 Task: Look for Airbnb properties in Kaunas, Lithuania from 12th December, 2023 to 16th December, 2023 for 8 adults.8 bedrooms having 8 beds and 8 bathrooms. Property type can be hotel. Amenities needed are: wifi, TV, free parkinig on premises, gym, breakfast. Look for 3 properties as per requirement.
Action: Mouse moved to (475, 131)
Screenshot: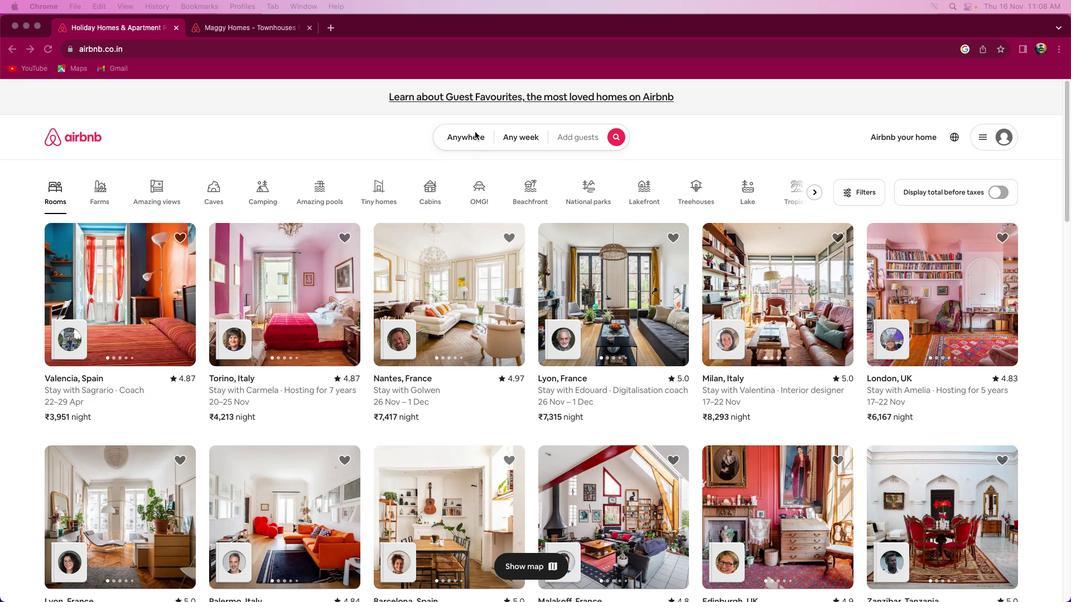 
Action: Mouse pressed left at (475, 131)
Screenshot: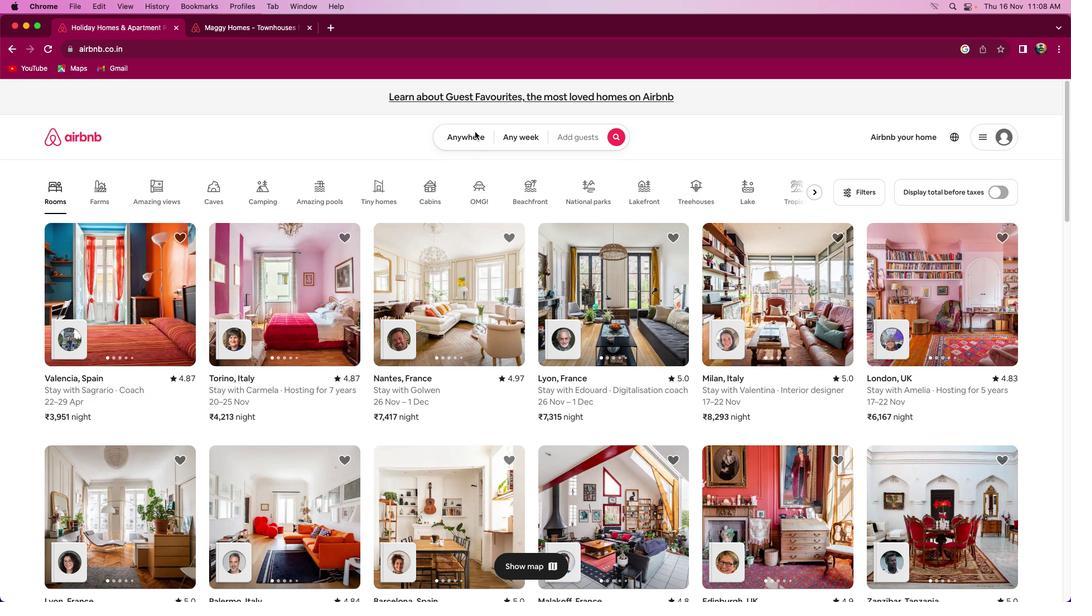 
Action: Mouse moved to (475, 132)
Screenshot: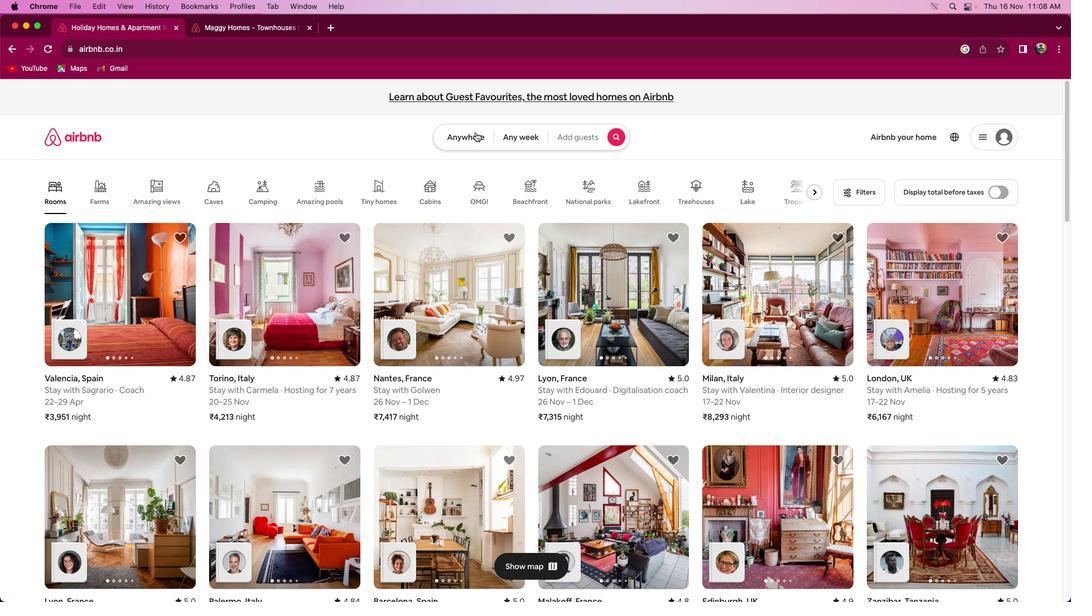 
Action: Mouse pressed left at (475, 132)
Screenshot: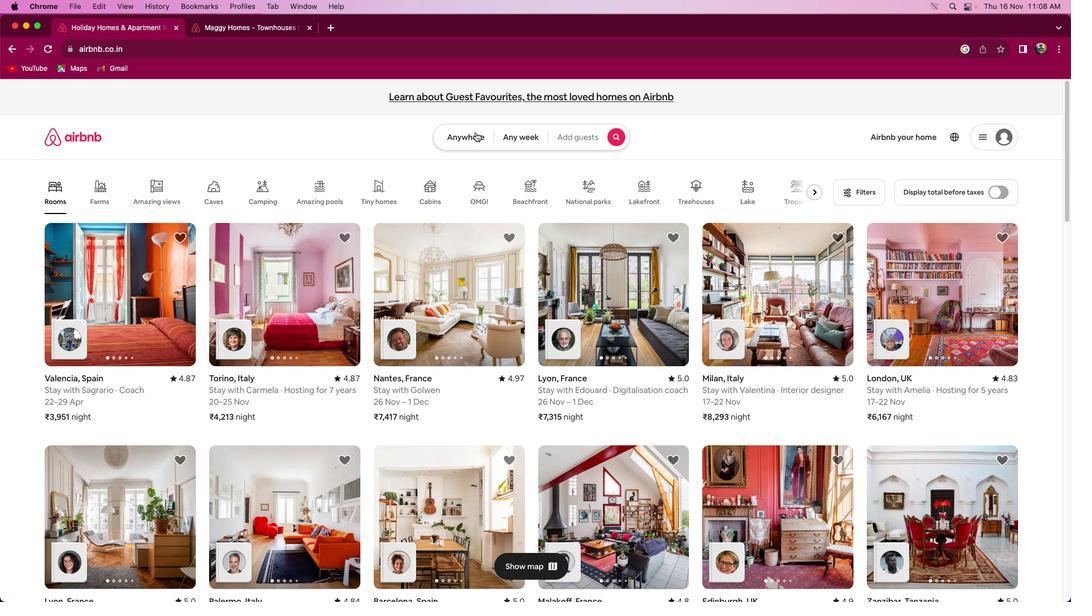 
Action: Mouse moved to (393, 186)
Screenshot: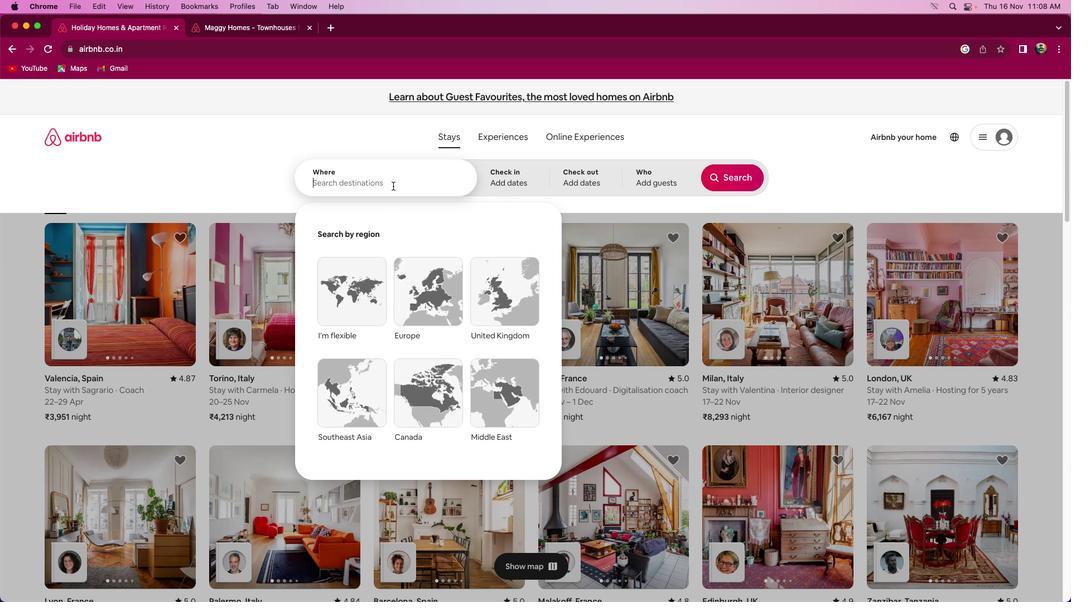 
Action: Mouse pressed left at (393, 186)
Screenshot: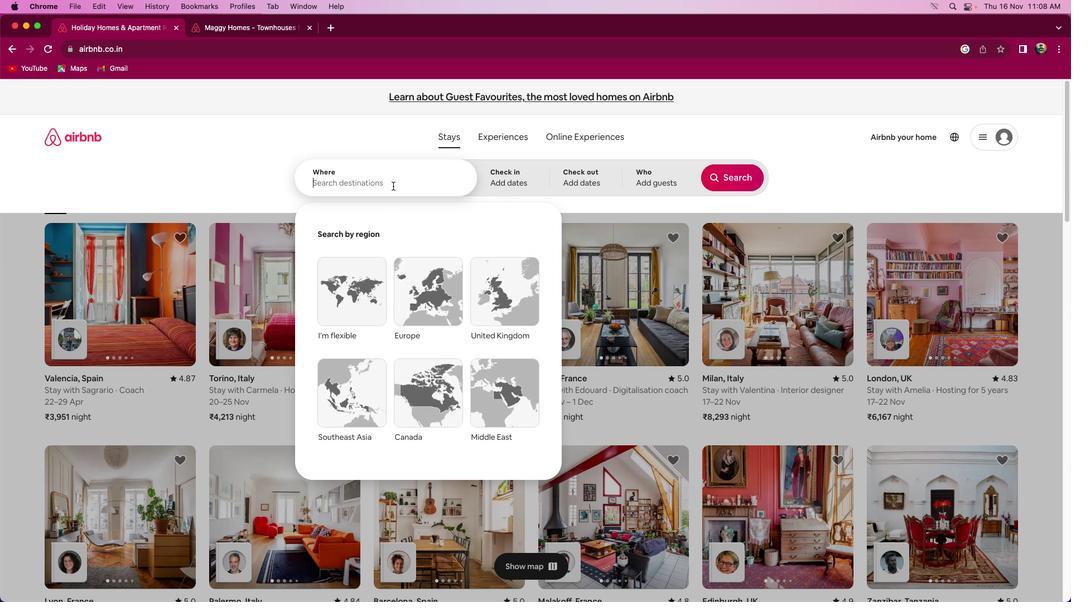 
Action: Mouse moved to (401, 194)
Screenshot: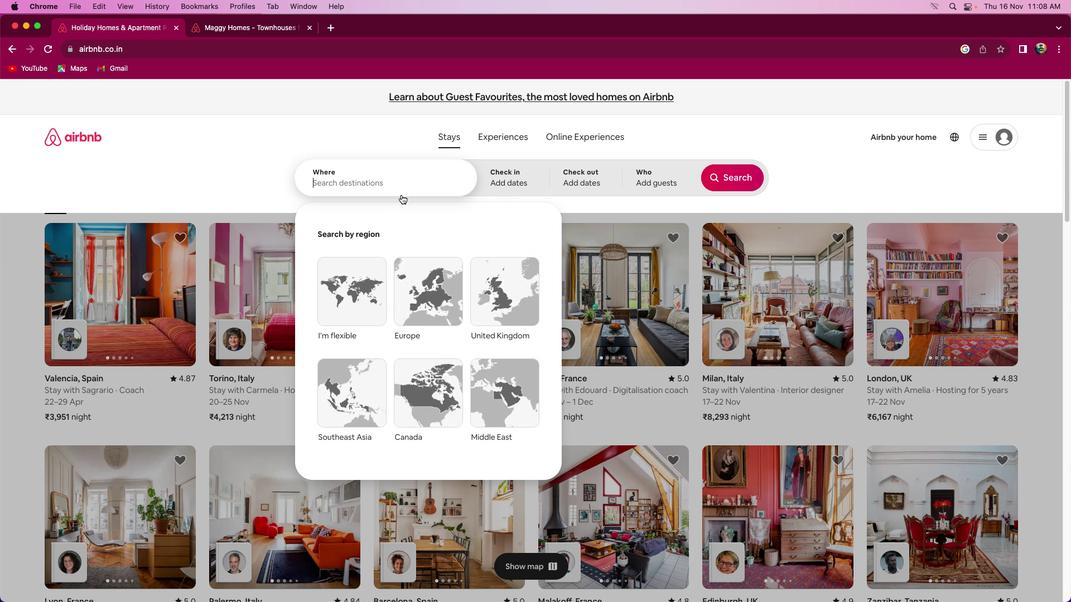 
Action: Key pressed Key.shift'K''a''u''n''a''s'','Key.spaceKey.shift'L''i''t''h''u''a''n''i''a'
Screenshot: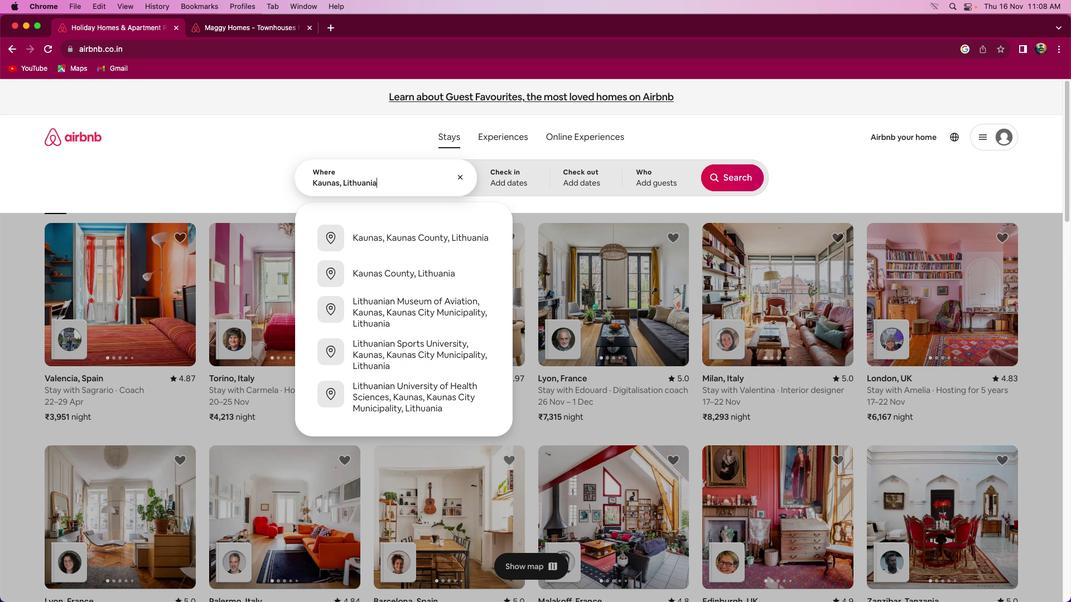 
Action: Mouse moved to (510, 181)
Screenshot: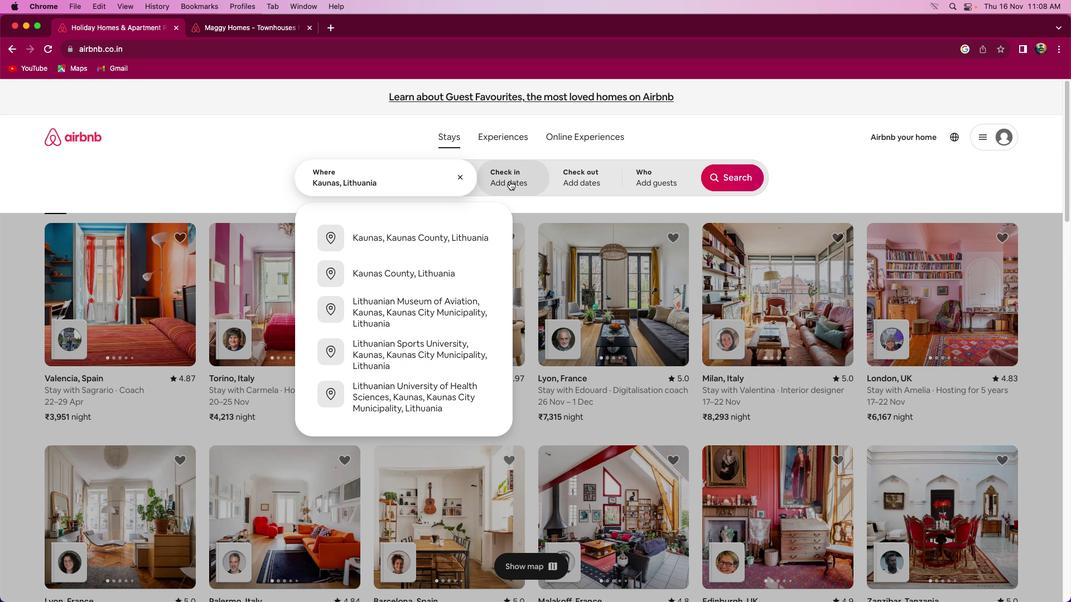 
Action: Mouse pressed left at (510, 181)
Screenshot: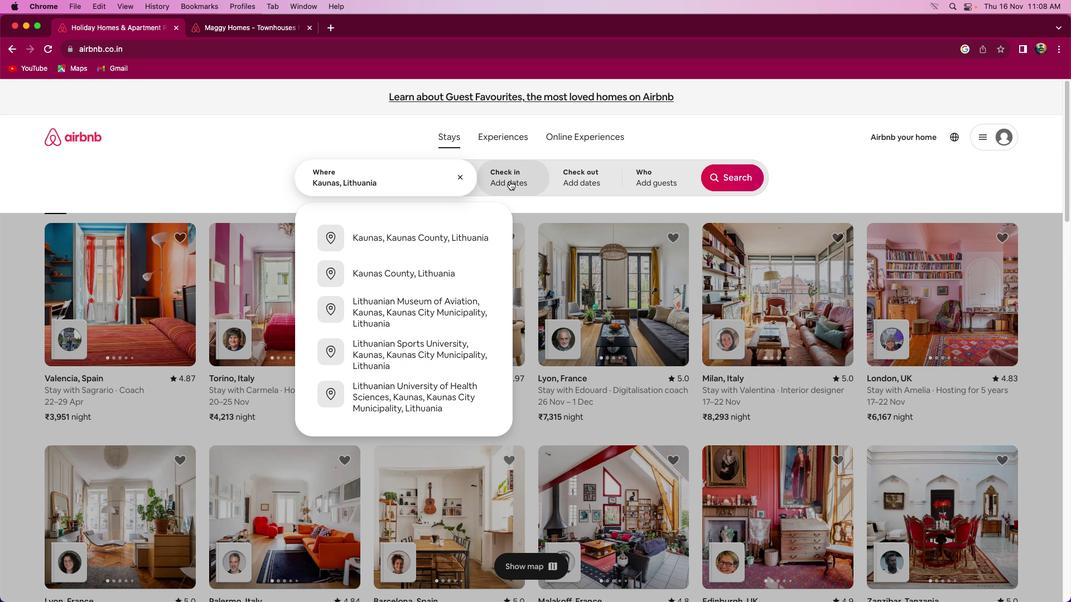 
Action: Mouse moved to (609, 366)
Screenshot: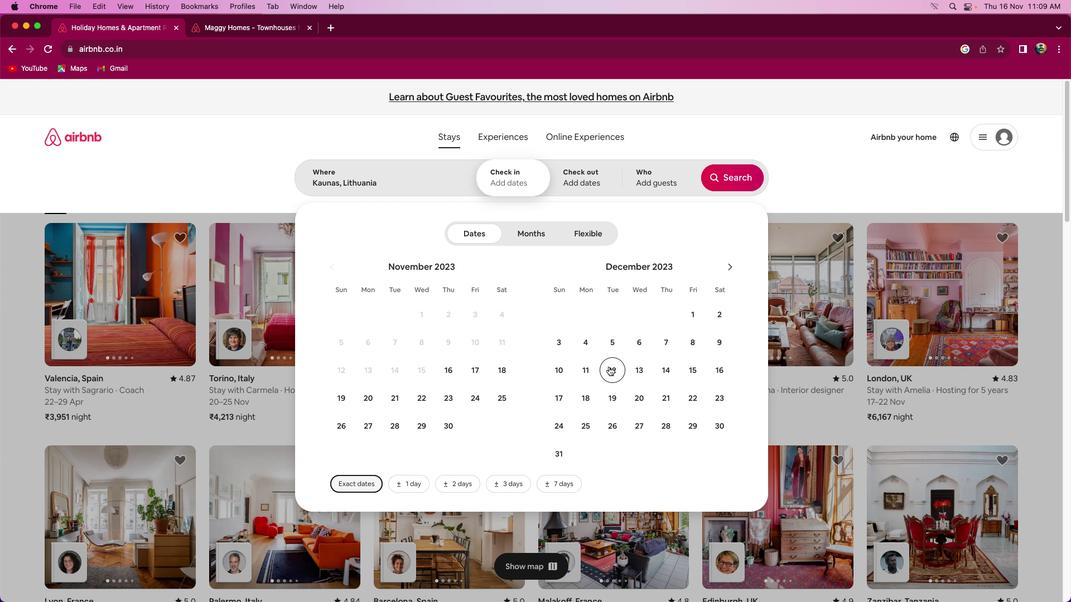 
Action: Mouse pressed left at (609, 366)
Screenshot: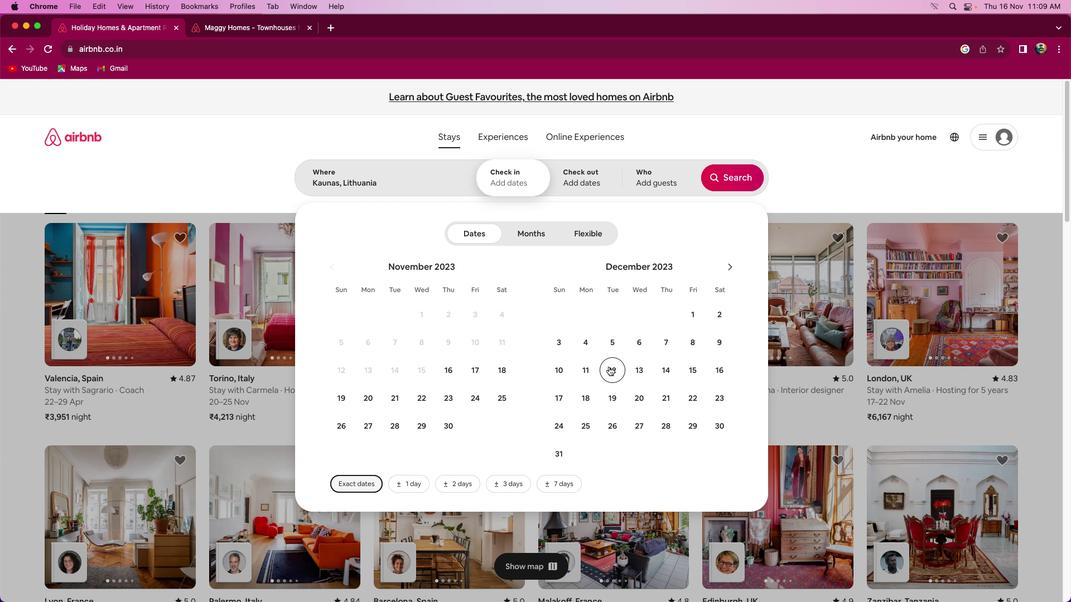
Action: Mouse moved to (726, 371)
Screenshot: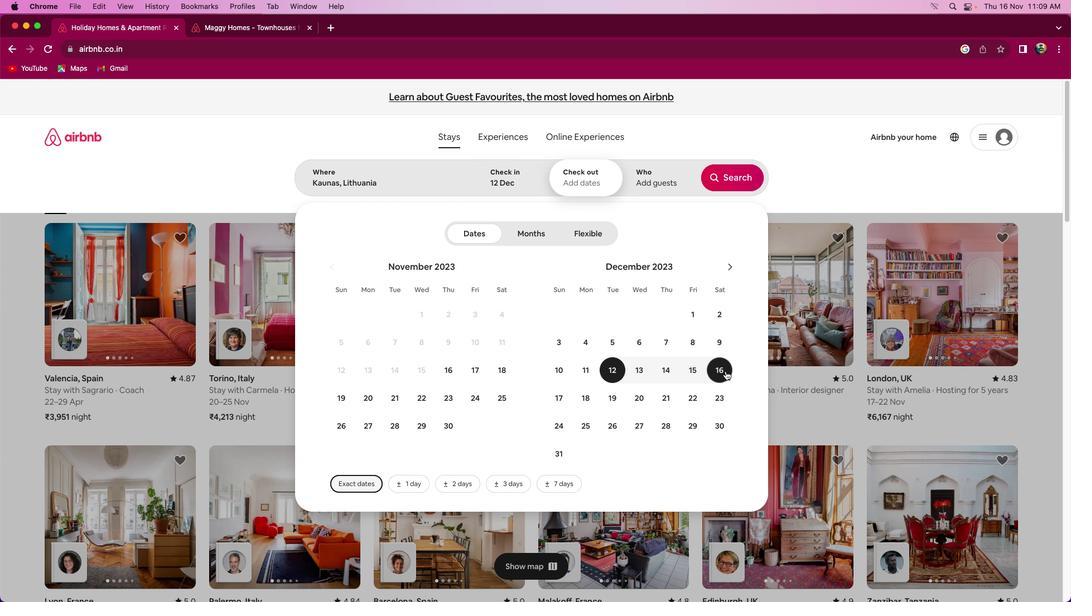 
Action: Mouse pressed left at (726, 371)
Screenshot: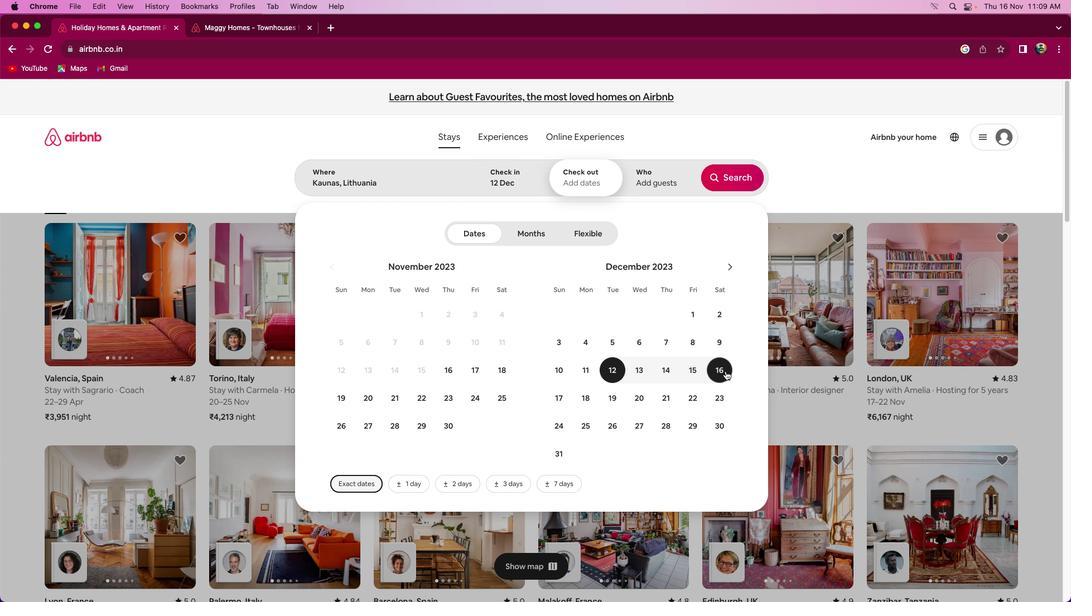 
Action: Mouse scrolled (726, 371) with delta (0, 0)
Screenshot: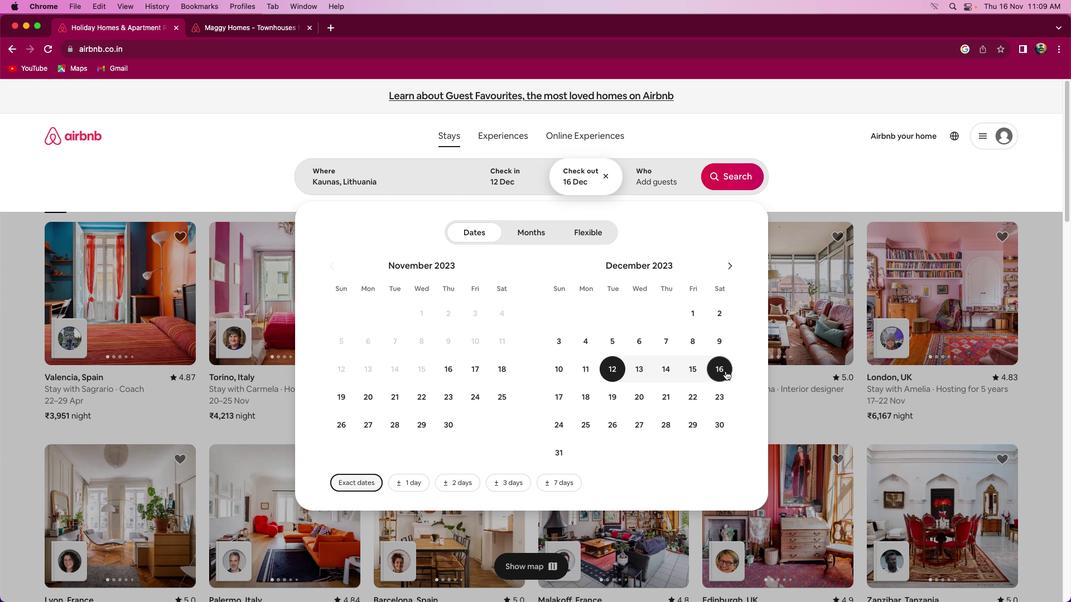 
Action: Mouse scrolled (726, 371) with delta (0, 0)
Screenshot: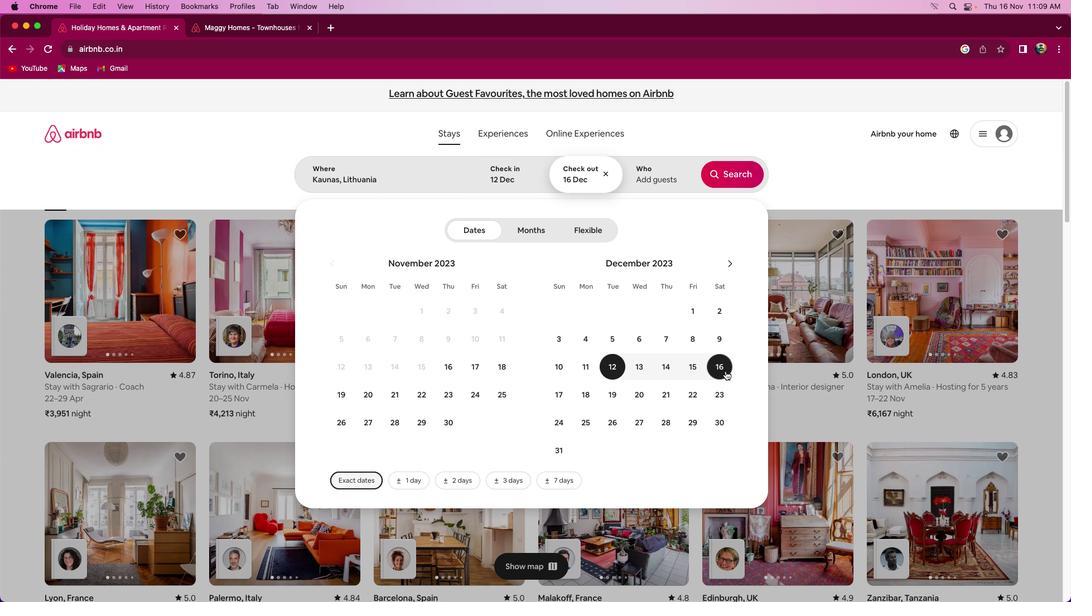 
Action: Mouse scrolled (726, 371) with delta (0, 0)
Screenshot: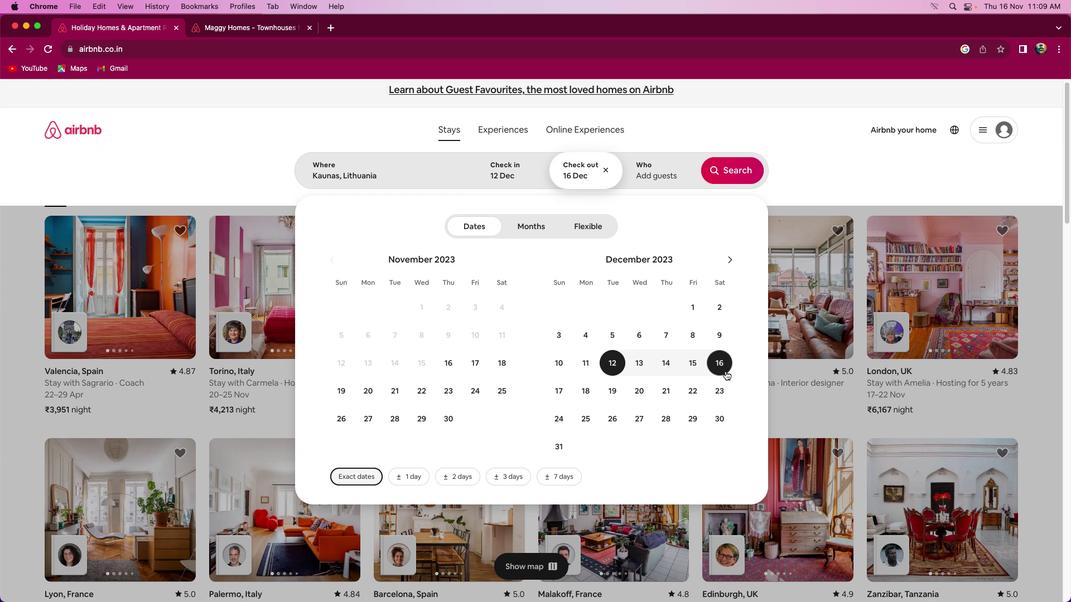 
Action: Mouse scrolled (726, 371) with delta (0, 0)
Screenshot: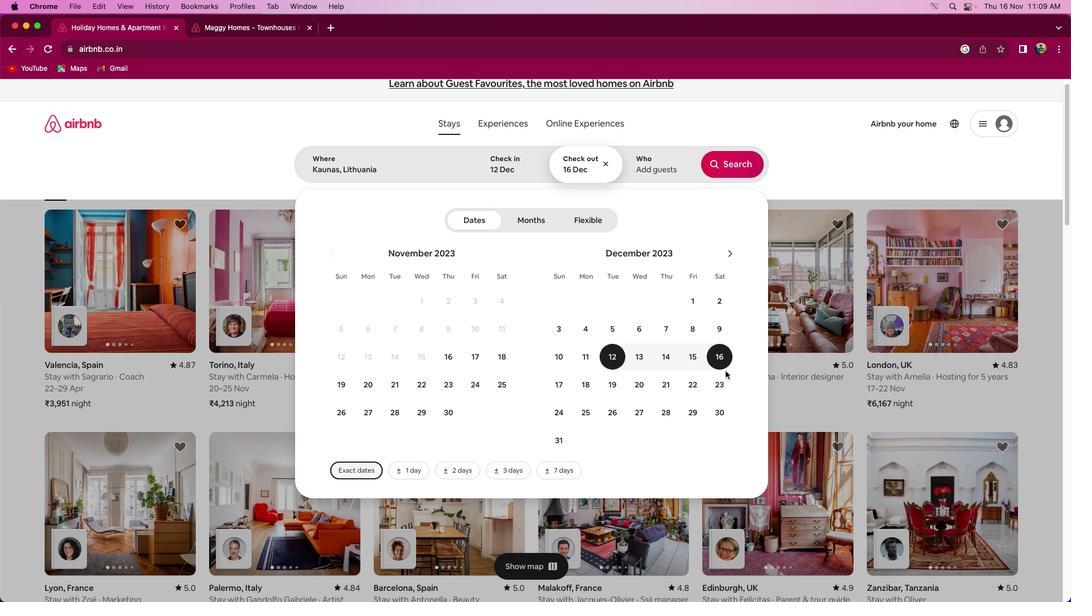 
Action: Mouse scrolled (726, 371) with delta (0, 0)
Screenshot: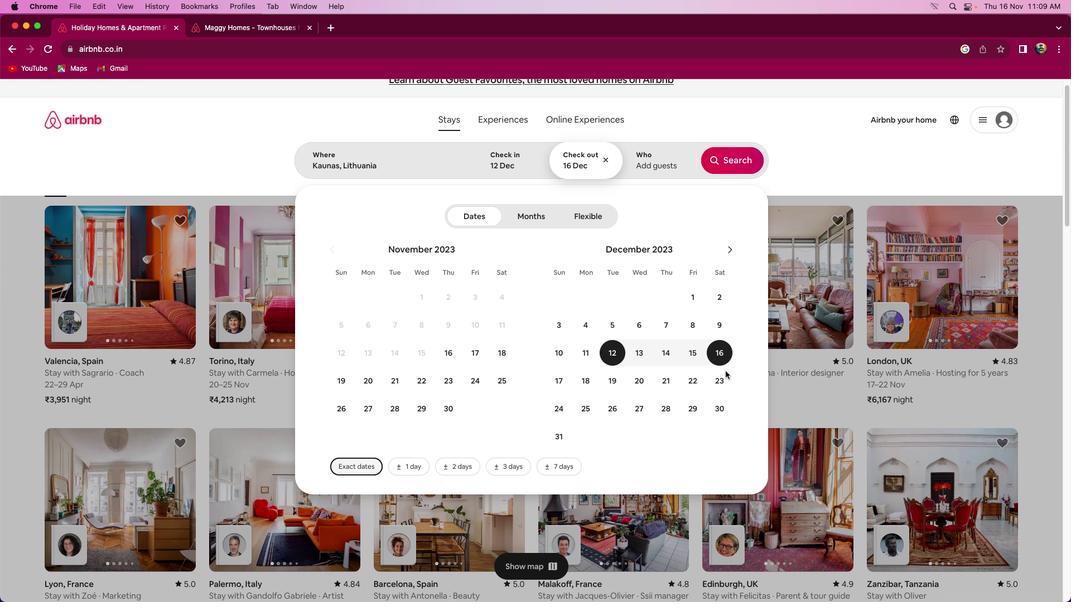 
Action: Mouse scrolled (726, 371) with delta (0, 0)
Screenshot: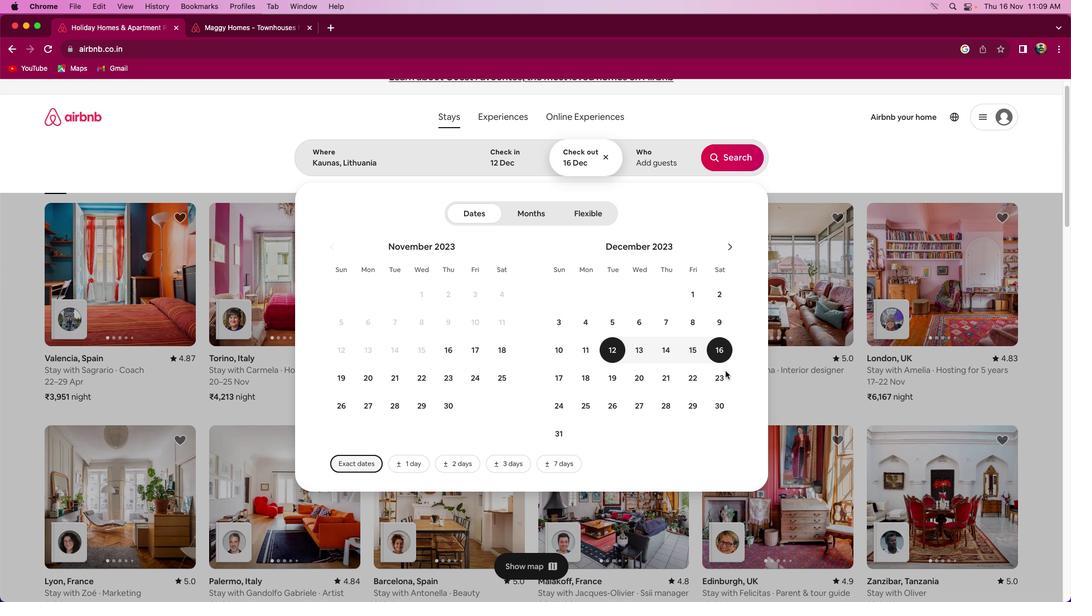 
Action: Mouse moved to (728, 371)
Screenshot: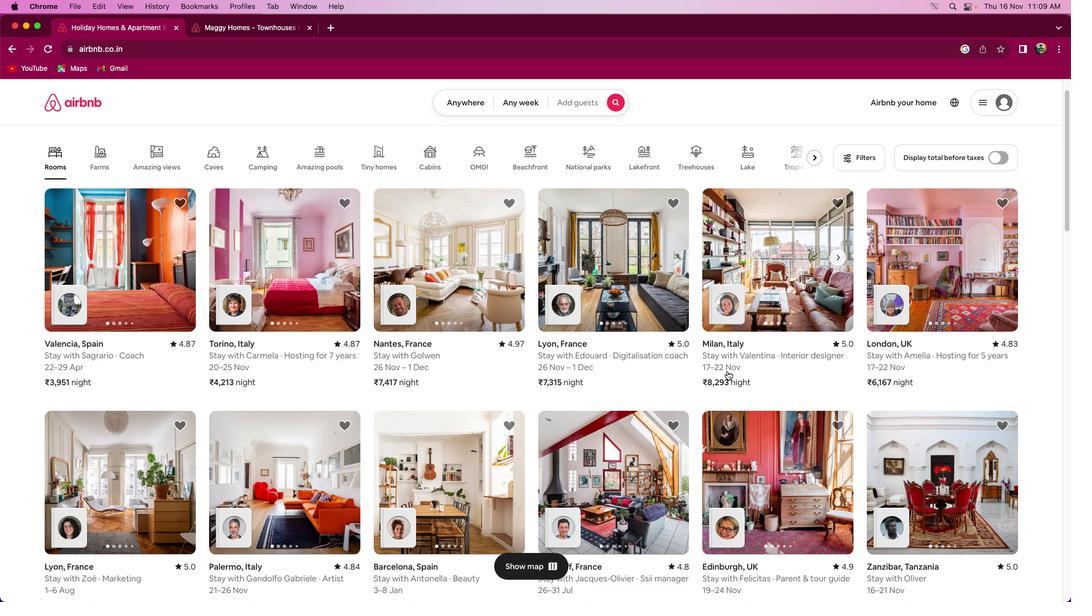 
Action: Mouse scrolled (728, 371) with delta (0, 0)
Screenshot: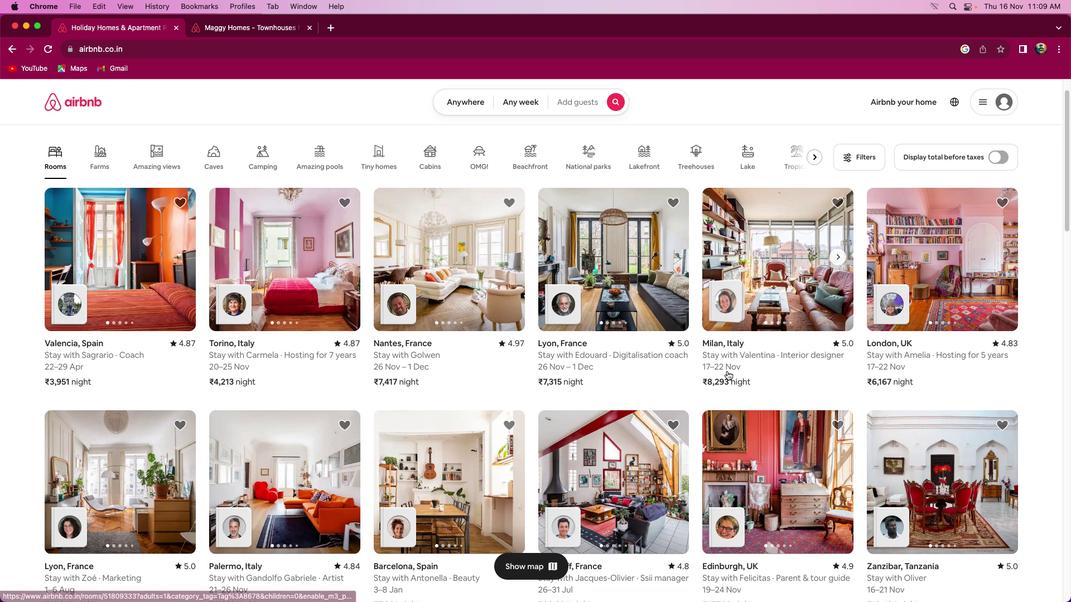 
Action: Mouse scrolled (728, 371) with delta (0, 0)
Screenshot: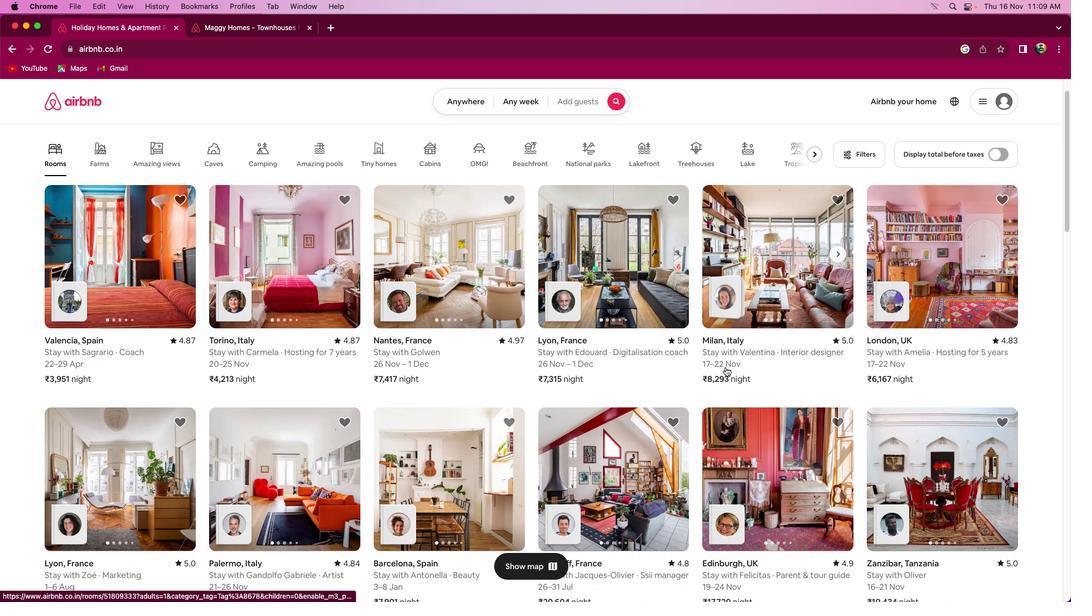 
Action: Mouse moved to (566, 106)
Screenshot: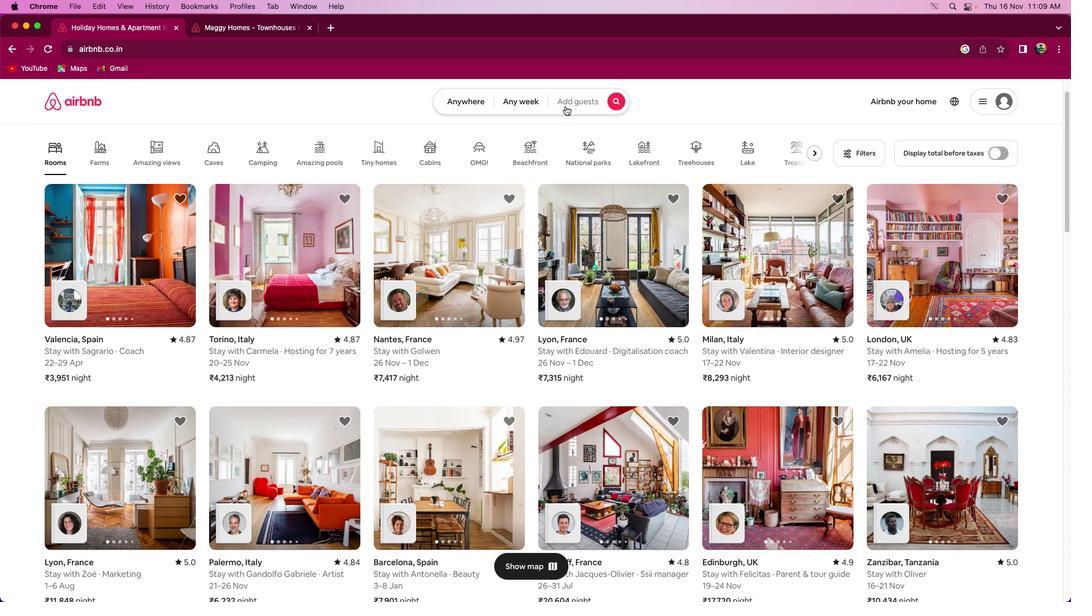 
Action: Mouse pressed left at (566, 106)
Screenshot: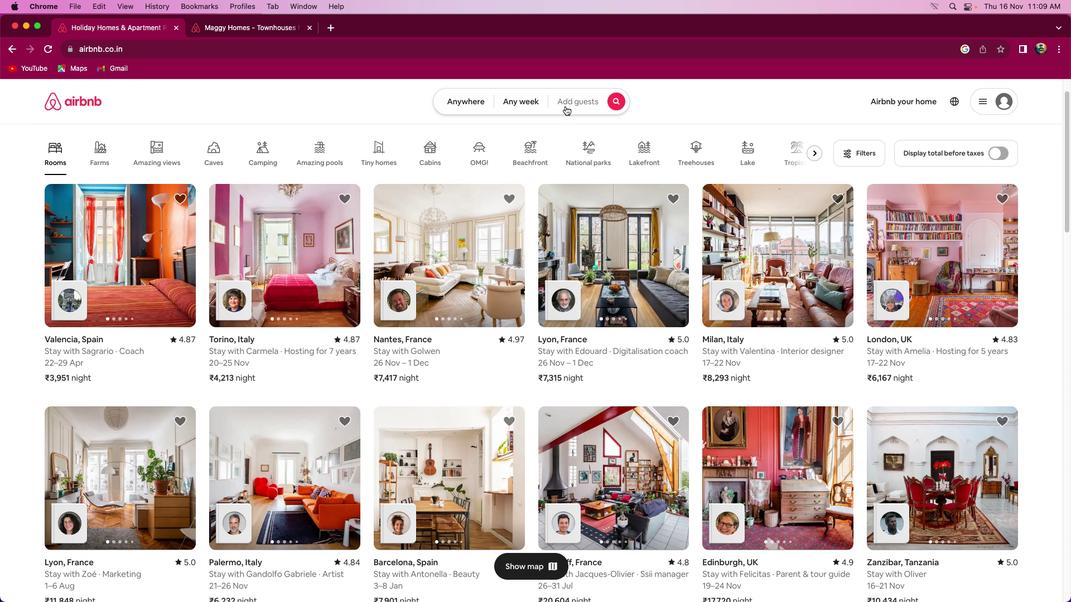 
Action: Mouse moved to (733, 204)
Screenshot: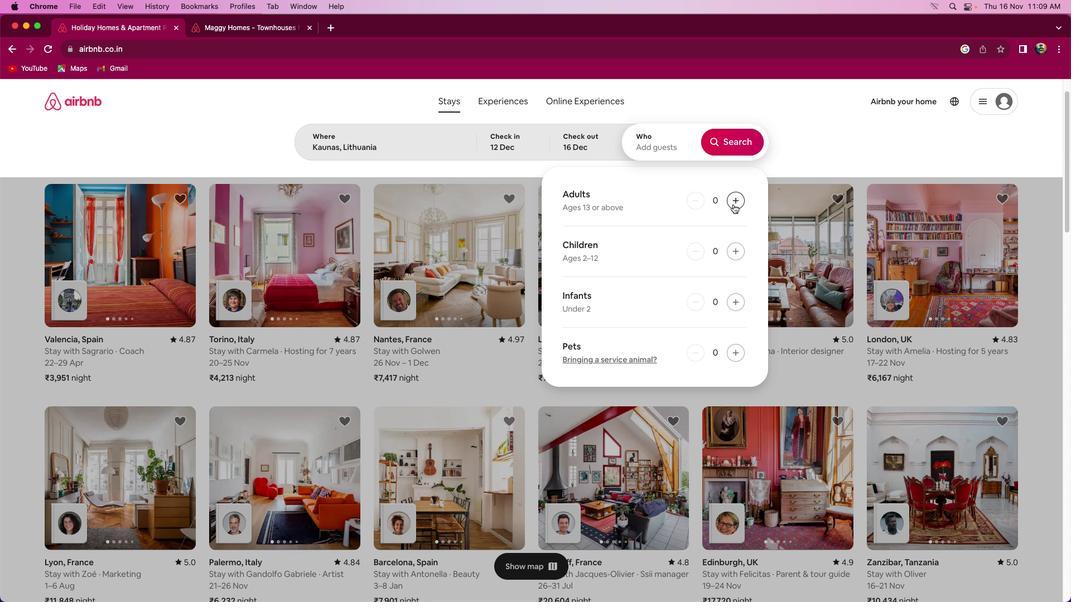 
Action: Mouse pressed left at (733, 204)
Screenshot: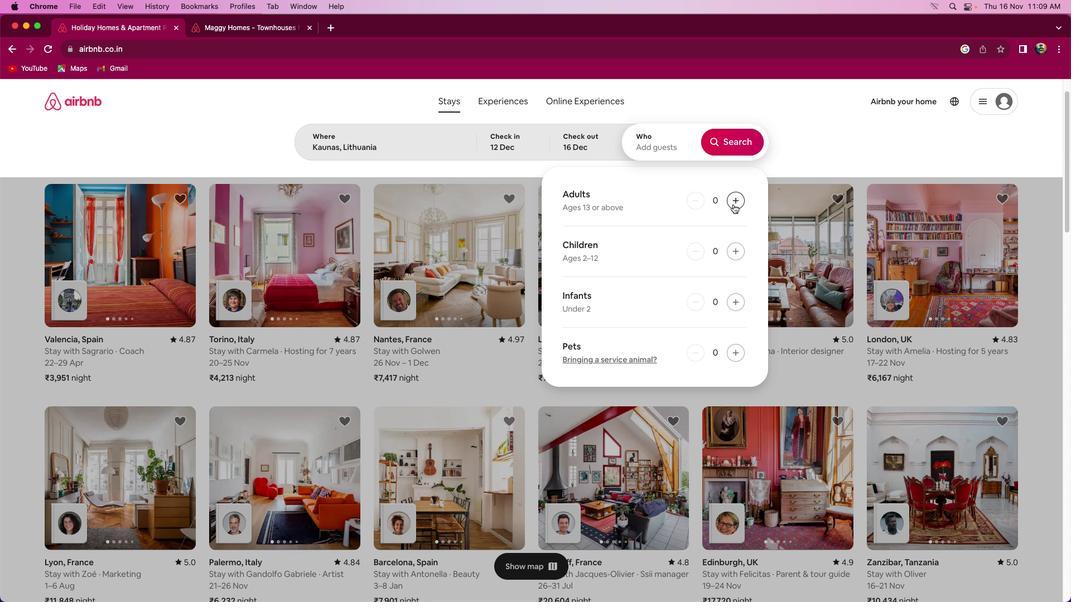 
Action: Mouse pressed left at (733, 204)
Screenshot: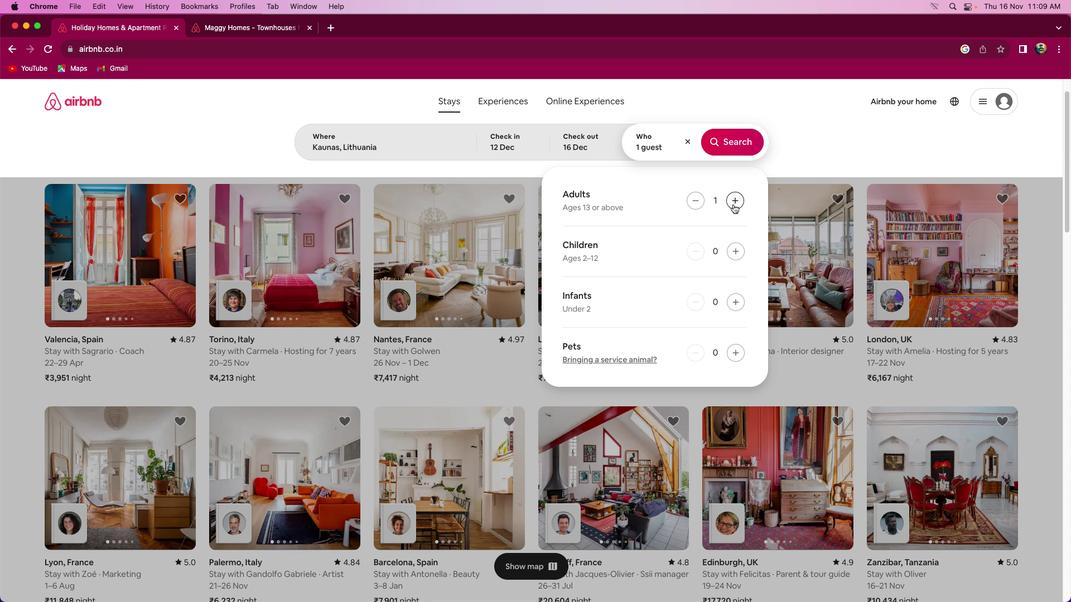 
Action: Mouse pressed left at (733, 204)
Screenshot: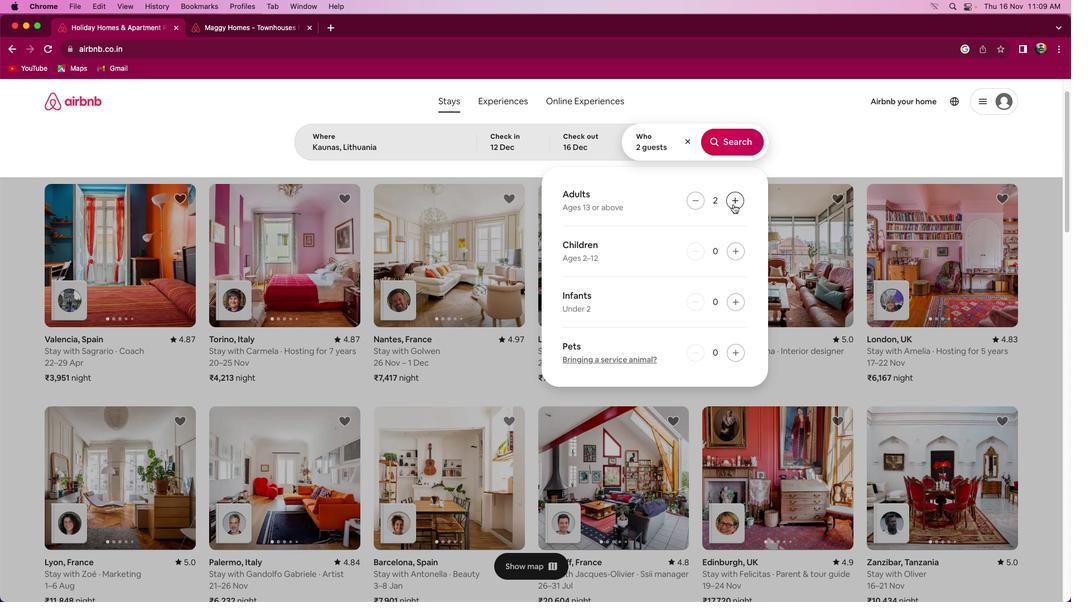 
Action: Mouse pressed left at (733, 204)
Screenshot: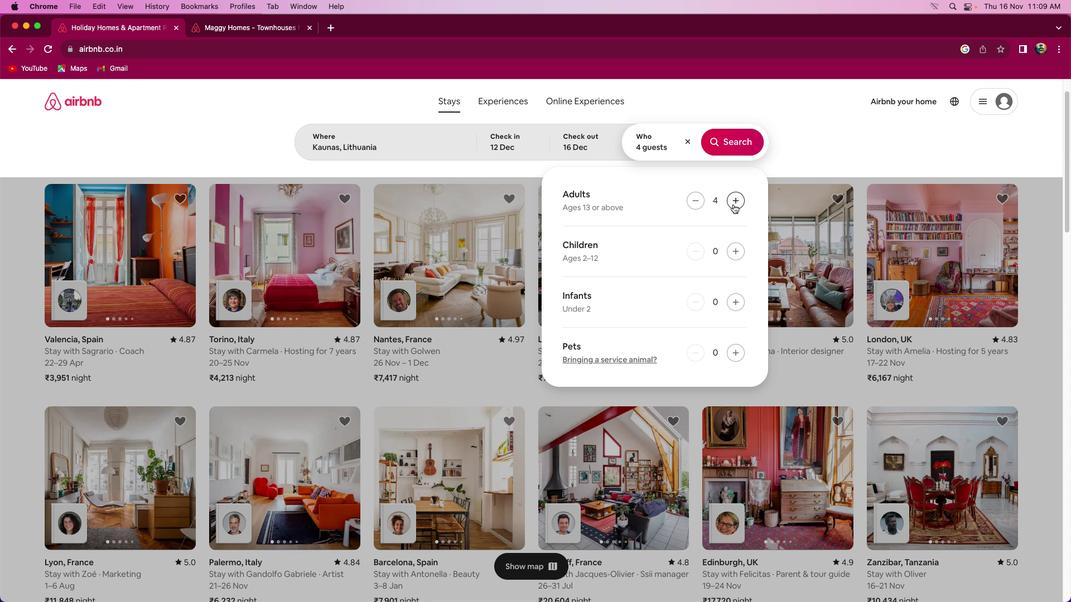 
Action: Mouse pressed left at (733, 204)
Screenshot: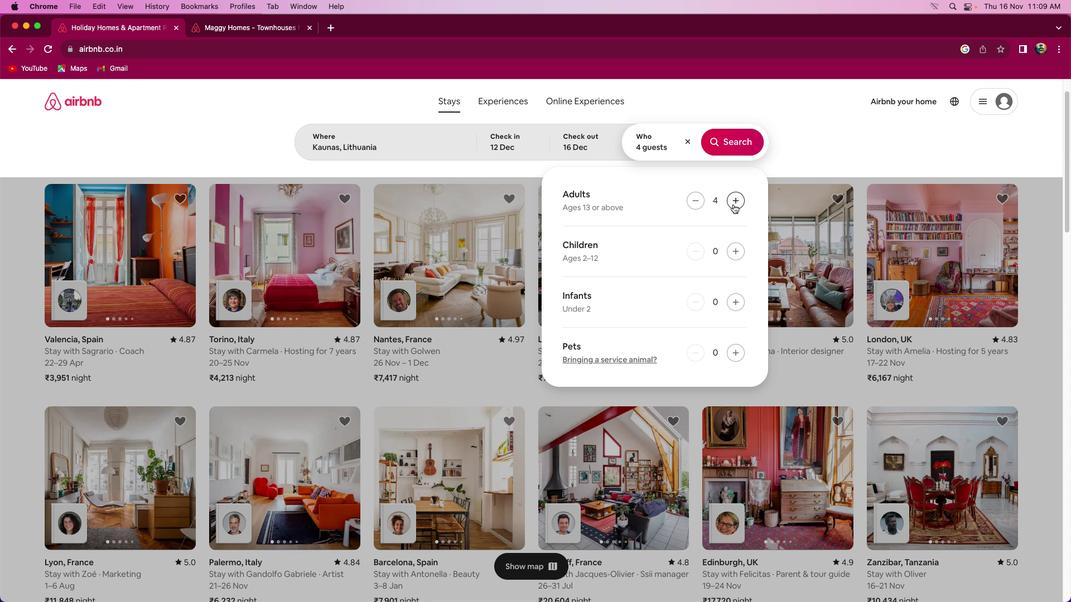 
Action: Mouse pressed left at (733, 204)
Screenshot: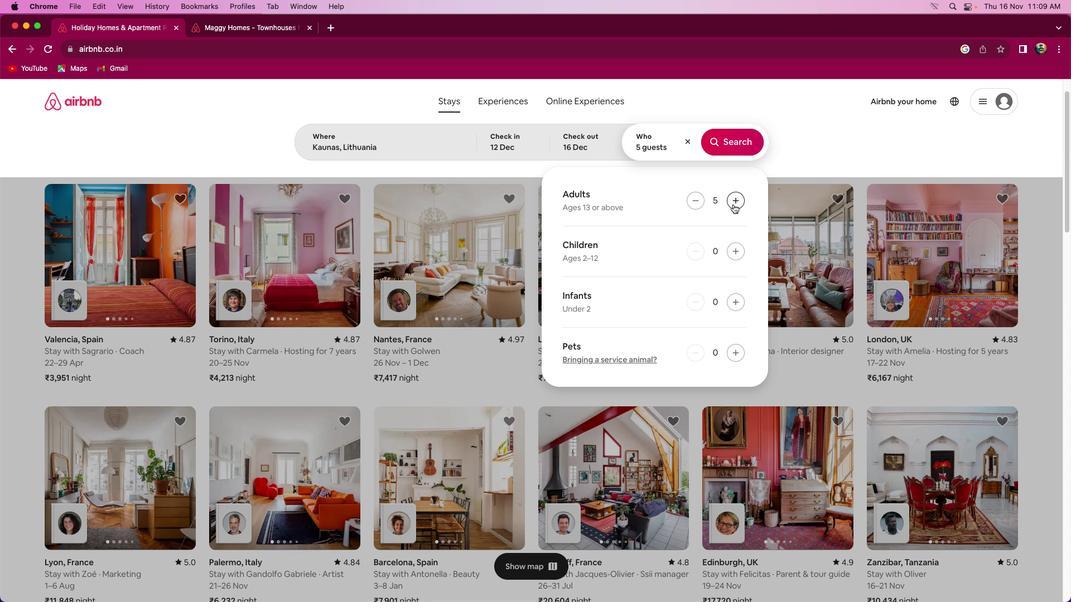 
Action: Mouse pressed left at (733, 204)
Screenshot: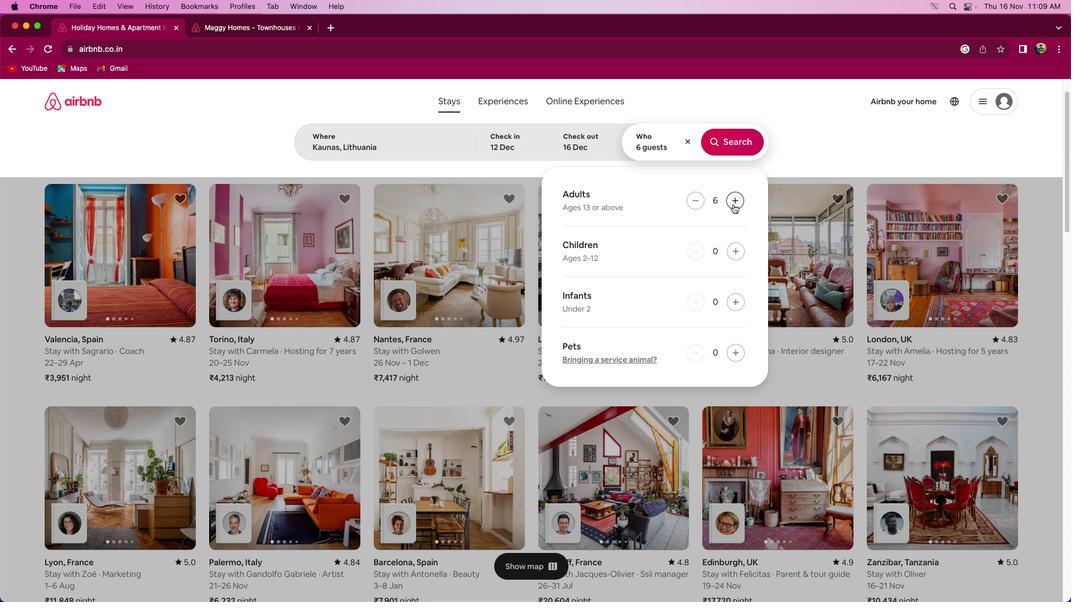 
Action: Mouse pressed left at (733, 204)
Screenshot: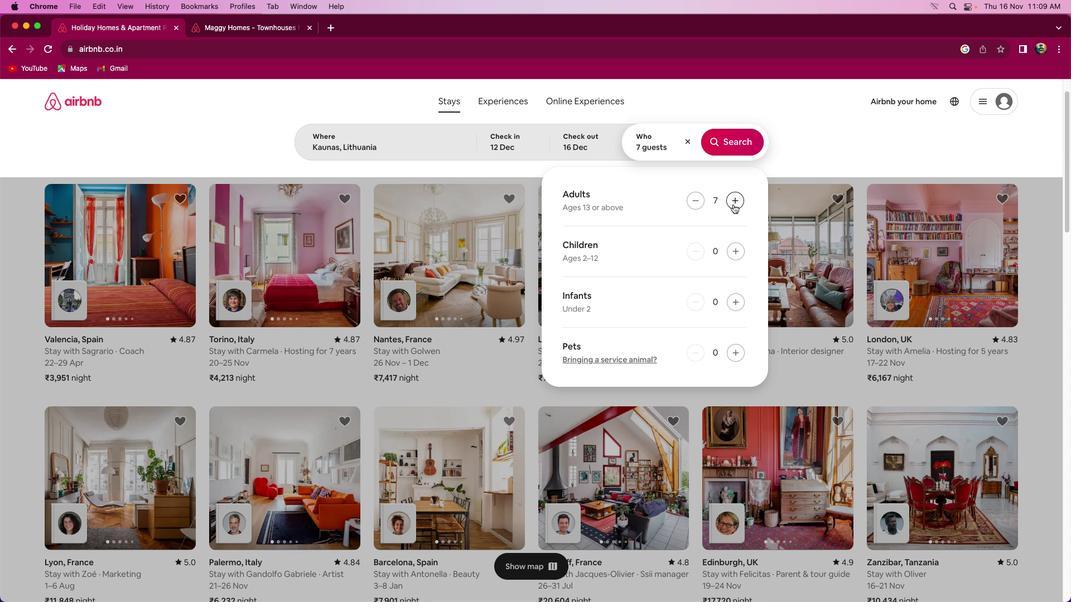 
Action: Mouse moved to (729, 141)
Screenshot: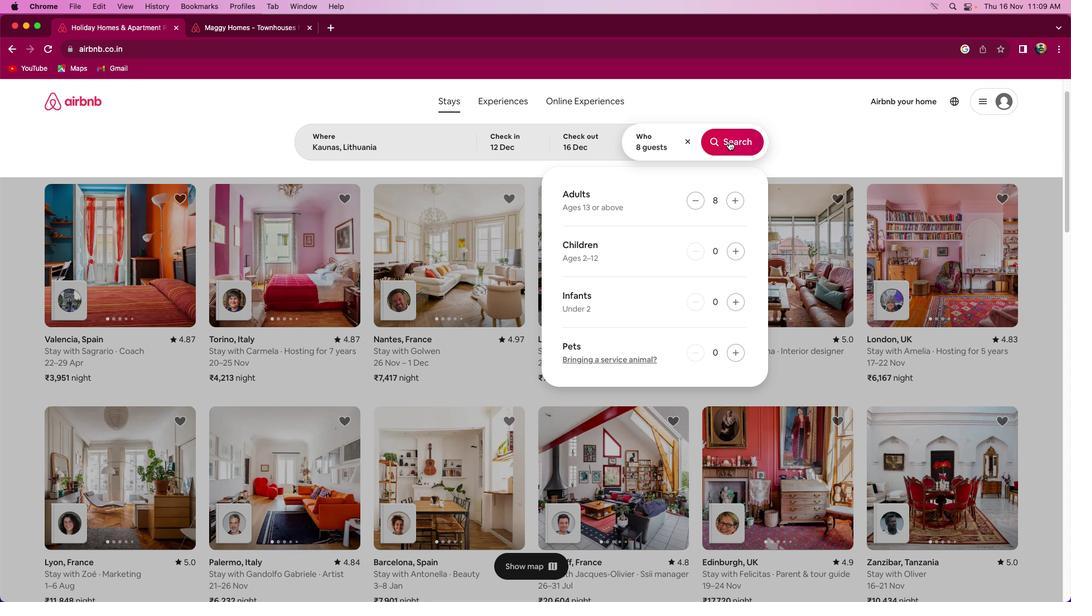 
Action: Mouse pressed left at (729, 141)
Screenshot: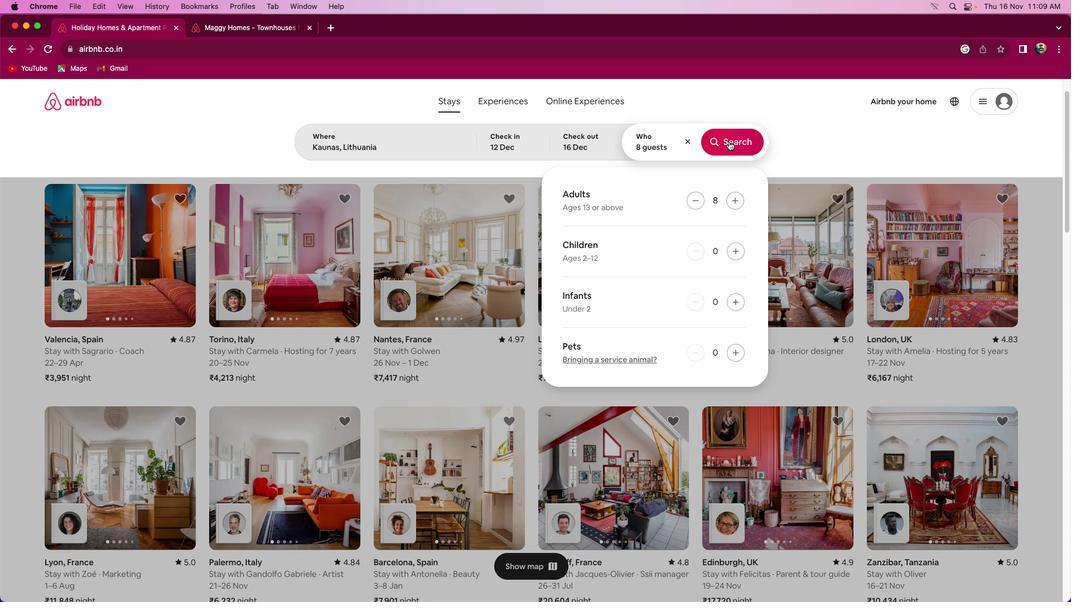 
Action: Mouse moved to (897, 148)
Screenshot: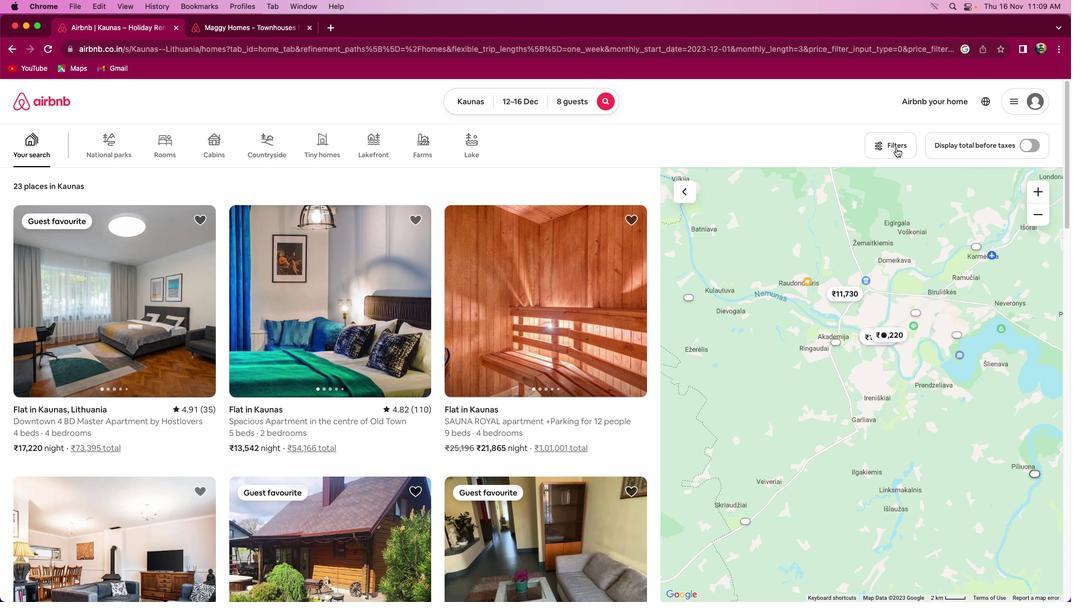 
Action: Mouse pressed left at (897, 148)
Screenshot: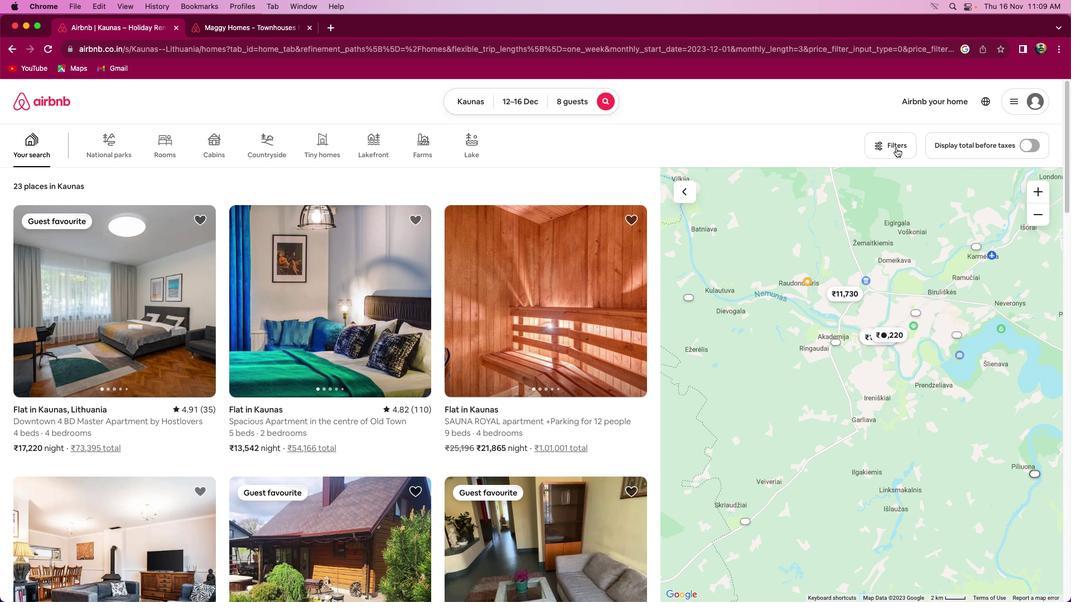 
Action: Mouse moved to (601, 267)
Screenshot: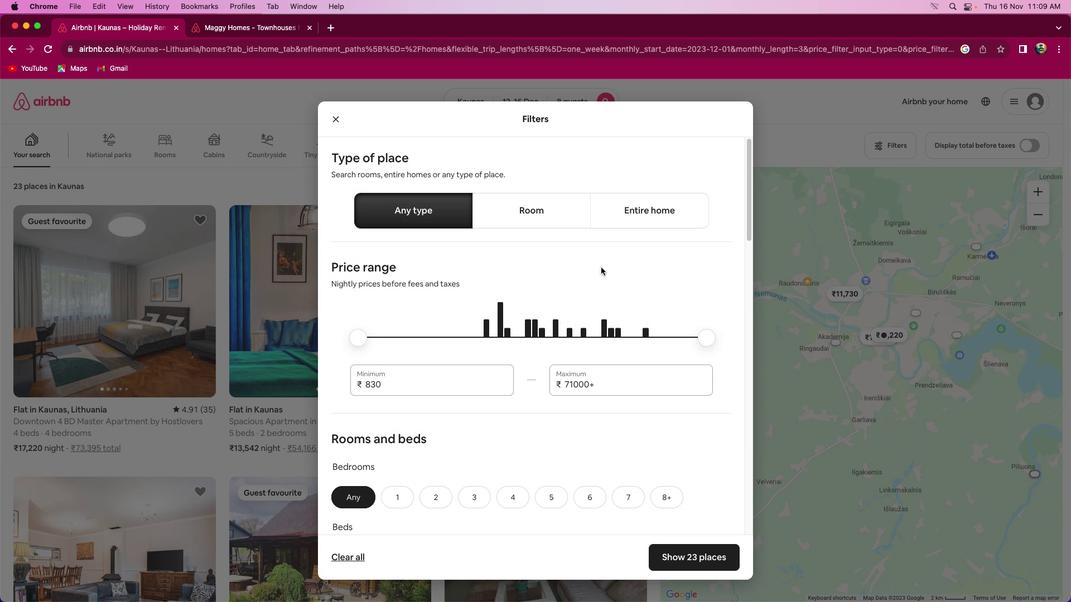 
Action: Mouse scrolled (601, 267) with delta (0, 0)
Screenshot: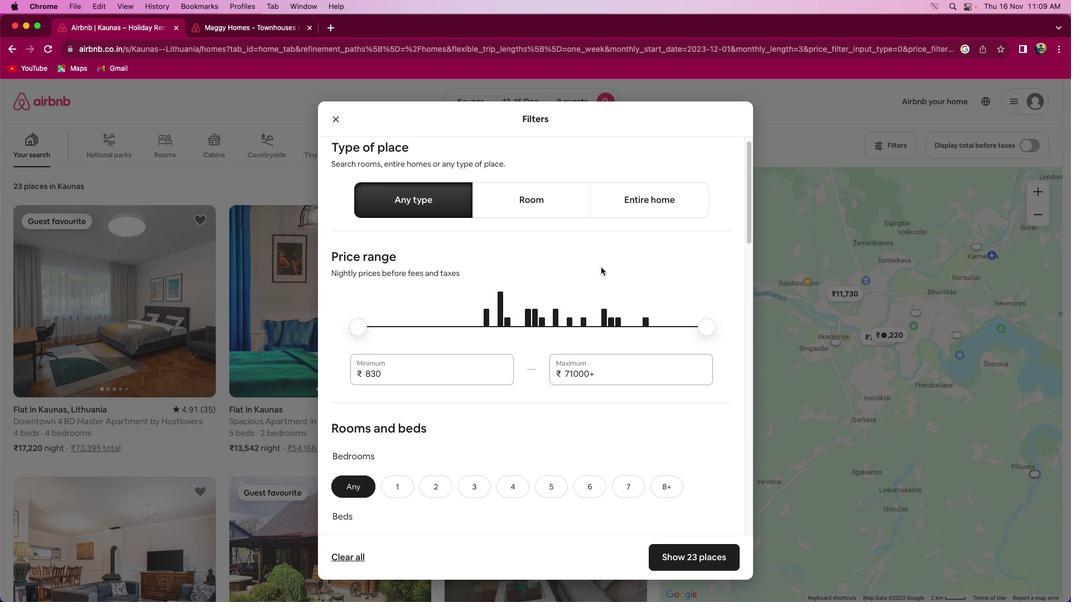 
Action: Mouse scrolled (601, 267) with delta (0, 0)
Screenshot: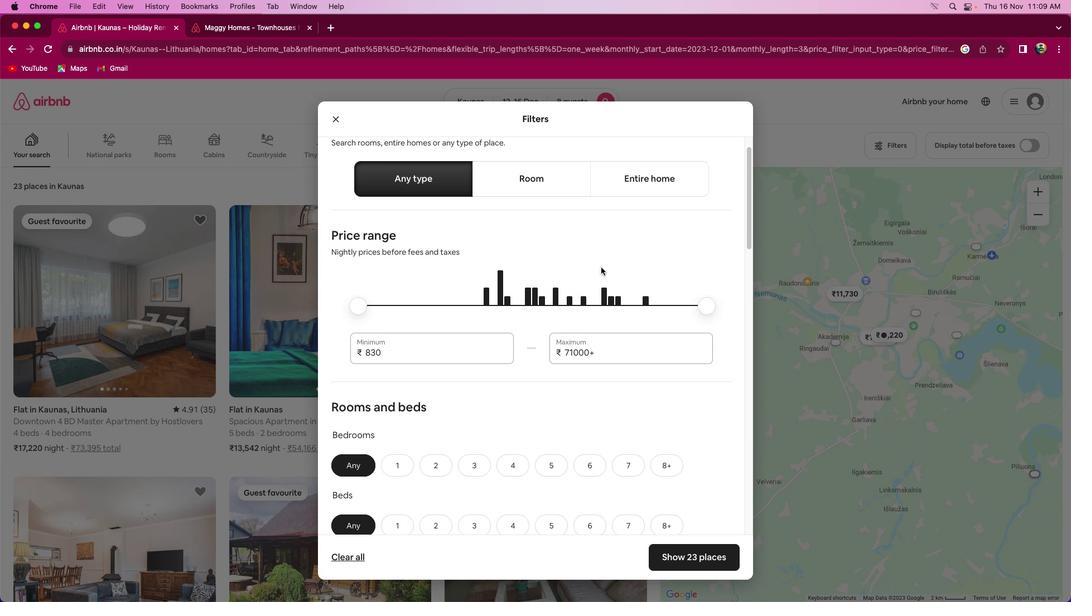 
Action: Mouse scrolled (601, 267) with delta (0, -1)
Screenshot: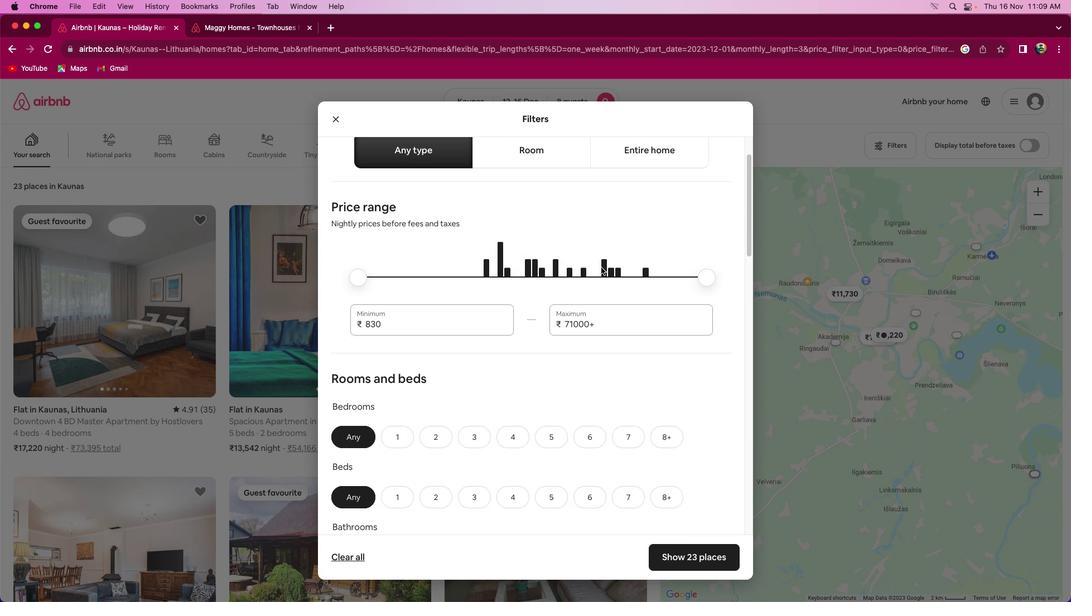 
Action: Mouse moved to (516, 312)
Screenshot: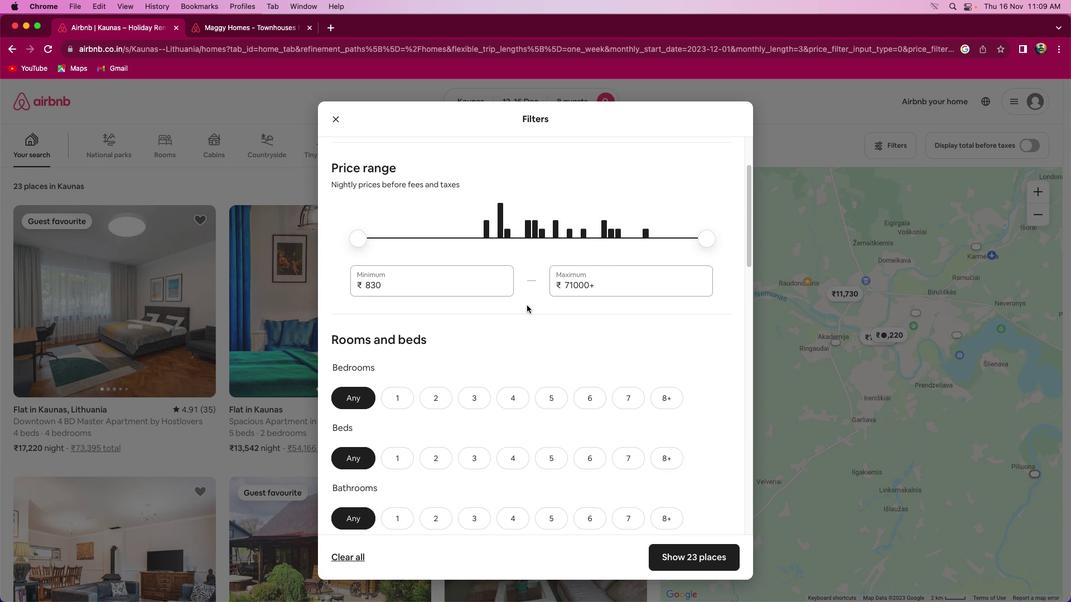 
Action: Mouse scrolled (516, 312) with delta (0, 0)
Screenshot: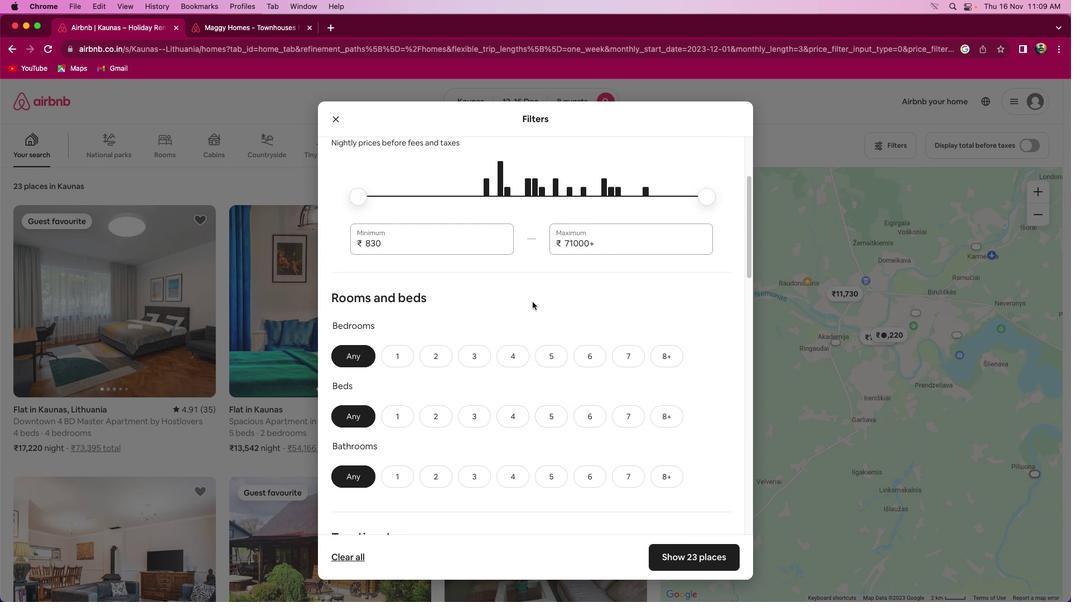 
Action: Mouse moved to (517, 311)
Screenshot: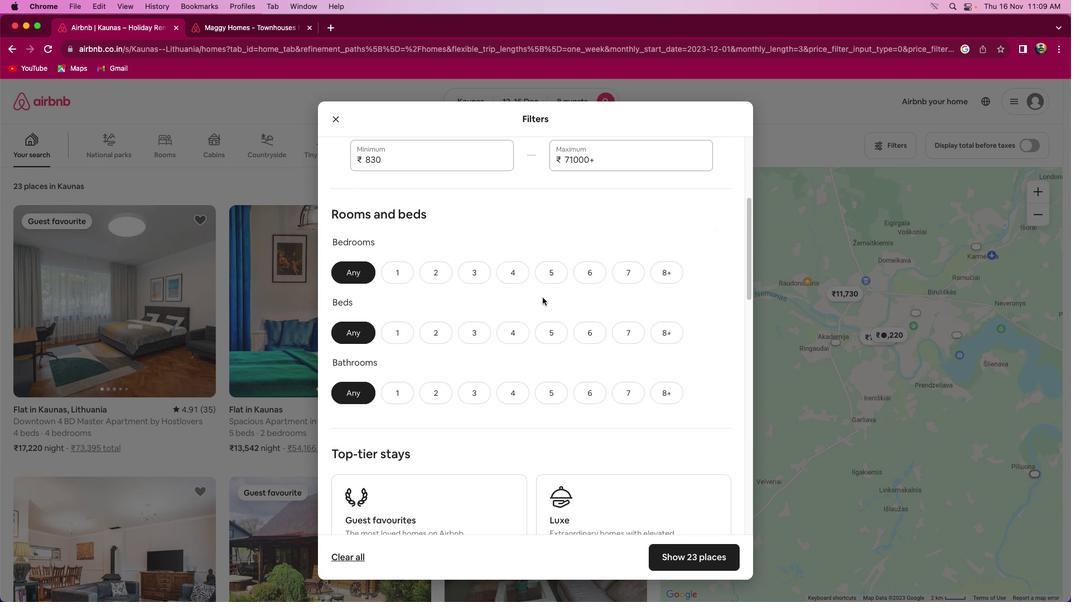 
Action: Mouse scrolled (517, 311) with delta (0, 0)
Screenshot: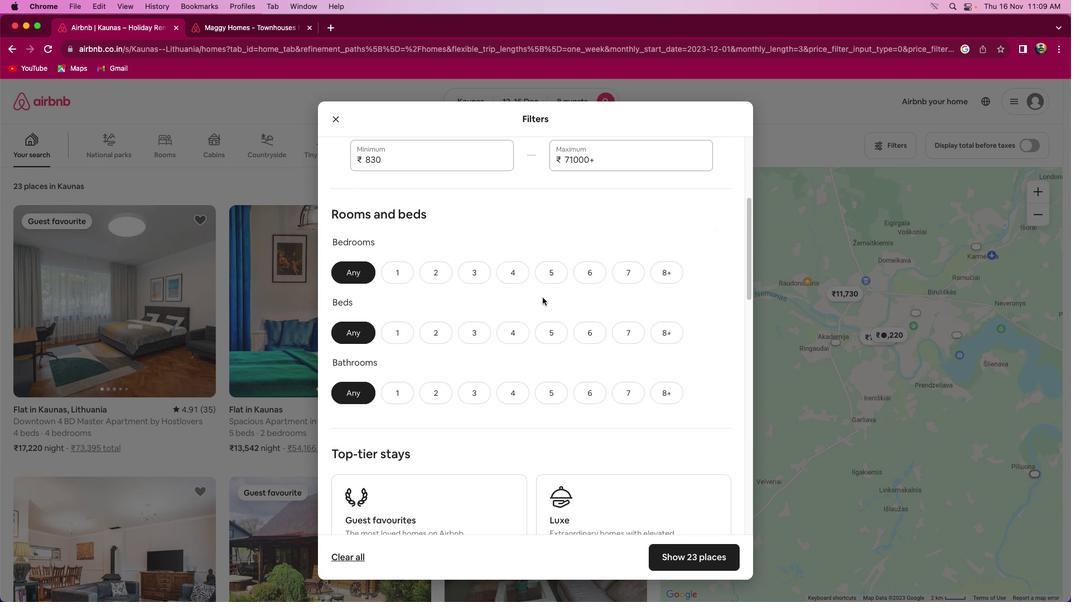 
Action: Mouse moved to (518, 310)
Screenshot: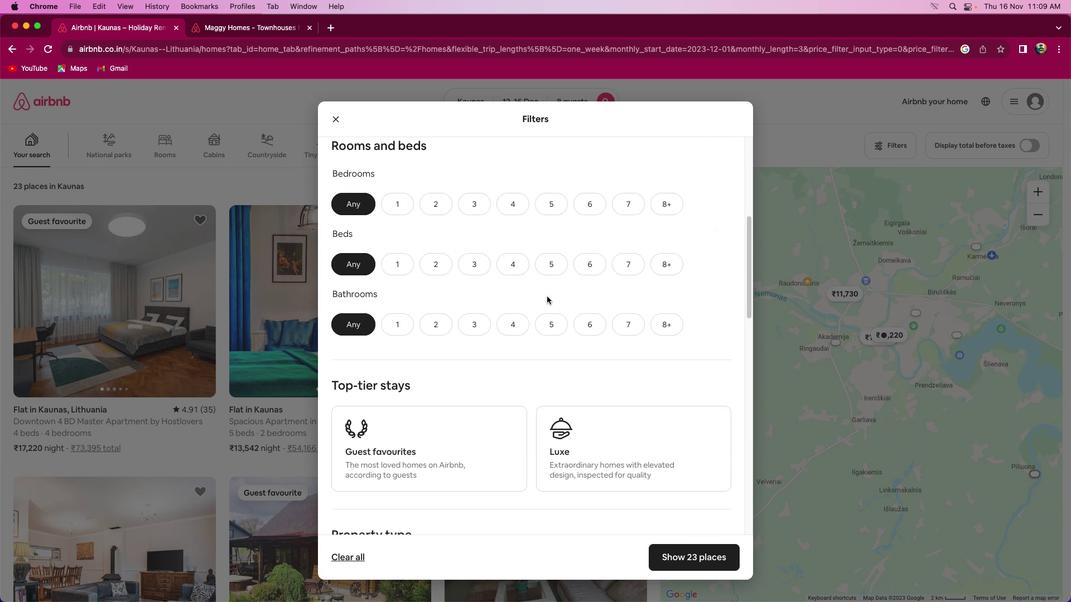 
Action: Mouse scrolled (518, 310) with delta (0, -1)
Screenshot: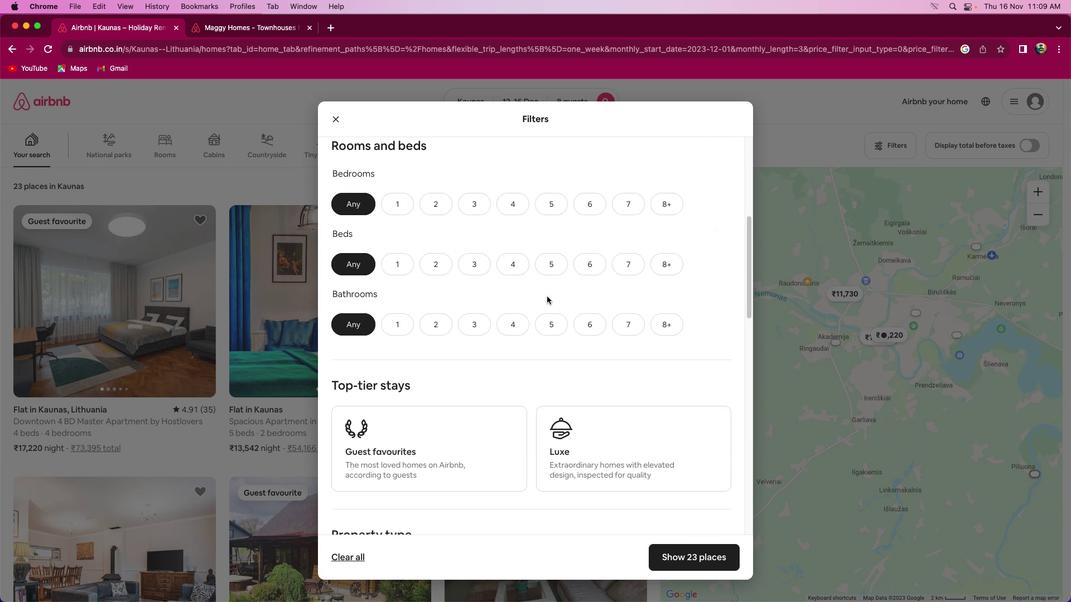 
Action: Mouse moved to (523, 308)
Screenshot: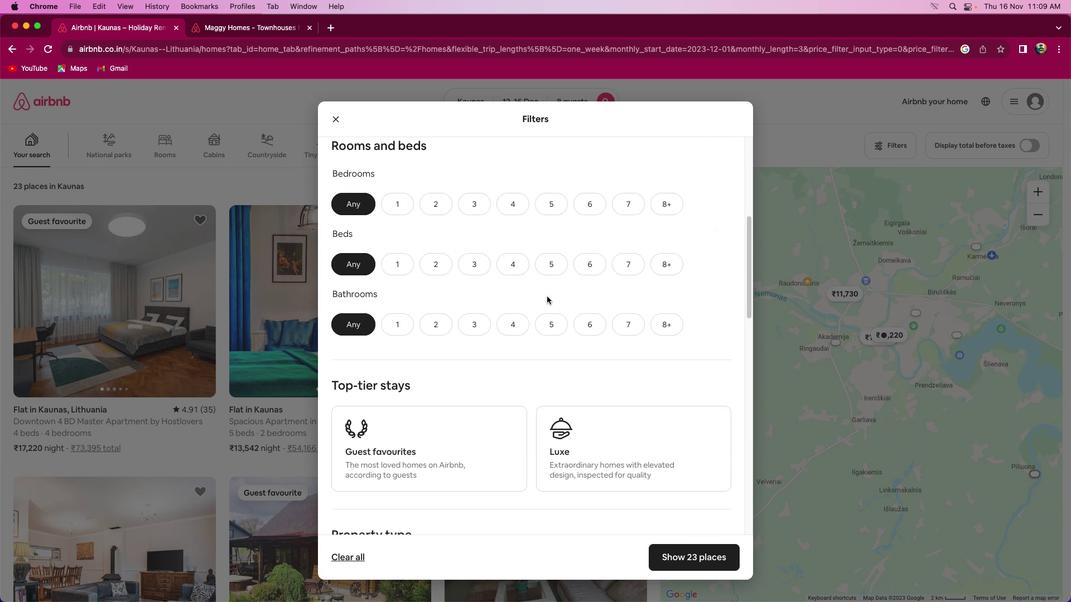 
Action: Mouse scrolled (523, 308) with delta (0, -2)
Screenshot: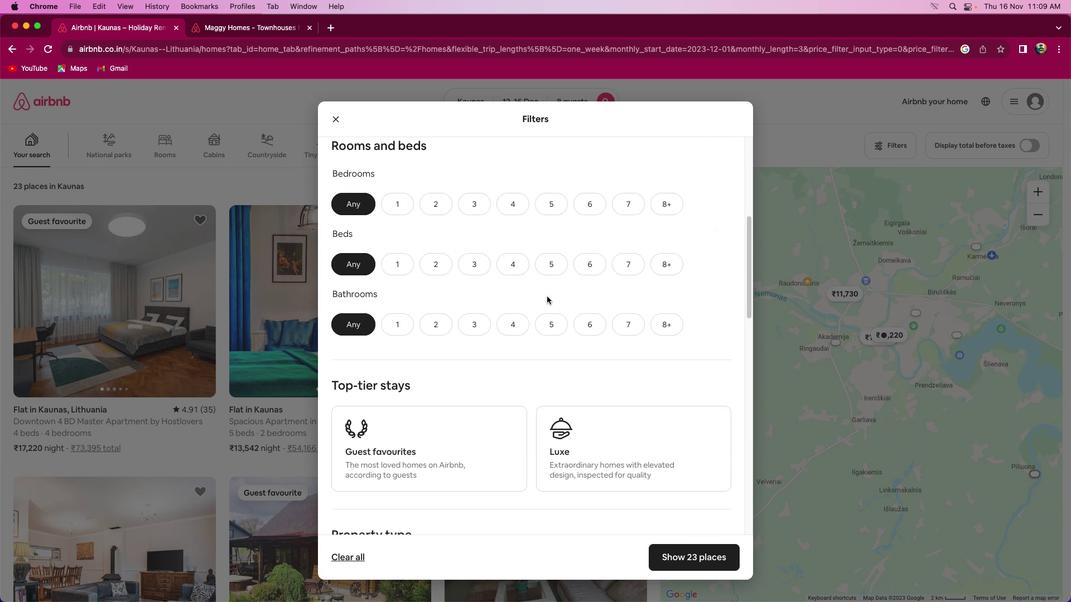 
Action: Mouse moved to (674, 185)
Screenshot: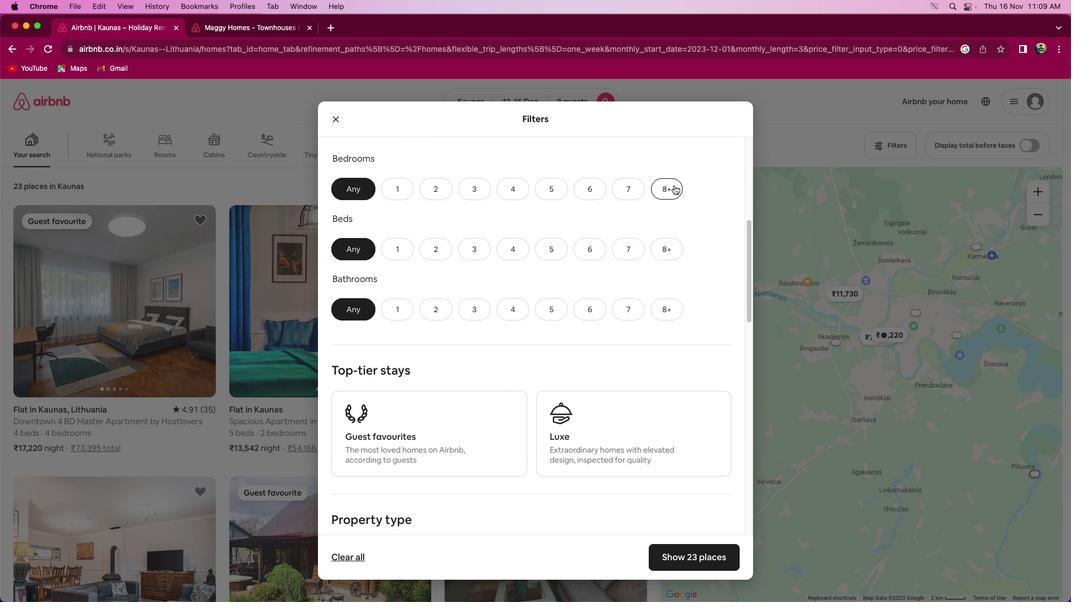 
Action: Mouse pressed left at (674, 185)
Screenshot: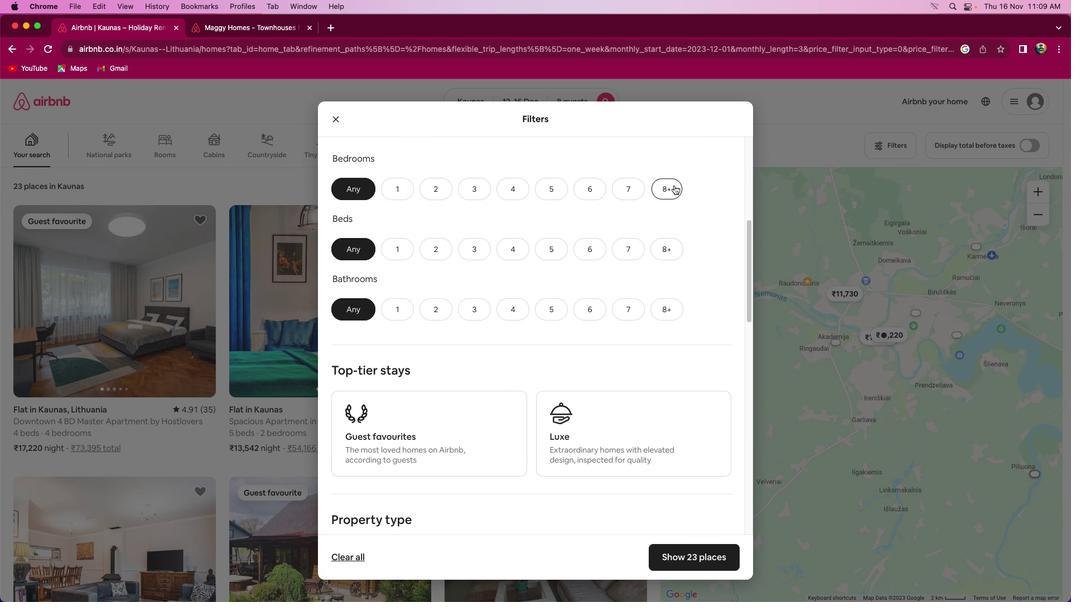 
Action: Mouse moved to (681, 248)
Screenshot: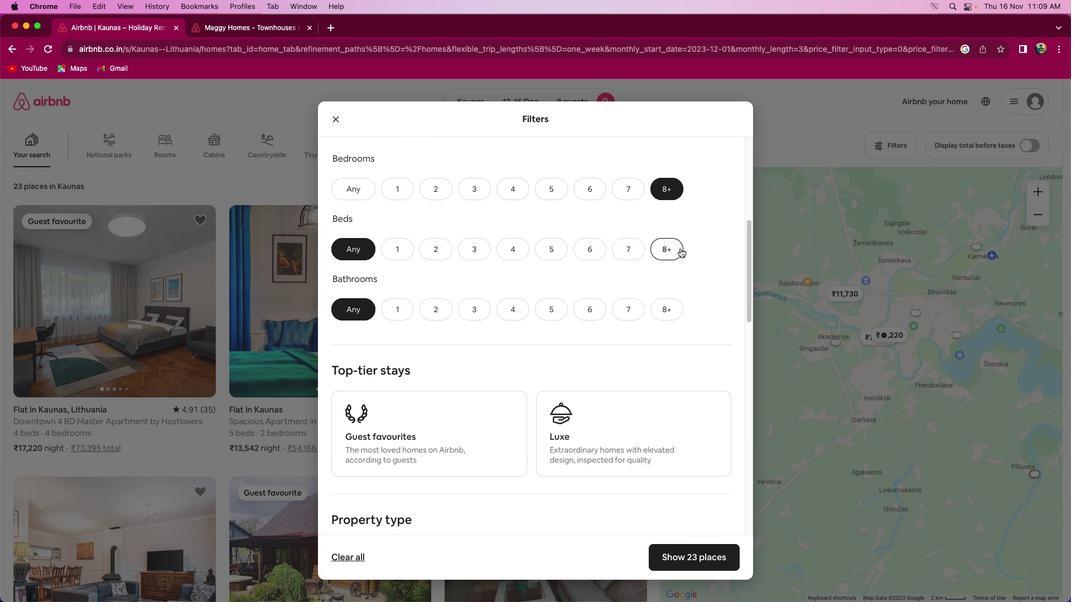 
Action: Mouse pressed left at (681, 248)
Screenshot: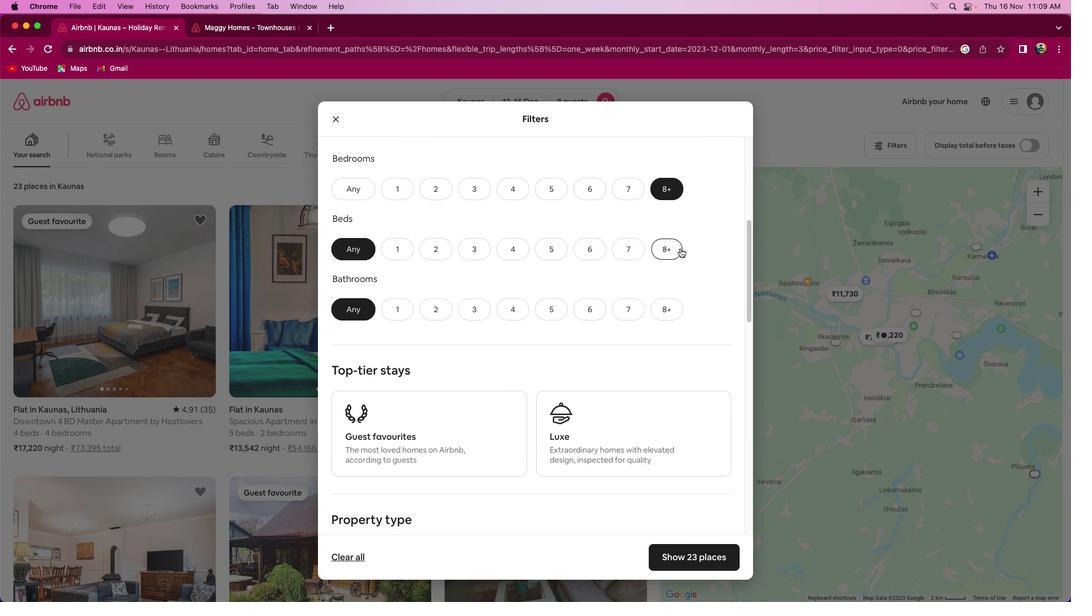 
Action: Mouse moved to (664, 305)
Screenshot: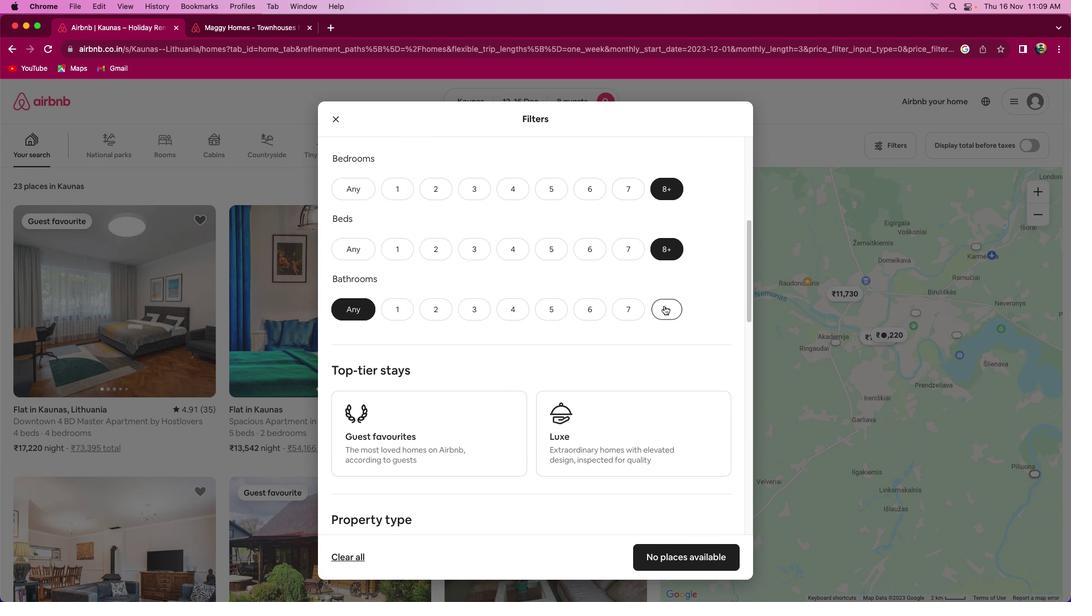 
Action: Mouse pressed left at (664, 305)
Screenshot: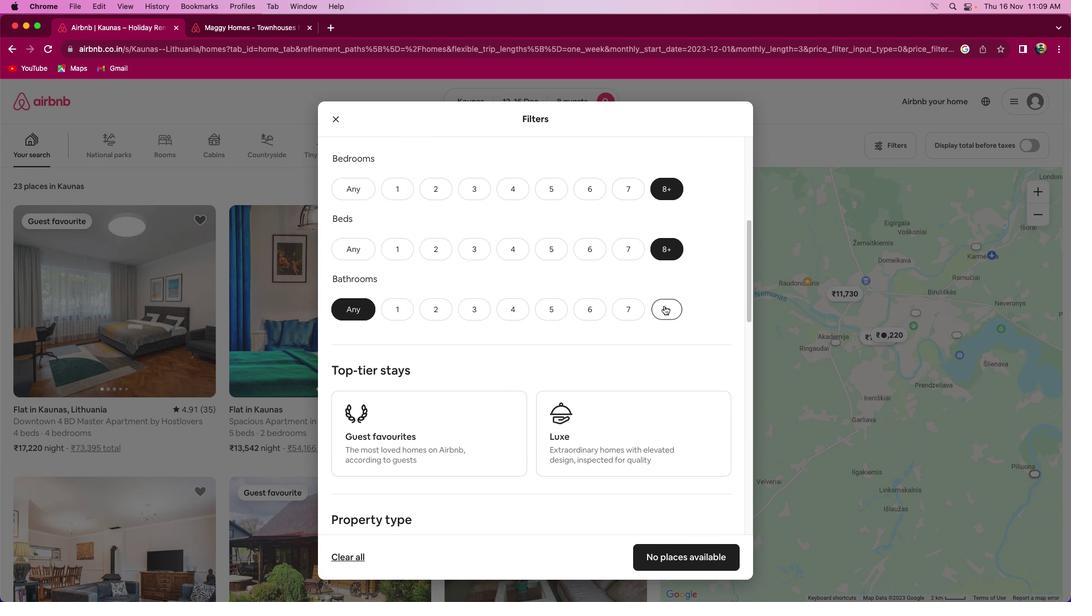 
Action: Mouse moved to (609, 240)
Screenshot: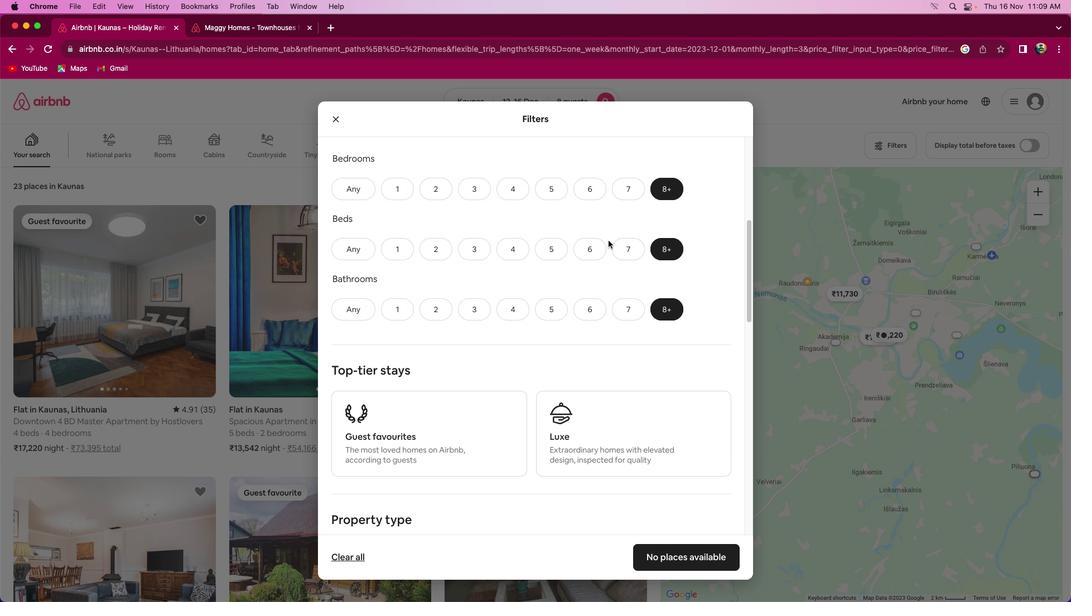
Action: Mouse scrolled (609, 240) with delta (0, 0)
Screenshot: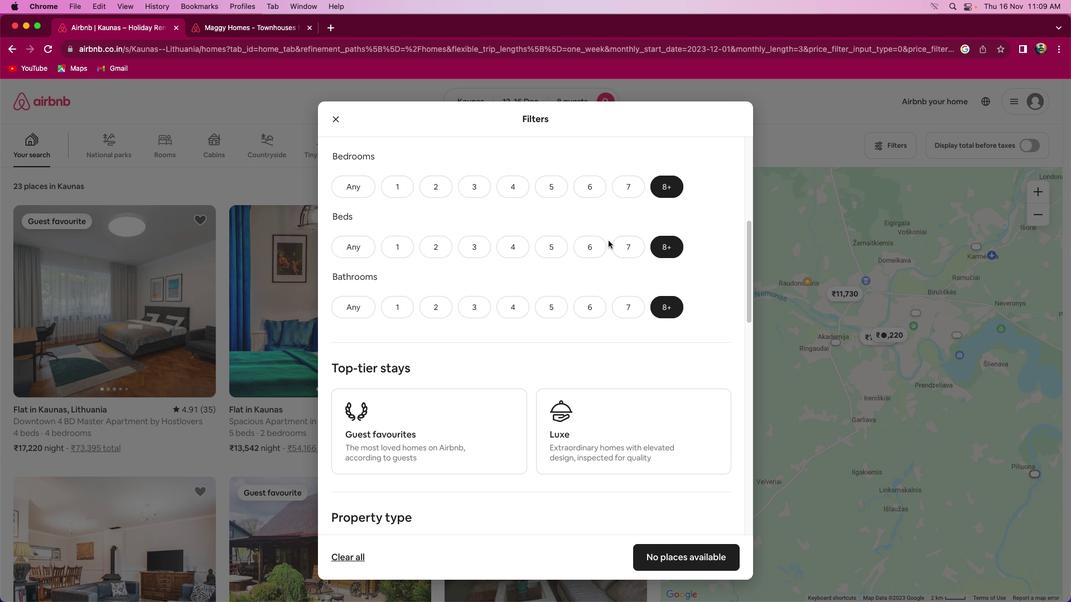 
Action: Mouse scrolled (609, 240) with delta (0, 0)
Screenshot: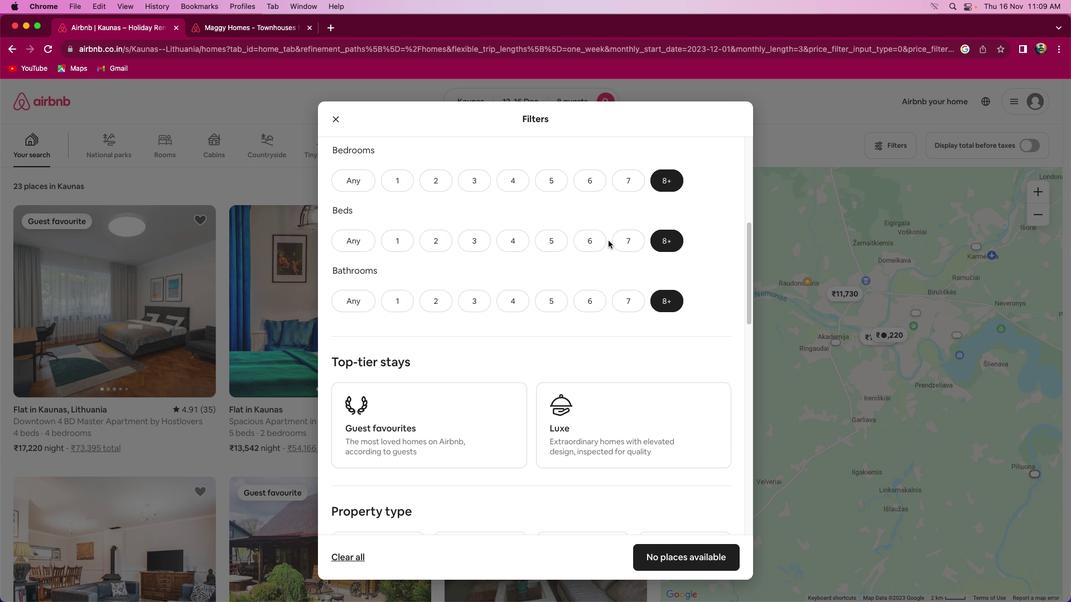 
Action: Mouse scrolled (609, 240) with delta (0, 0)
Screenshot: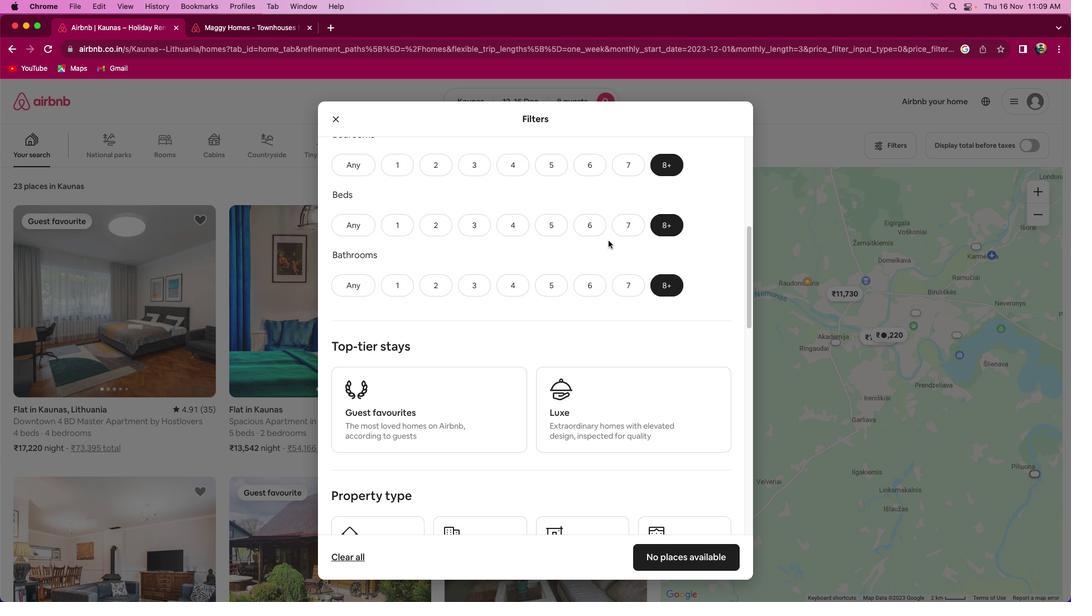 
Action: Mouse scrolled (609, 240) with delta (0, 0)
Screenshot: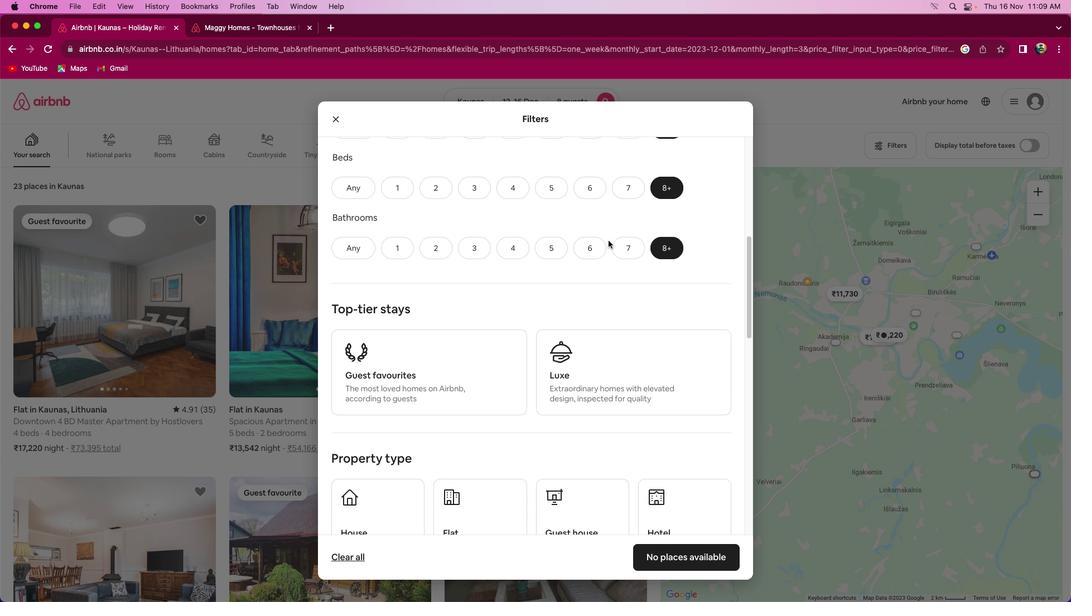 
Action: Mouse scrolled (609, 240) with delta (0, 0)
Screenshot: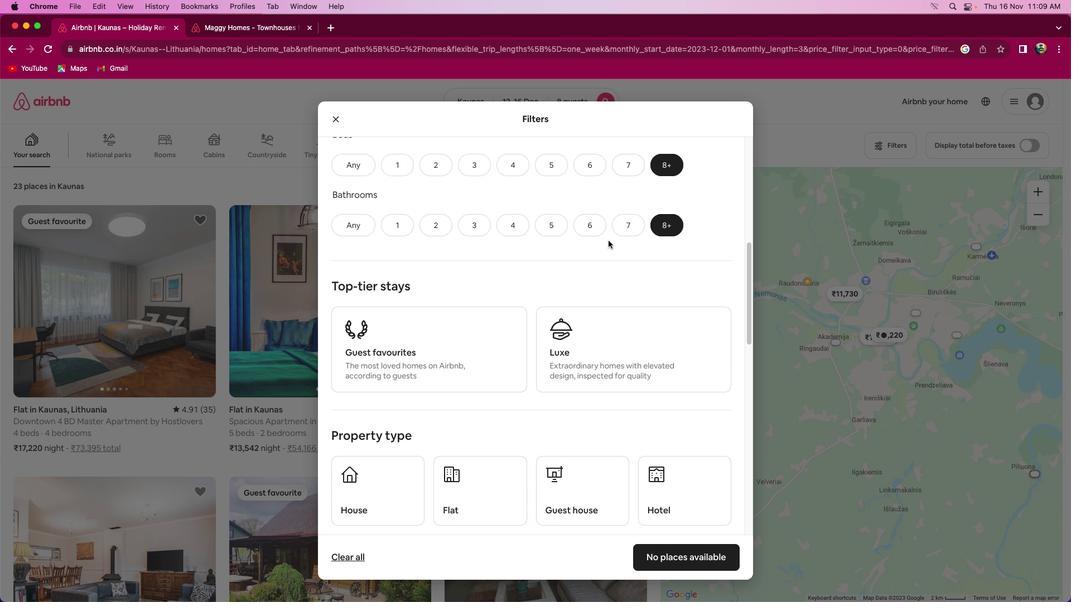 
Action: Mouse scrolled (609, 240) with delta (0, 0)
Screenshot: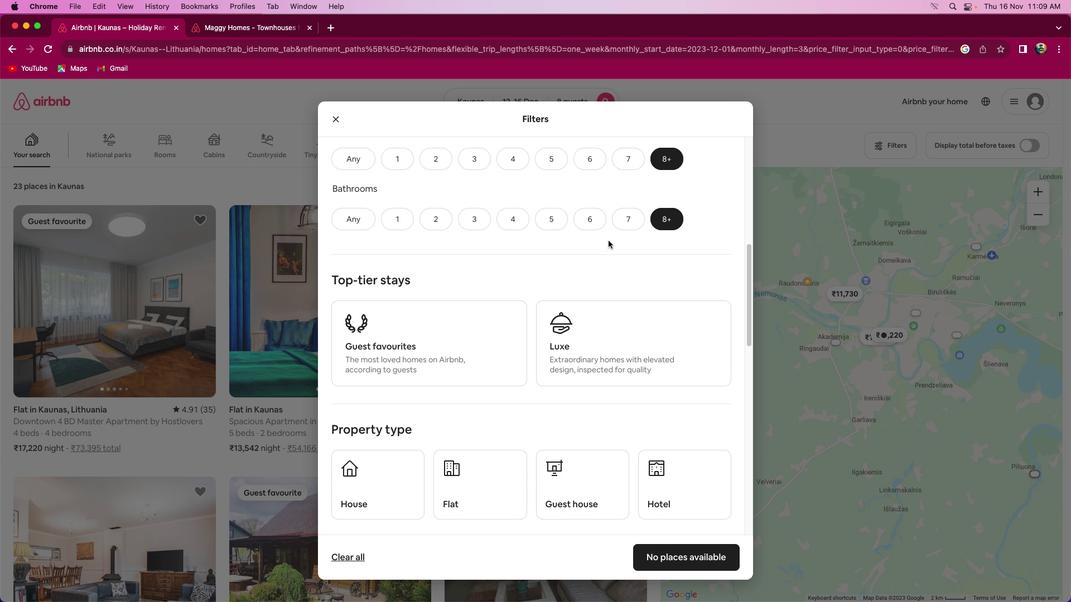 
Action: Mouse scrolled (609, 240) with delta (0, 0)
Screenshot: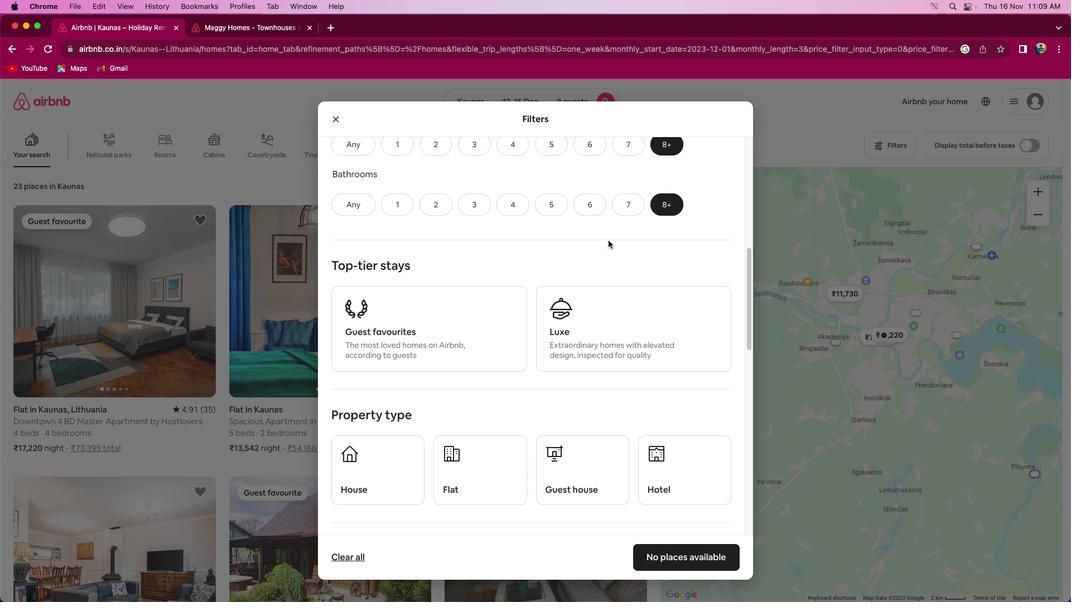 
Action: Mouse scrolled (609, 240) with delta (0, 0)
Screenshot: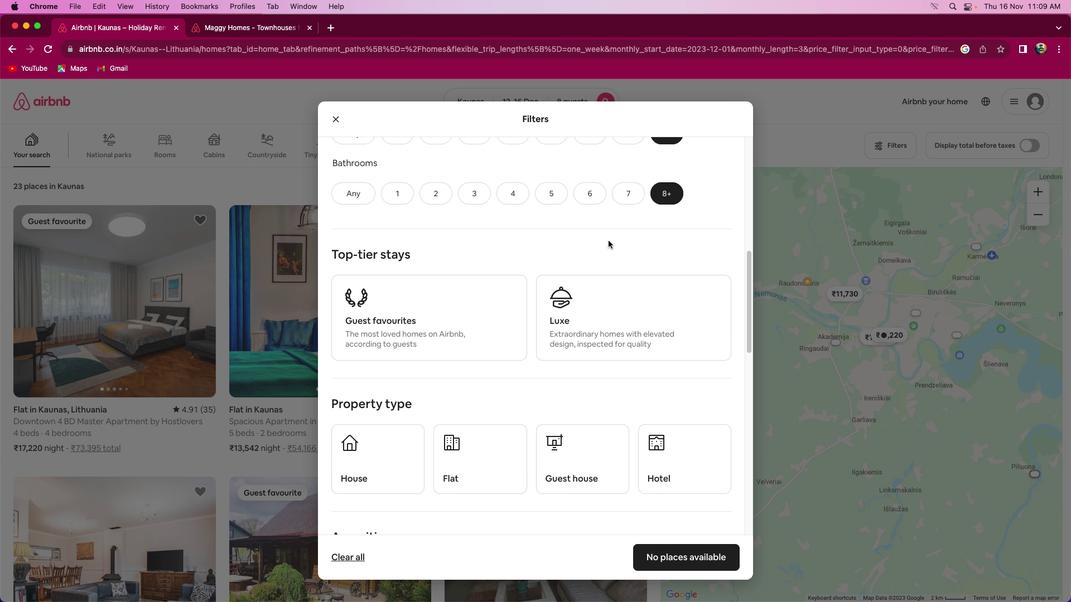 
Action: Mouse scrolled (609, 240) with delta (0, -1)
Screenshot: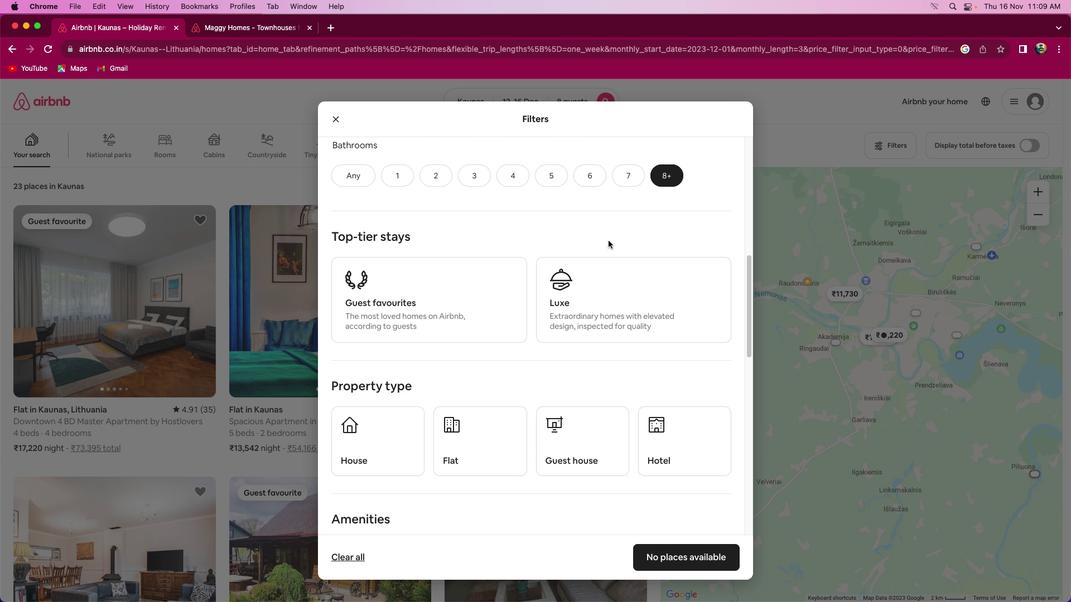 
Action: Mouse moved to (610, 283)
Screenshot: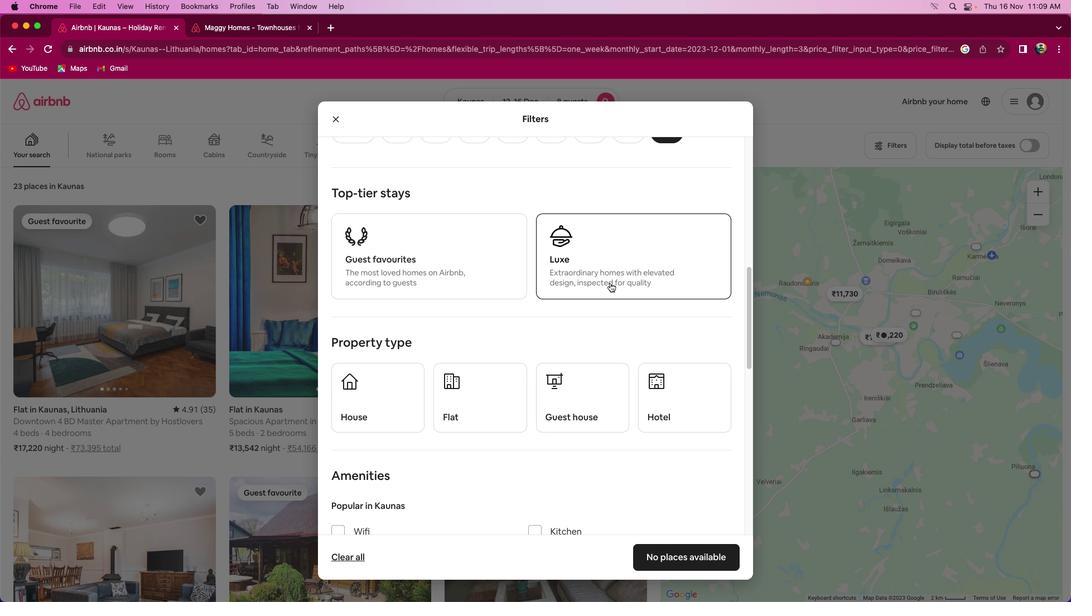 
Action: Mouse scrolled (610, 283) with delta (0, 0)
Screenshot: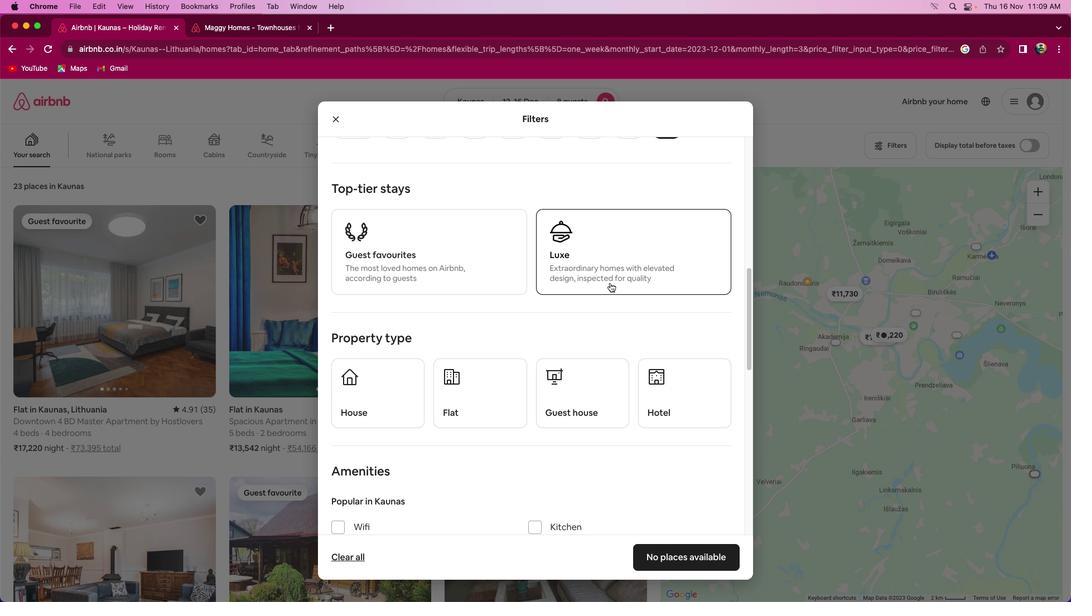 
Action: Mouse scrolled (610, 283) with delta (0, 0)
Screenshot: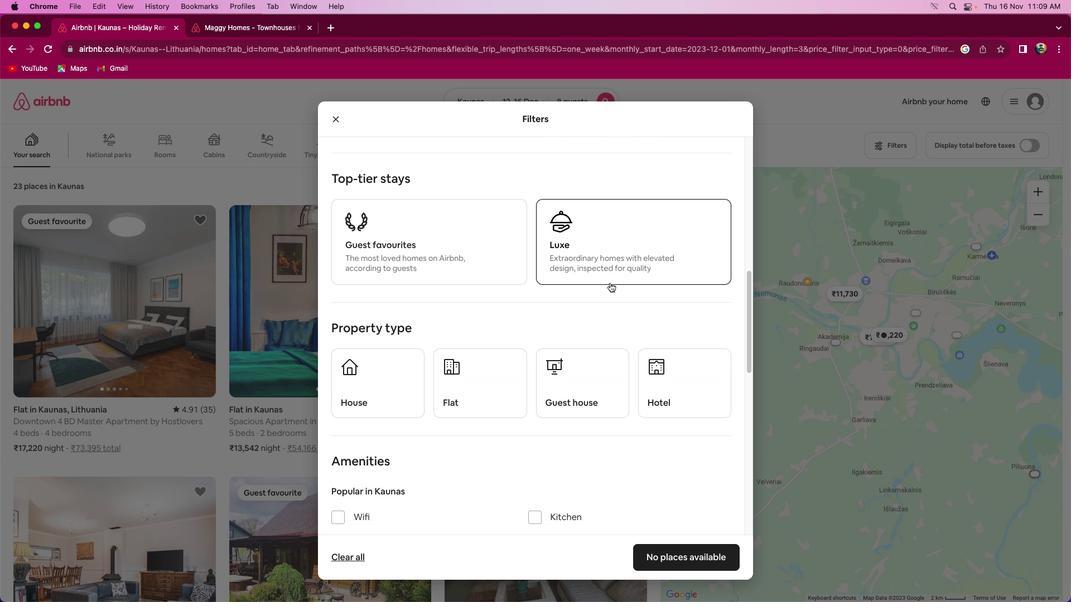 
Action: Mouse scrolled (610, 283) with delta (0, -1)
Screenshot: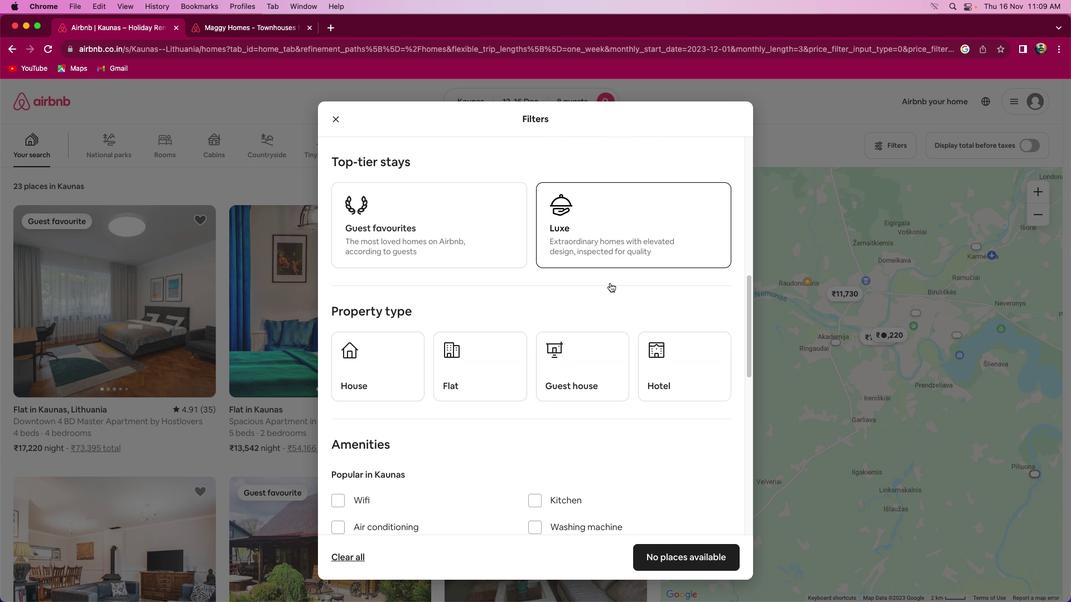 
Action: Mouse moved to (657, 317)
Screenshot: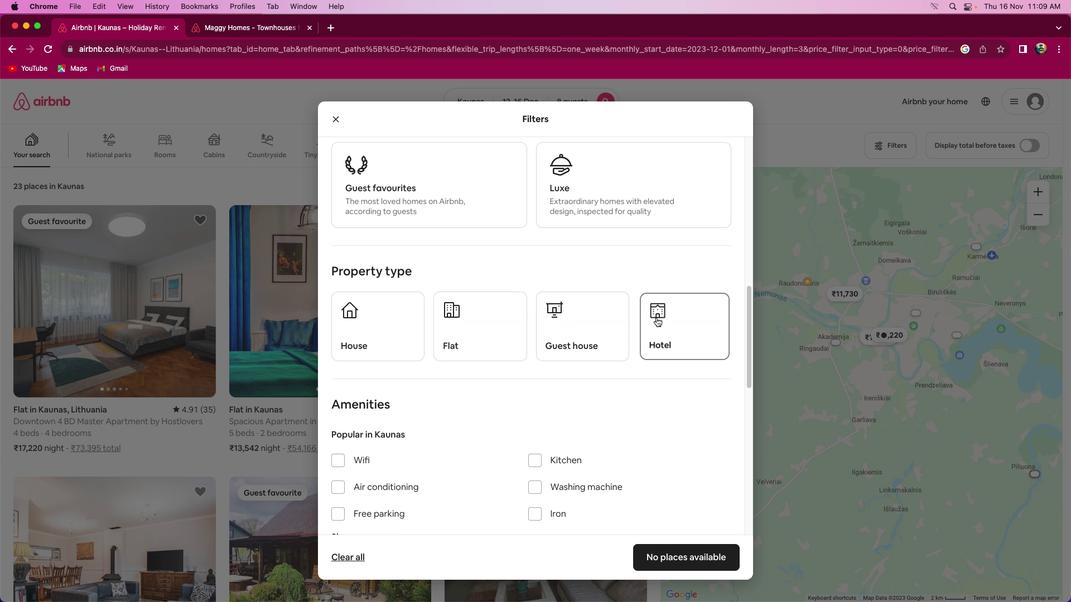
Action: Mouse pressed left at (657, 317)
Screenshot: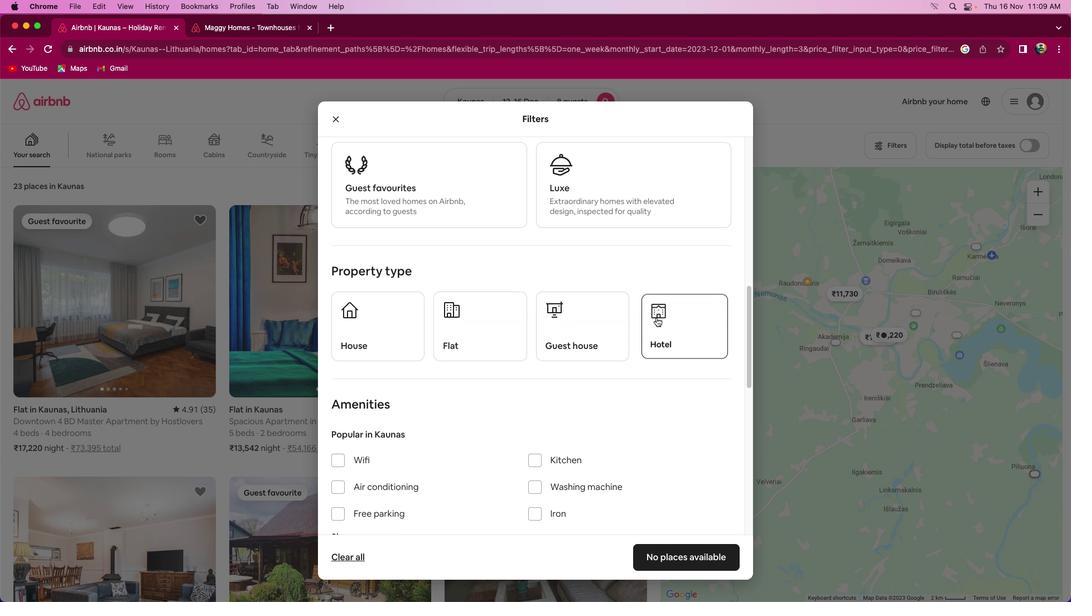 
Action: Mouse moved to (656, 317)
Screenshot: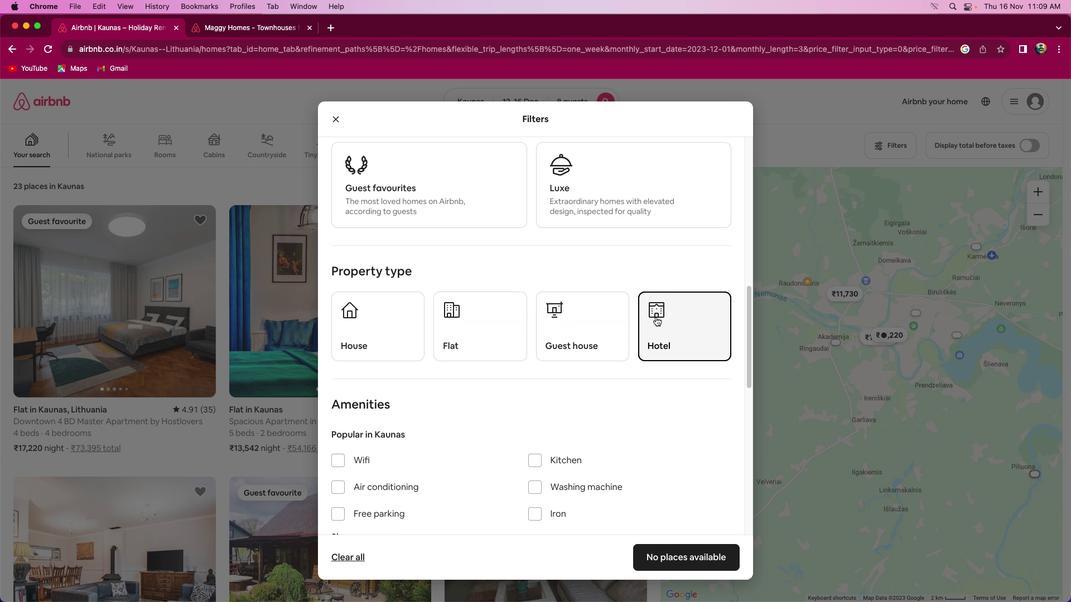 
Action: Mouse scrolled (656, 317) with delta (0, 0)
Screenshot: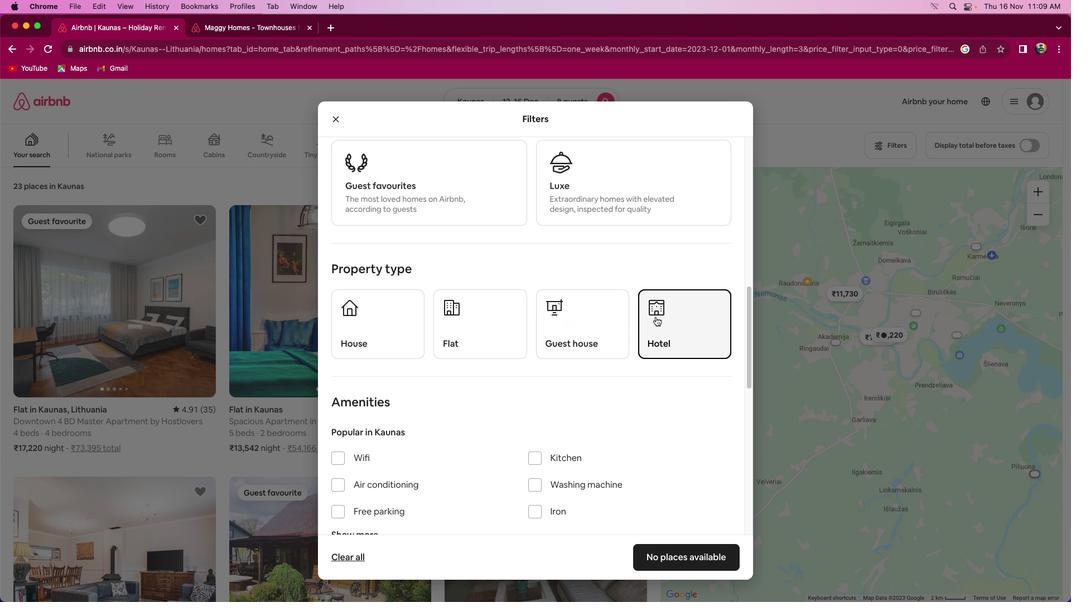 
Action: Mouse scrolled (656, 317) with delta (0, 0)
Screenshot: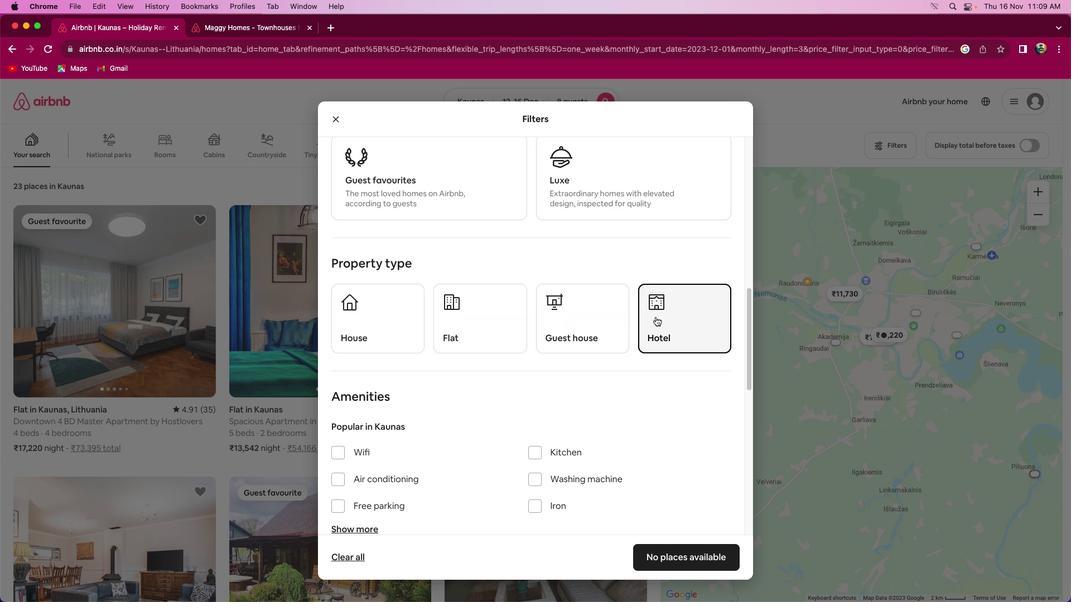 
Action: Mouse scrolled (656, 317) with delta (0, 0)
Screenshot: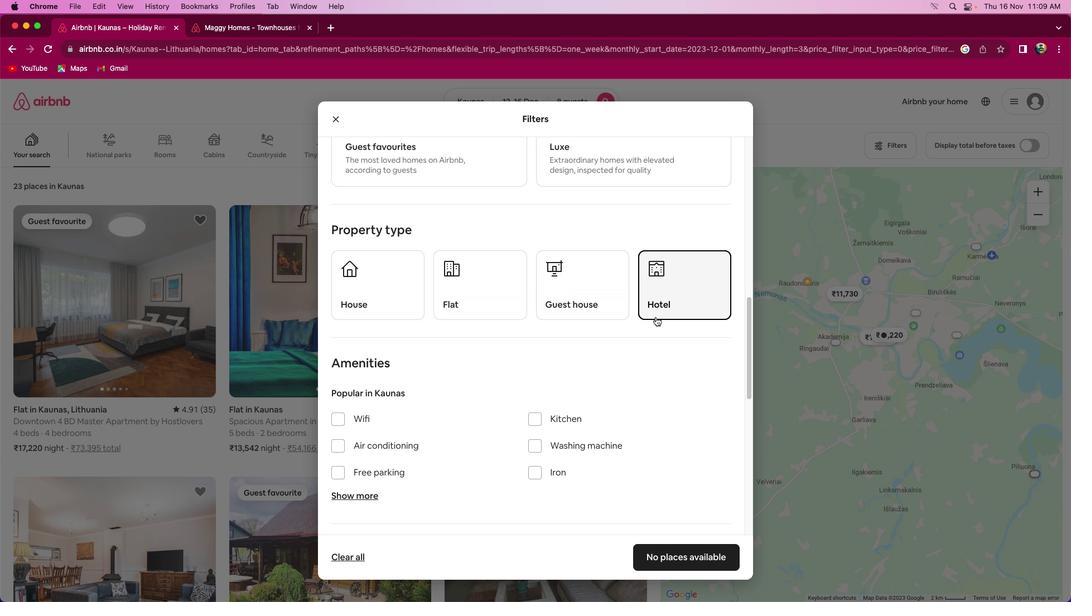 
Action: Mouse scrolled (656, 317) with delta (0, -1)
Screenshot: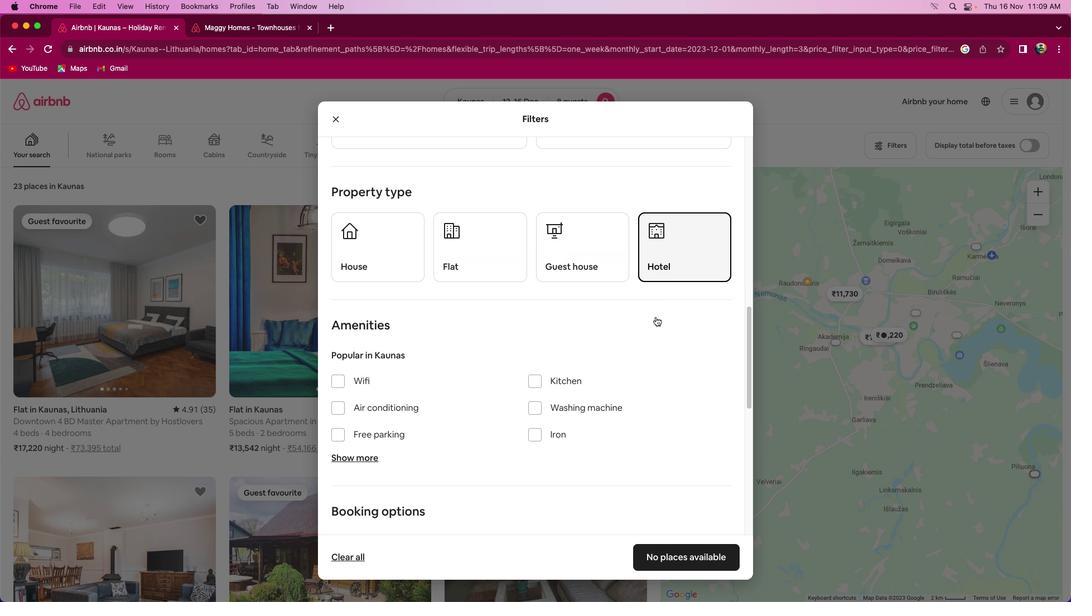 
Action: Mouse scrolled (656, 317) with delta (0, 0)
Screenshot: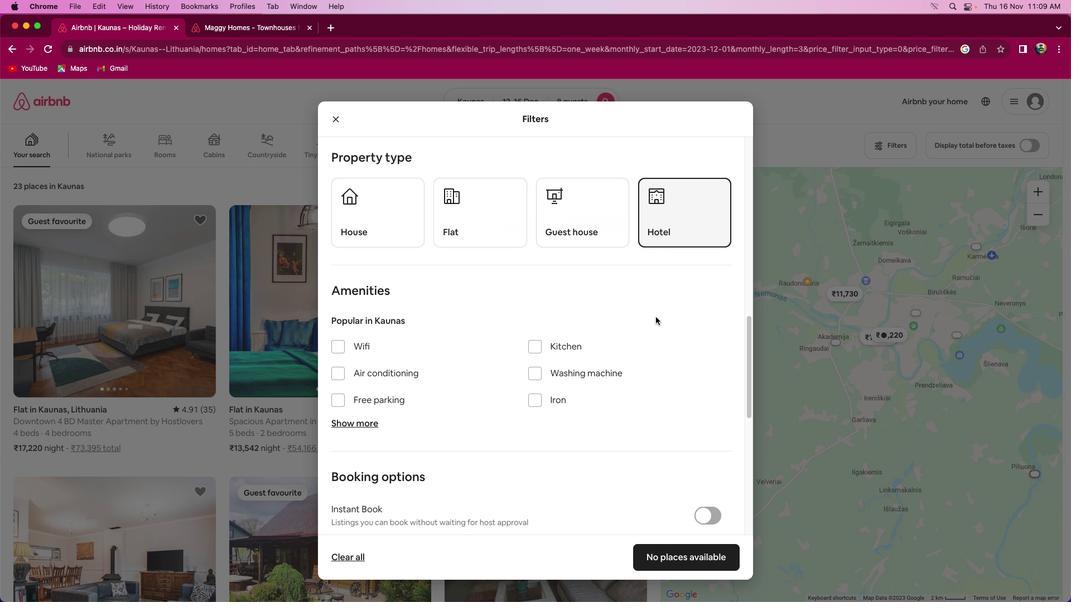 
Action: Mouse scrolled (656, 317) with delta (0, 0)
Screenshot: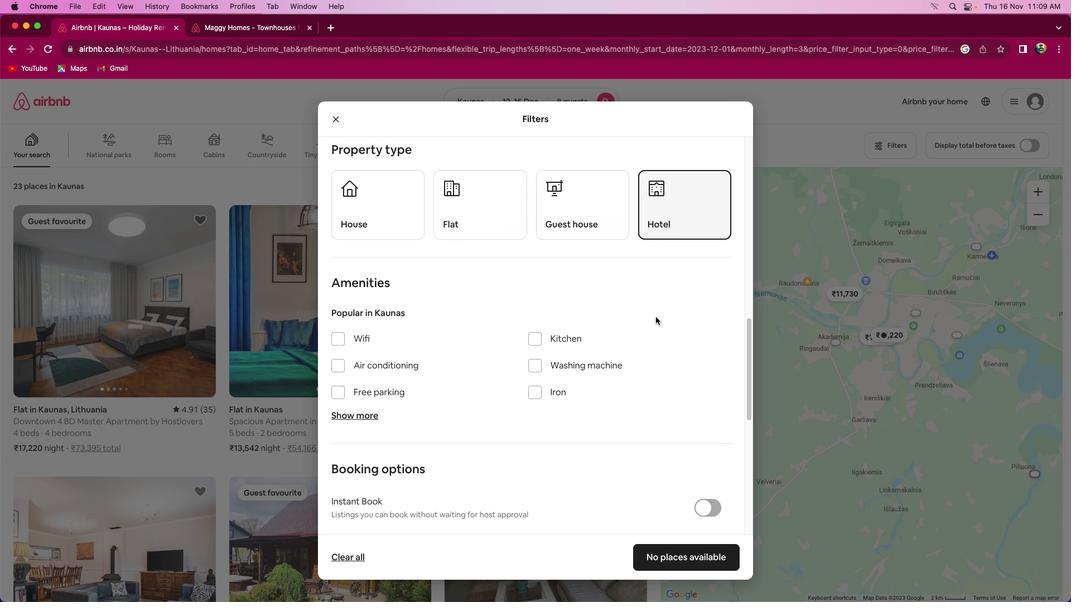 
Action: Mouse scrolled (656, 317) with delta (0, 0)
Screenshot: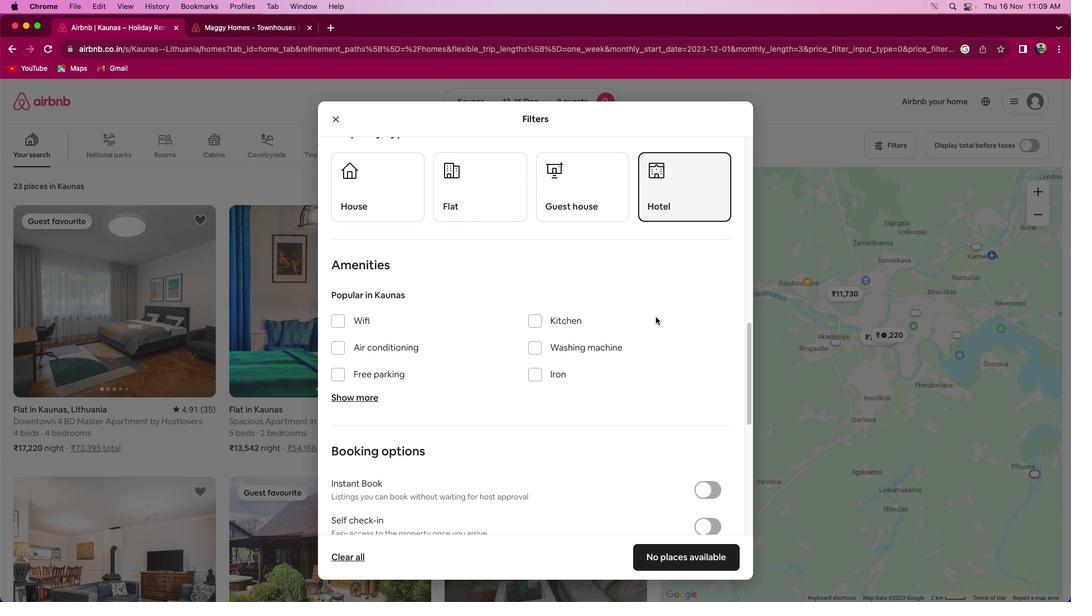 
Action: Mouse scrolled (656, 317) with delta (0, 0)
Screenshot: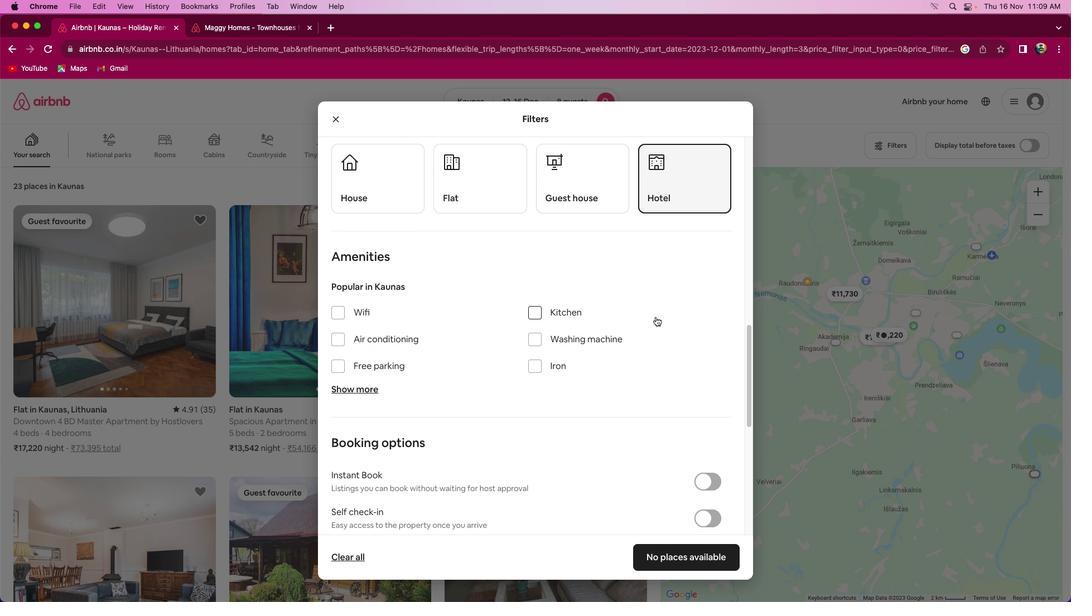 
Action: Mouse scrolled (656, 317) with delta (0, 0)
Screenshot: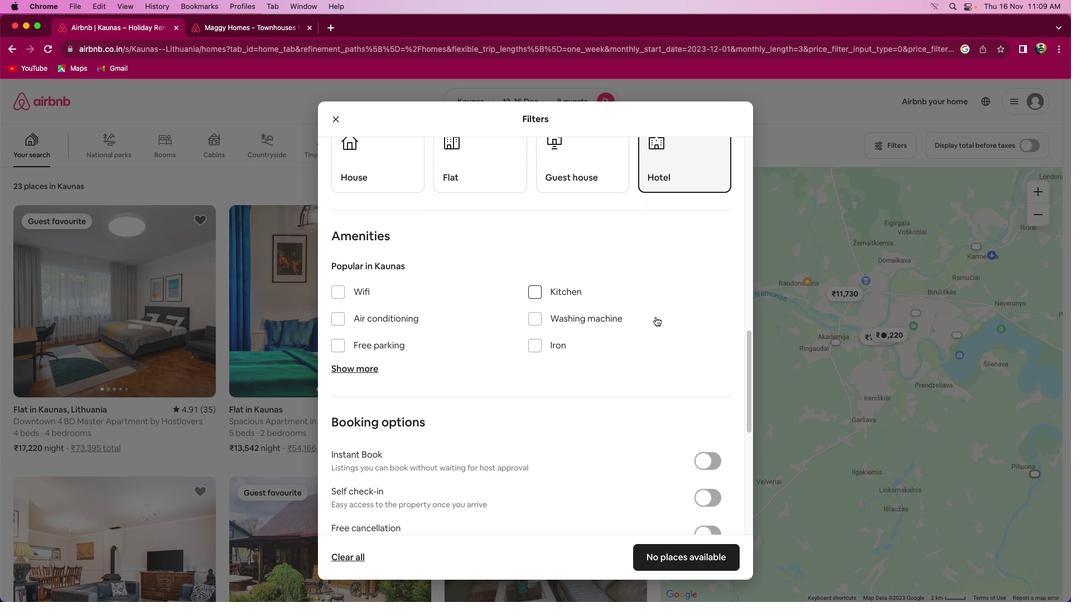 
Action: Mouse scrolled (656, 317) with delta (0, -1)
Screenshot: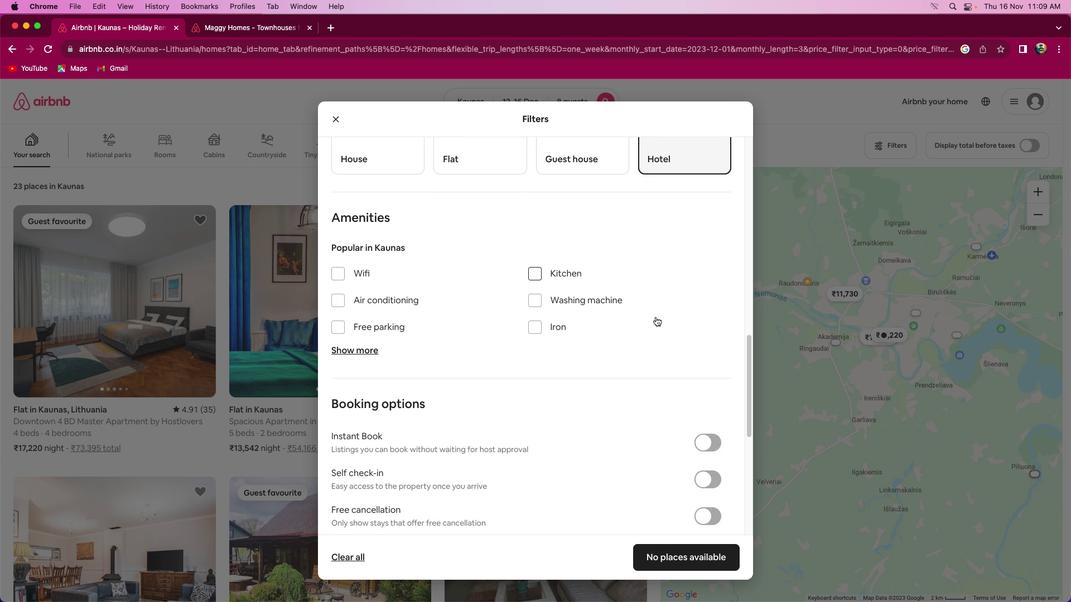 
Action: Mouse moved to (656, 317)
Screenshot: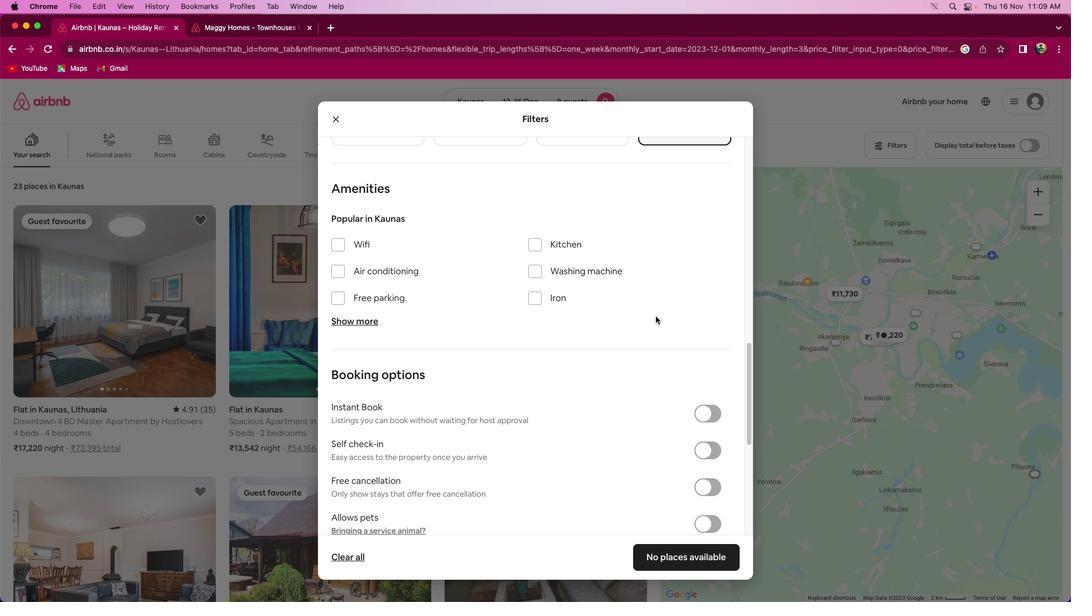 
Action: Mouse scrolled (656, 317) with delta (0, 0)
Screenshot: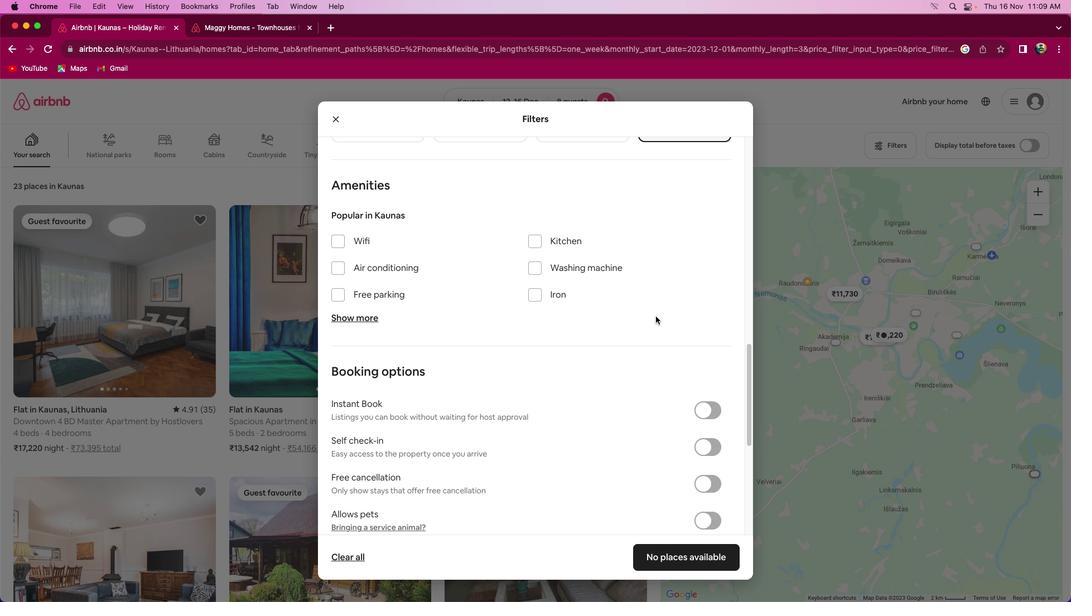 
Action: Mouse scrolled (656, 317) with delta (0, 0)
Screenshot: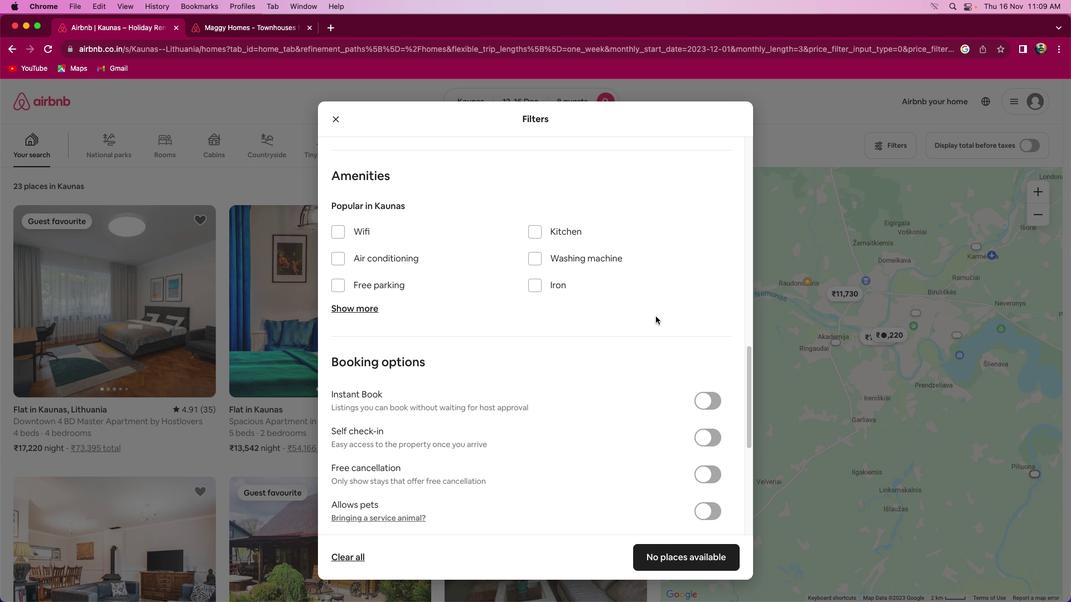 
Action: Mouse scrolled (656, 317) with delta (0, 0)
Screenshot: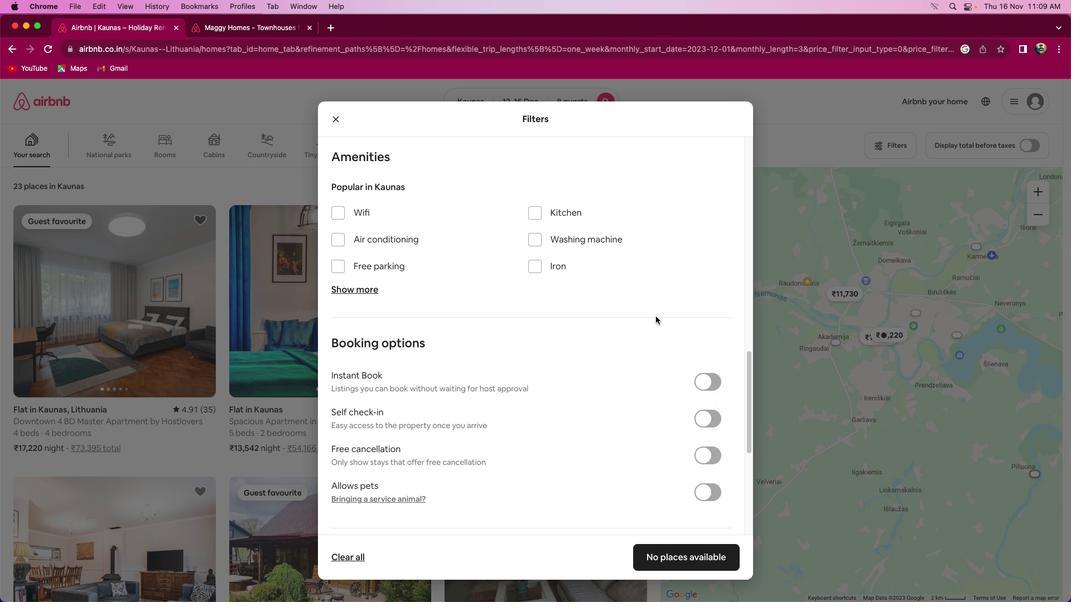 
Action: Mouse scrolled (656, 317) with delta (0, 0)
Screenshot: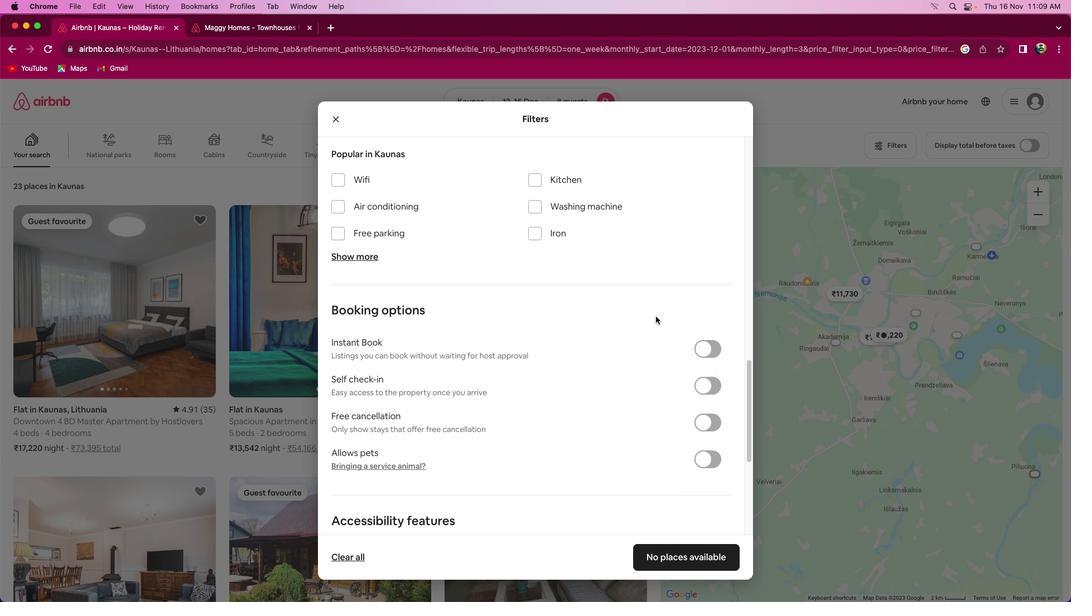 
Action: Mouse scrolled (656, 317) with delta (0, 0)
Screenshot: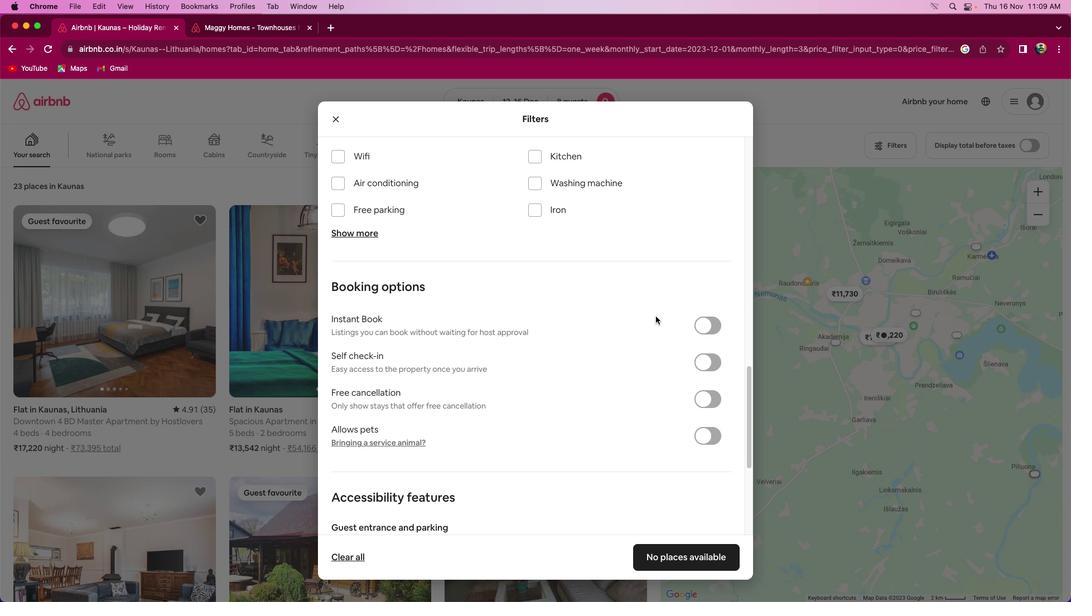 
Action: Mouse scrolled (656, 317) with delta (0, 0)
Screenshot: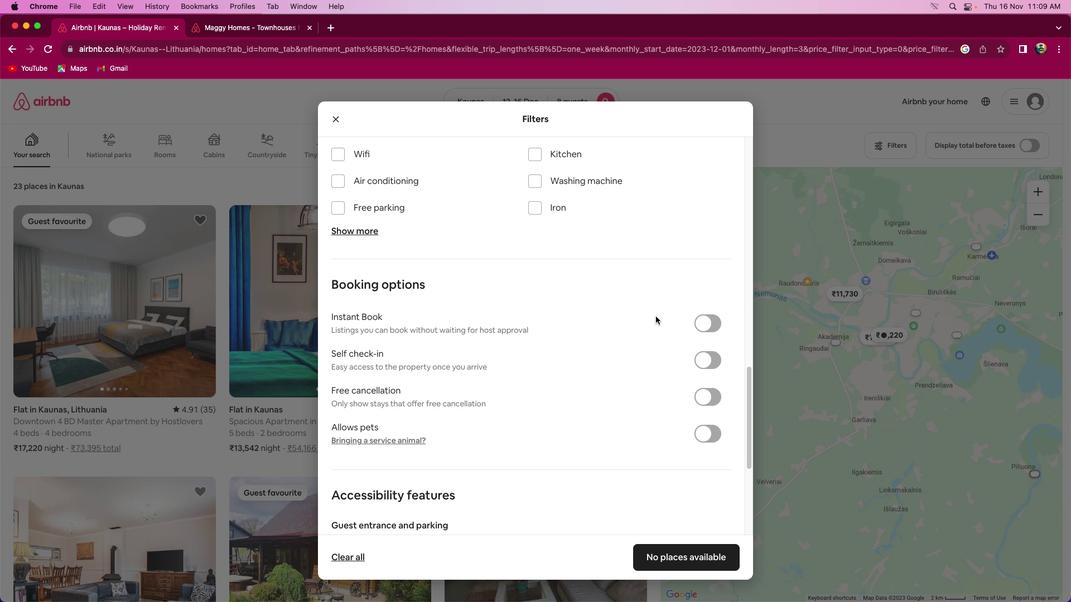 
Action: Mouse scrolled (656, 317) with delta (0, 0)
Screenshot: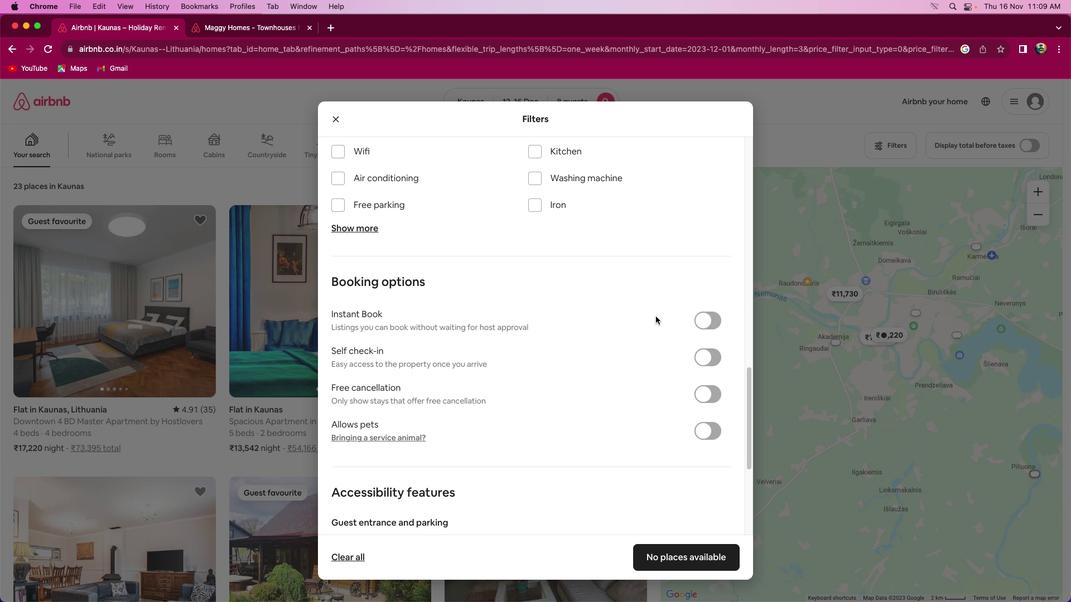
Action: Mouse moved to (593, 308)
Screenshot: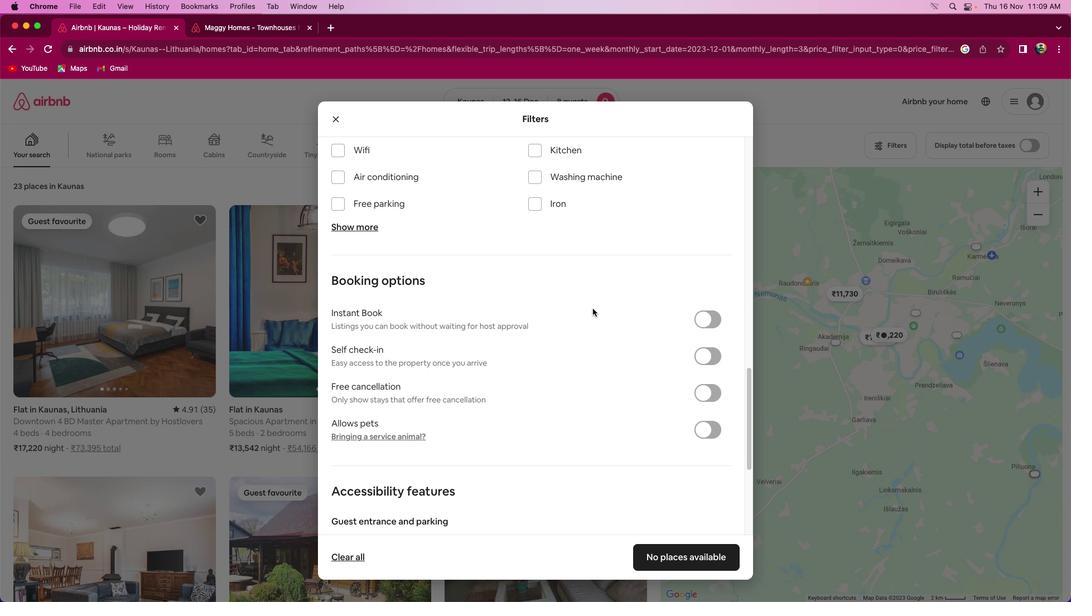 
Action: Mouse scrolled (593, 308) with delta (0, 0)
Screenshot: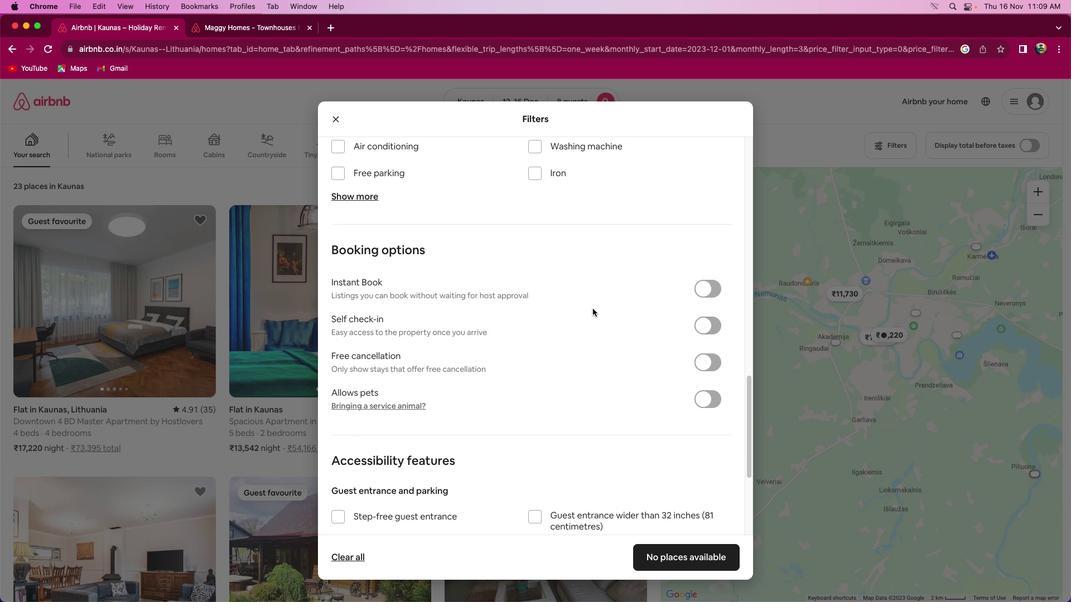 
Action: Mouse scrolled (593, 308) with delta (0, 0)
Screenshot: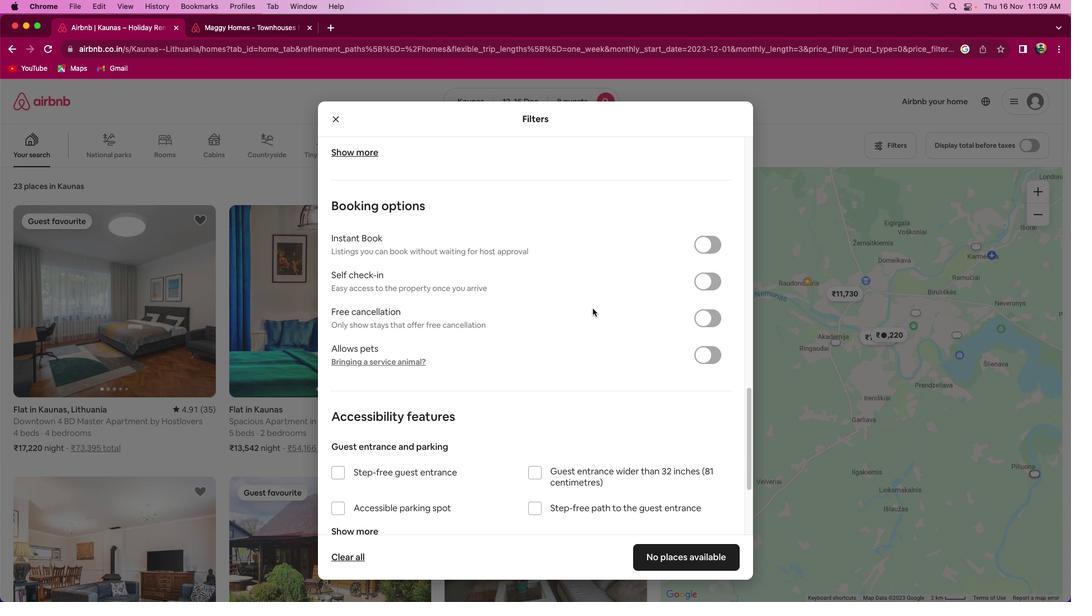 
Action: Mouse moved to (593, 308)
Screenshot: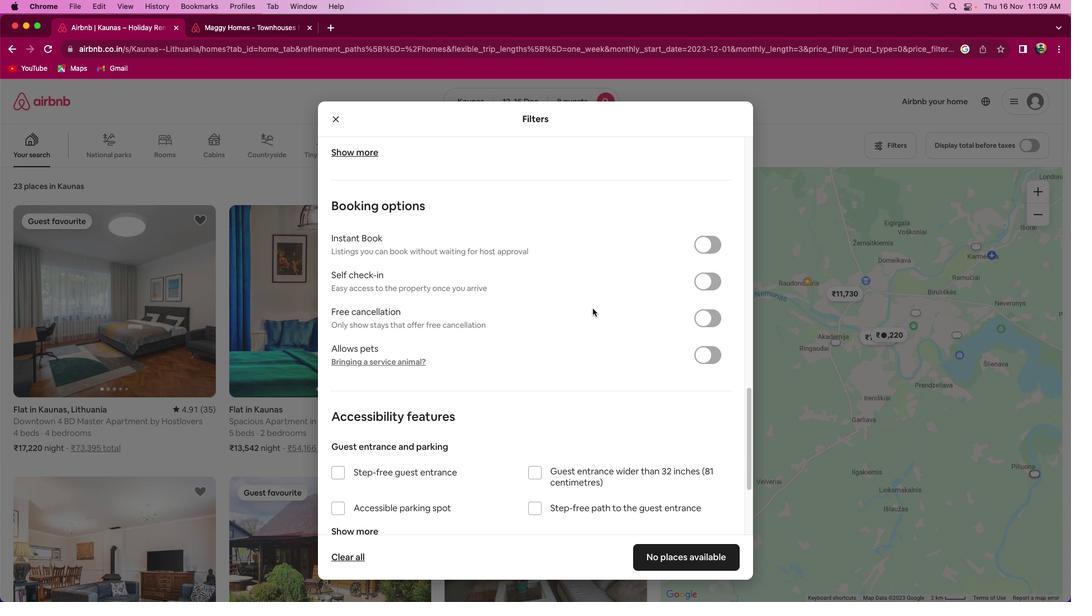 
Action: Mouse scrolled (593, 308) with delta (0, -1)
Screenshot: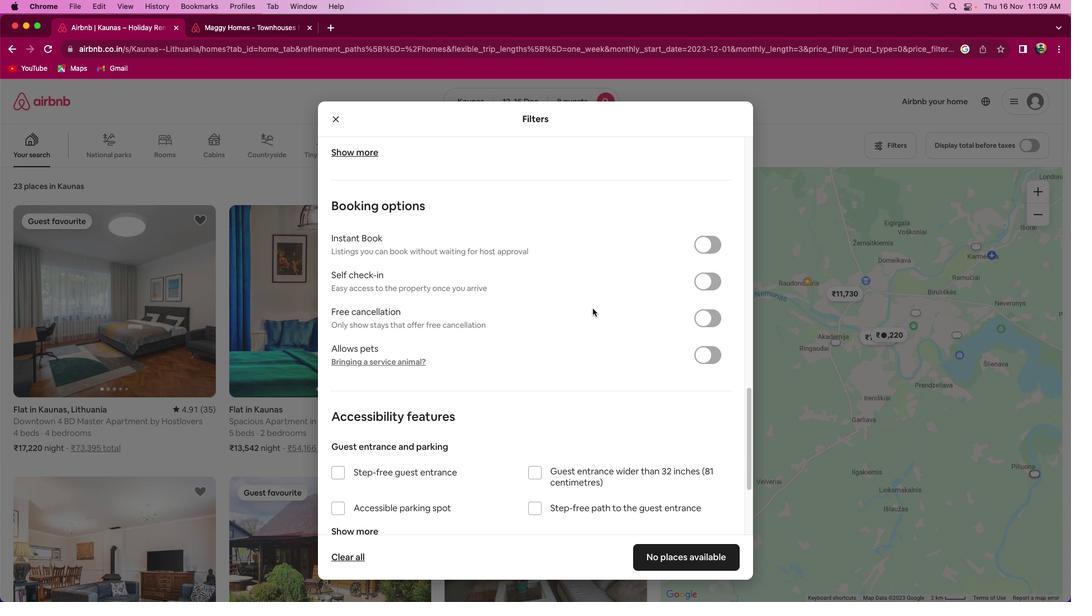 
Action: Mouse scrolled (593, 308) with delta (0, -2)
Screenshot: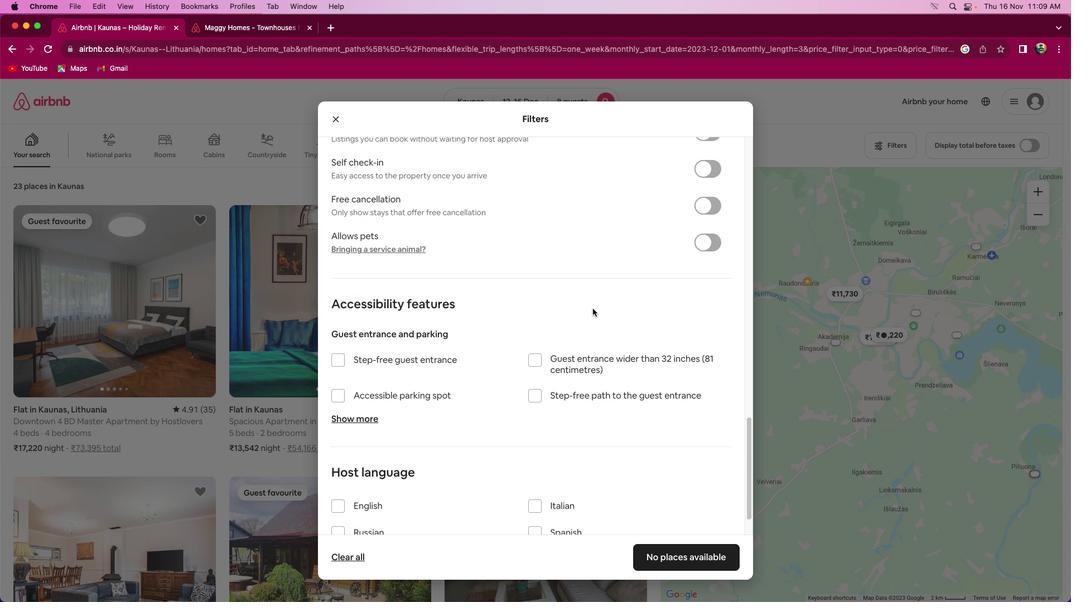 
Action: Mouse scrolled (593, 308) with delta (0, 0)
Screenshot: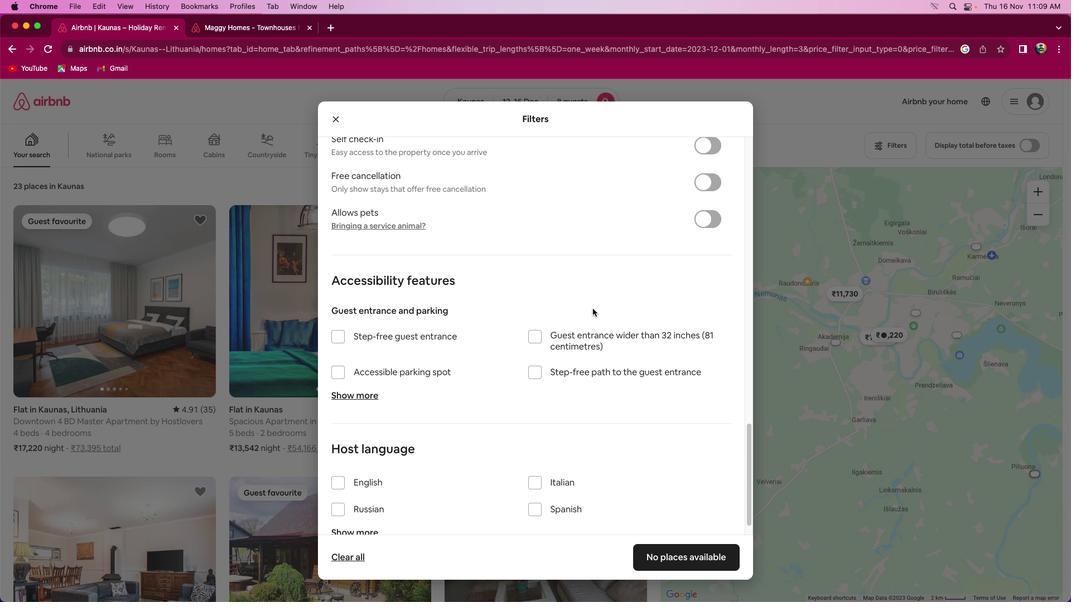 
Action: Mouse scrolled (593, 308) with delta (0, 0)
Screenshot: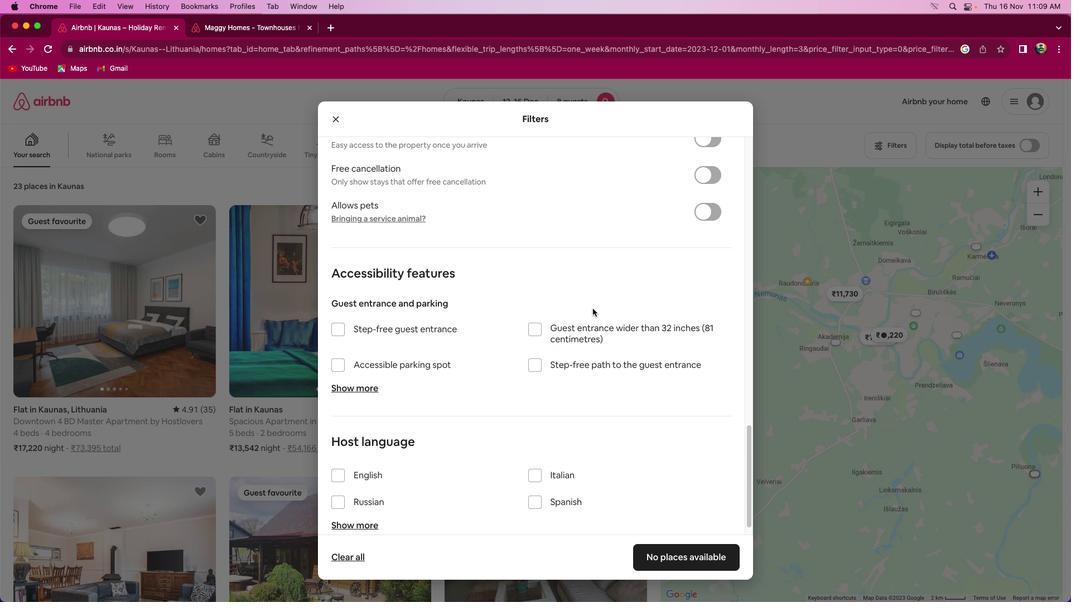 
Action: Mouse scrolled (593, 308) with delta (0, -1)
Screenshot: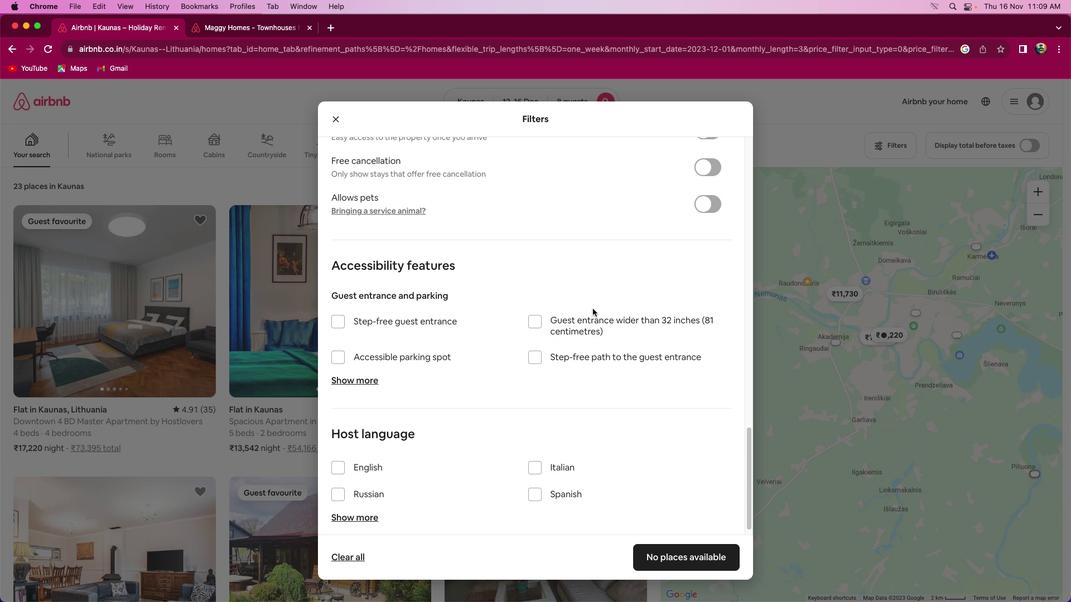 
Action: Mouse moved to (575, 310)
Screenshot: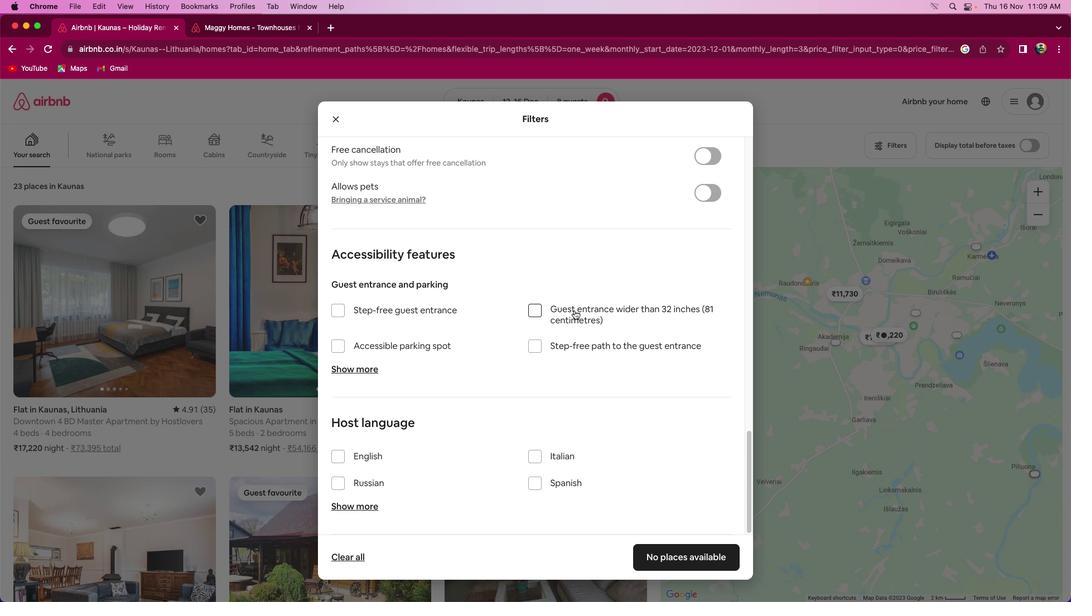 
Action: Mouse scrolled (575, 310) with delta (0, 0)
Screenshot: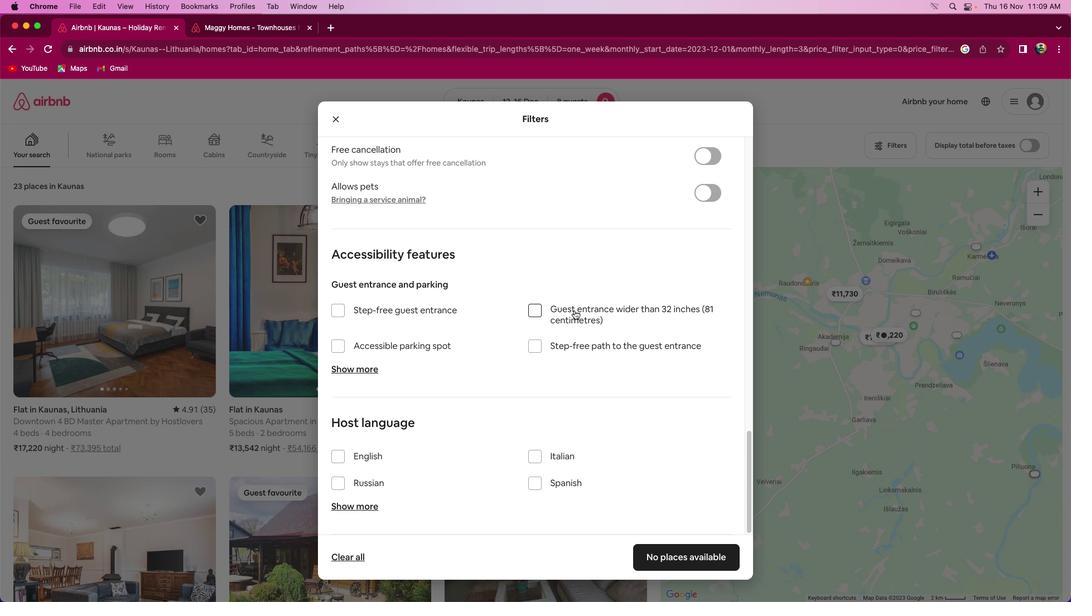 
Action: Mouse moved to (574, 310)
Screenshot: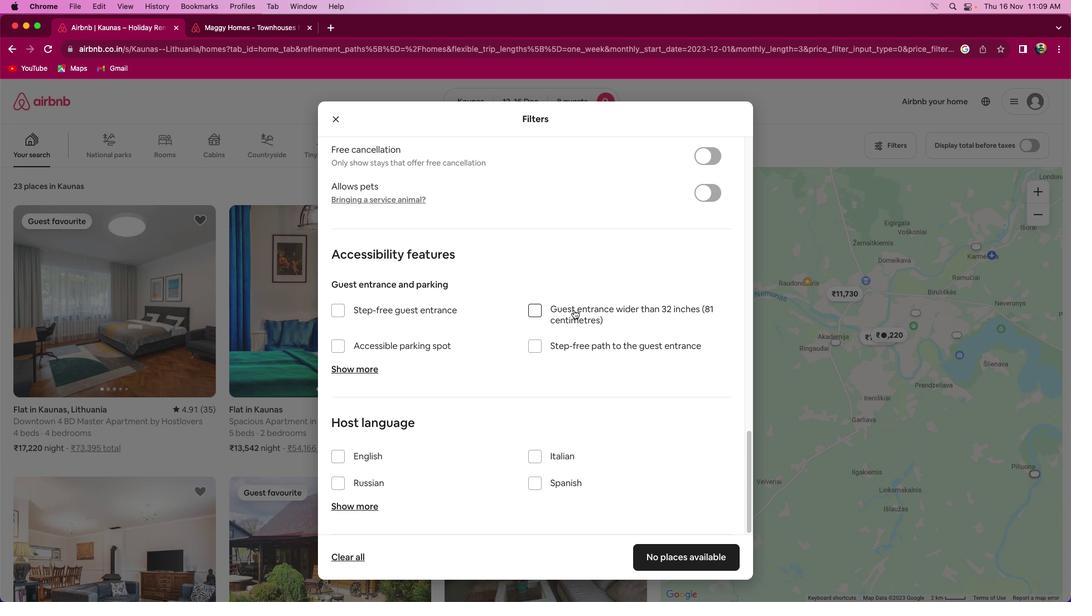 
Action: Mouse scrolled (574, 310) with delta (0, 0)
Screenshot: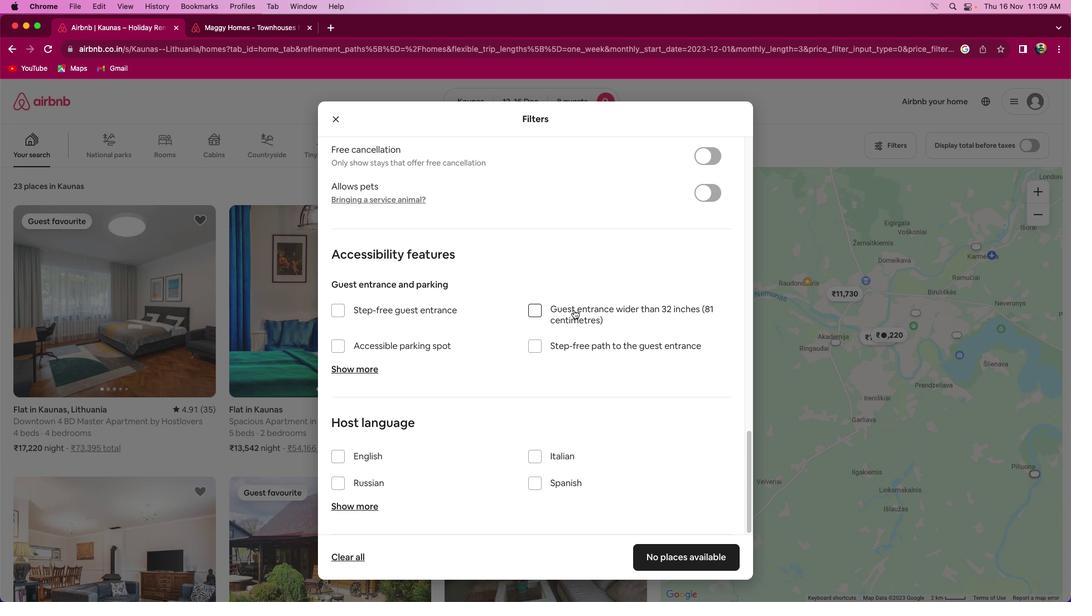 
Action: Mouse scrolled (574, 310) with delta (0, -1)
Screenshot: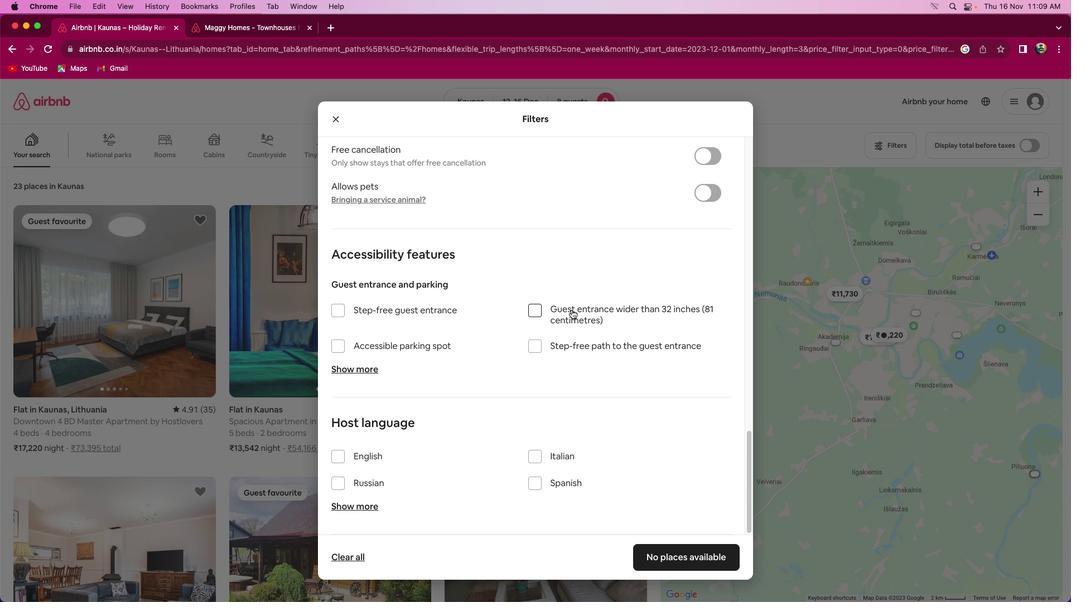 
Action: Mouse scrolled (574, 310) with delta (0, -2)
Screenshot: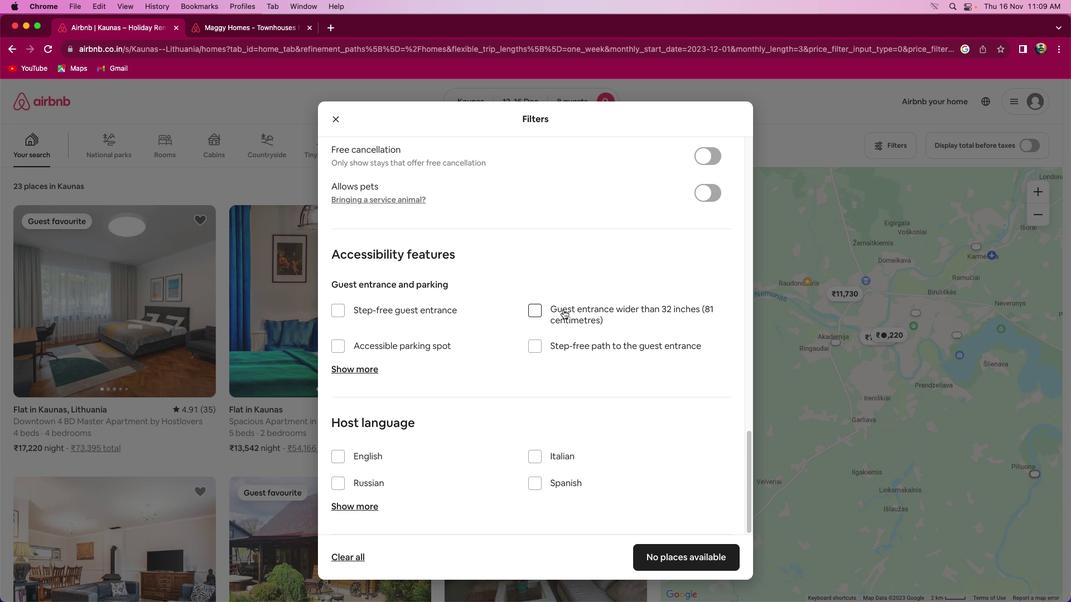 
Action: Mouse moved to (403, 356)
Screenshot: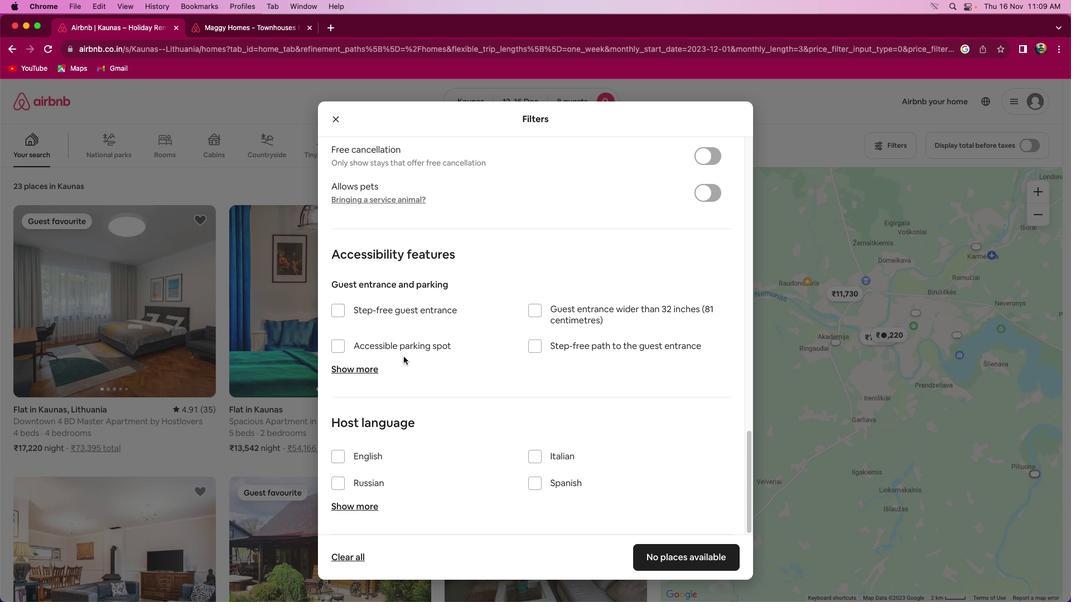
Action: Mouse scrolled (403, 356) with delta (0, 0)
Screenshot: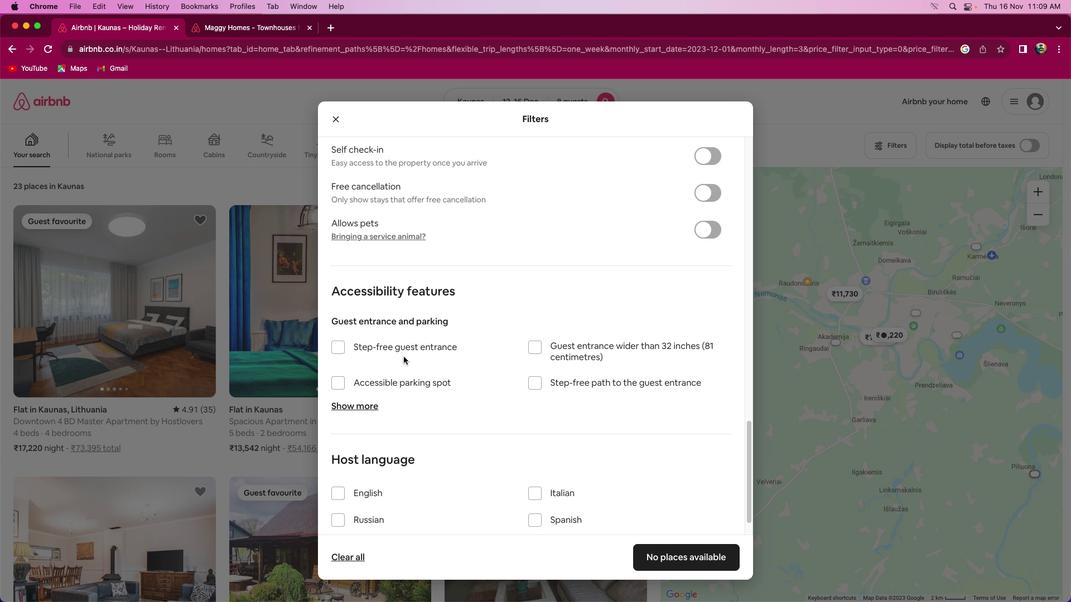 
Action: Mouse scrolled (403, 356) with delta (0, 0)
Screenshot: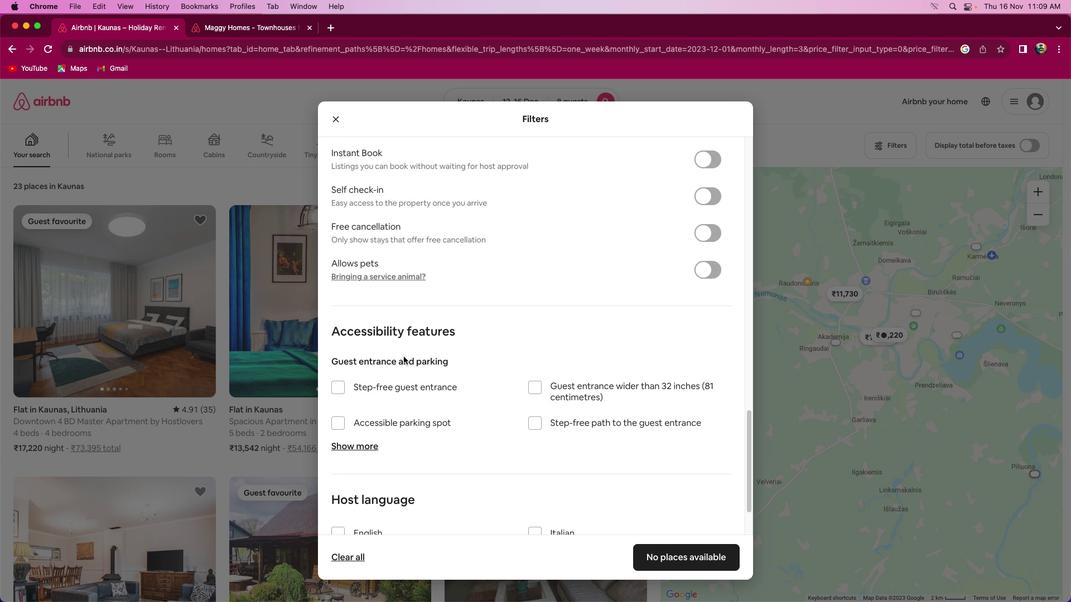 
Action: Mouse scrolled (403, 356) with delta (0, 1)
Screenshot: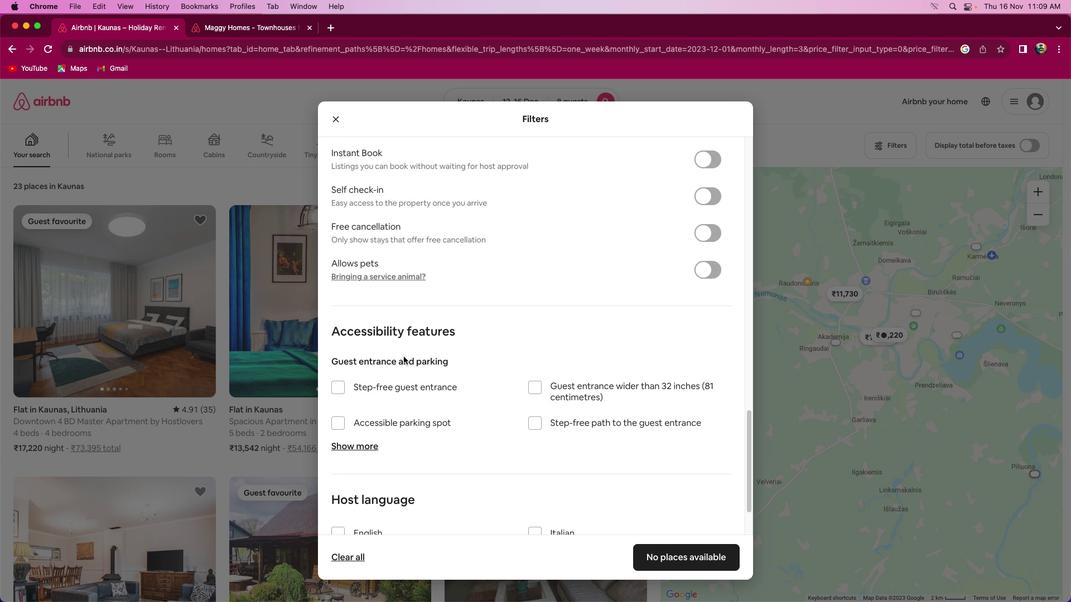 
Action: Mouse scrolled (403, 356) with delta (0, 2)
Screenshot: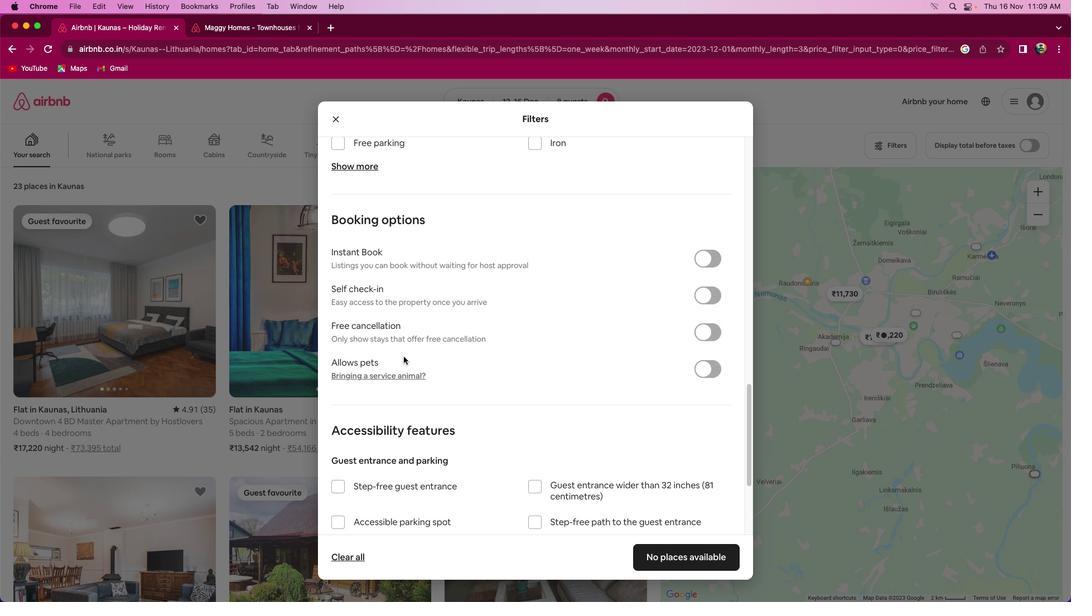 
Action: Mouse moved to (401, 271)
Screenshot: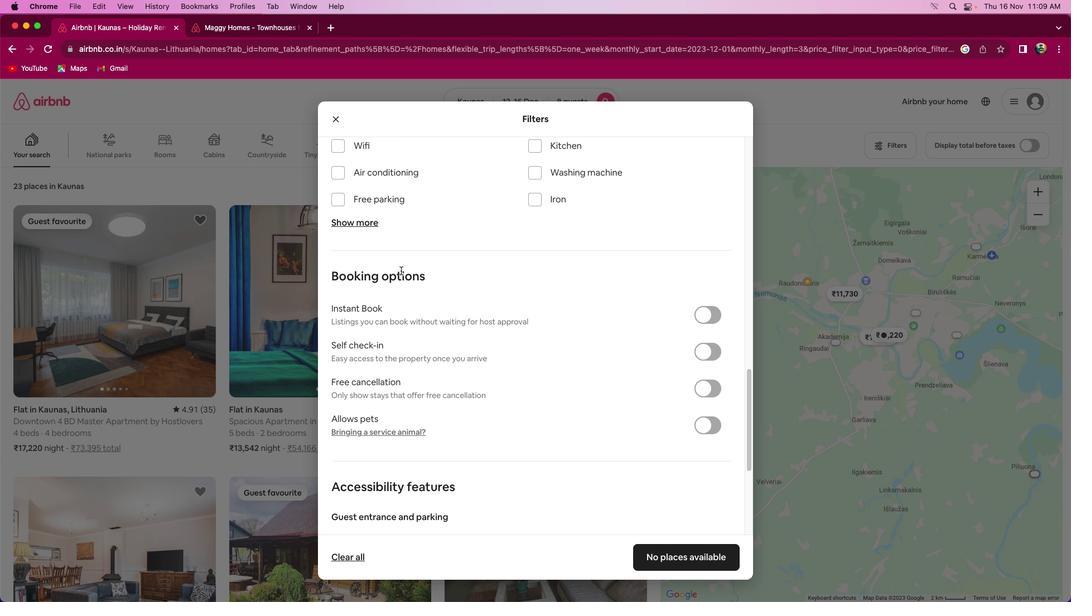 
Action: Mouse scrolled (401, 271) with delta (0, 0)
Screenshot: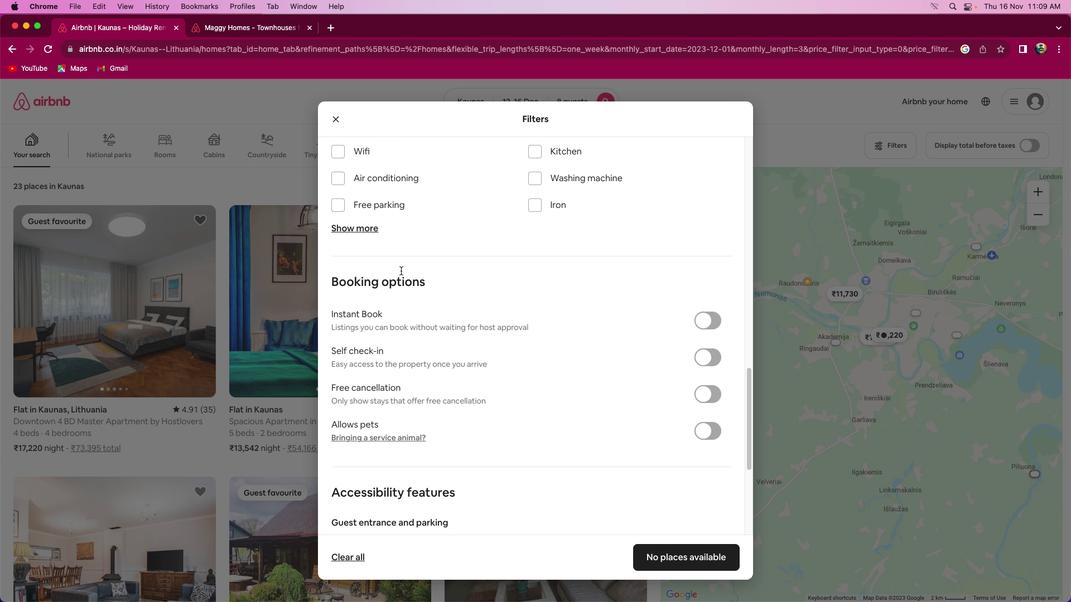 
Action: Mouse scrolled (401, 271) with delta (0, 0)
Screenshot: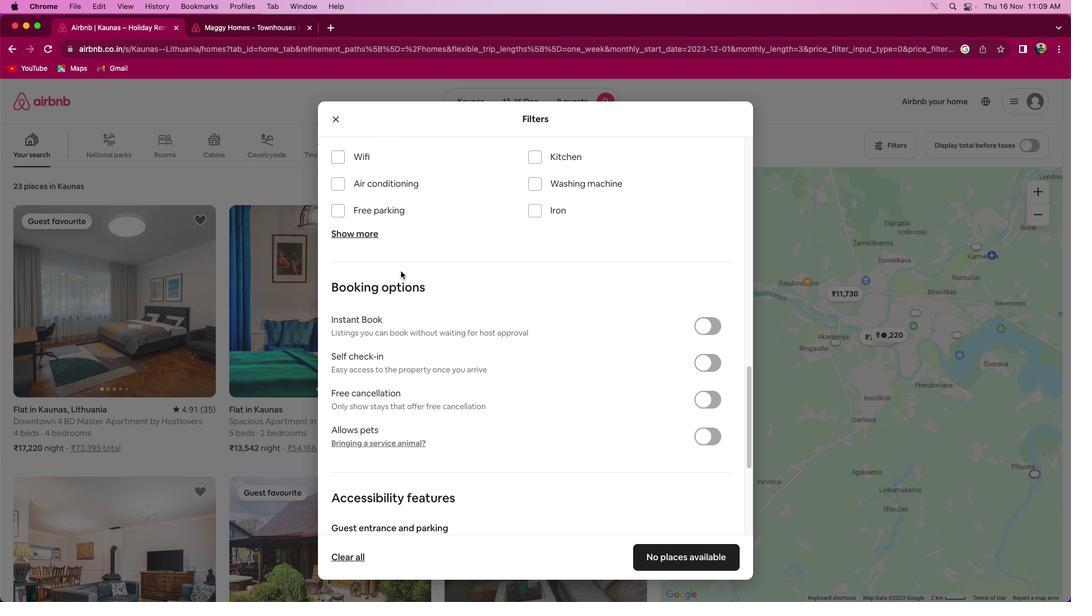 
Action: Mouse scrolled (401, 271) with delta (0, 1)
Screenshot: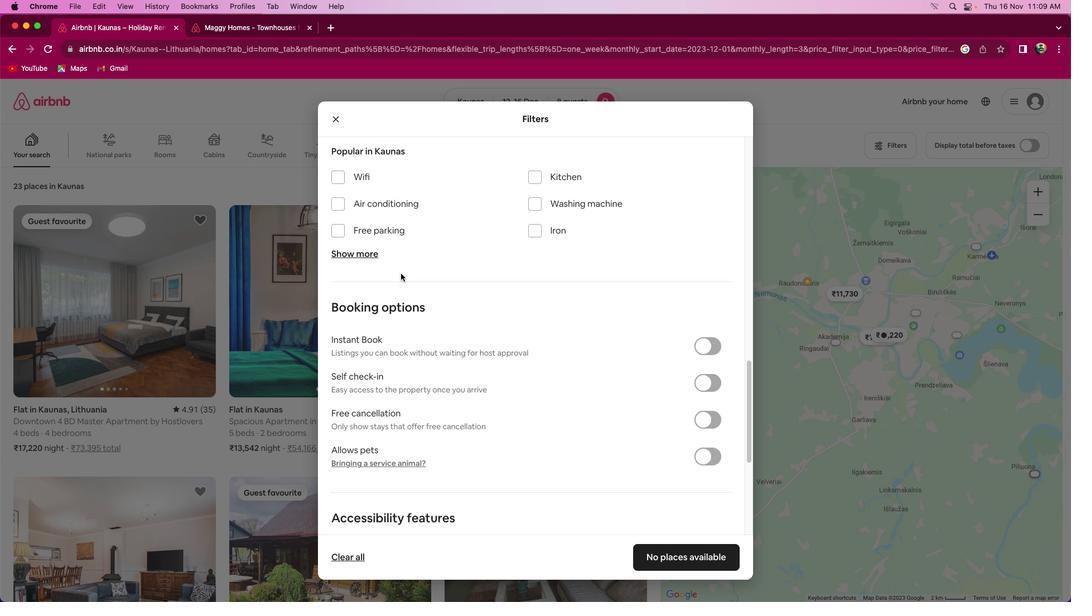 
Action: Mouse moved to (348, 311)
Screenshot: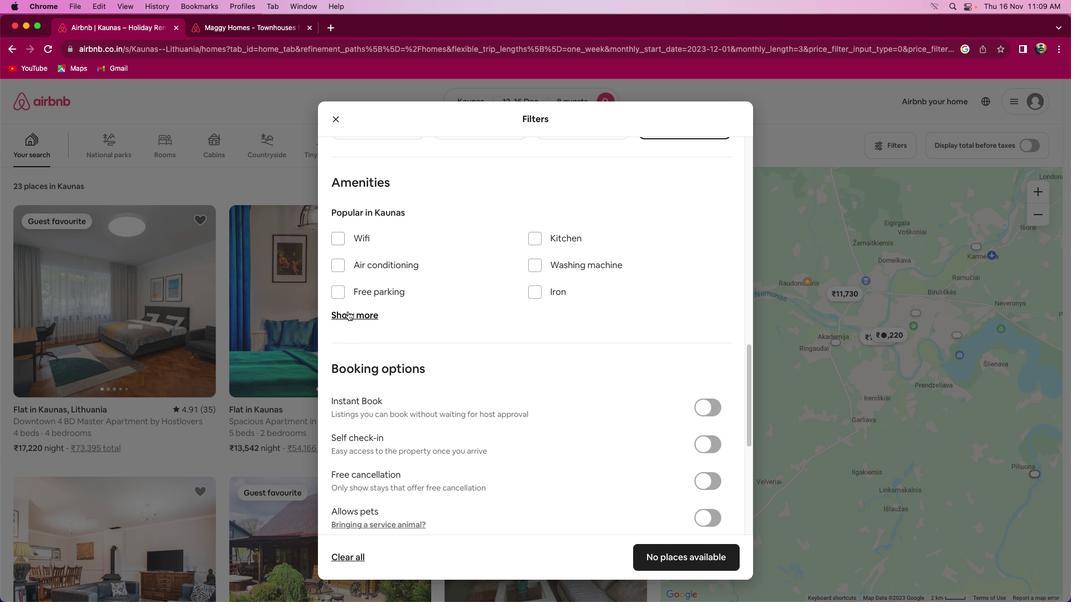 
Action: Mouse pressed left at (348, 311)
Screenshot: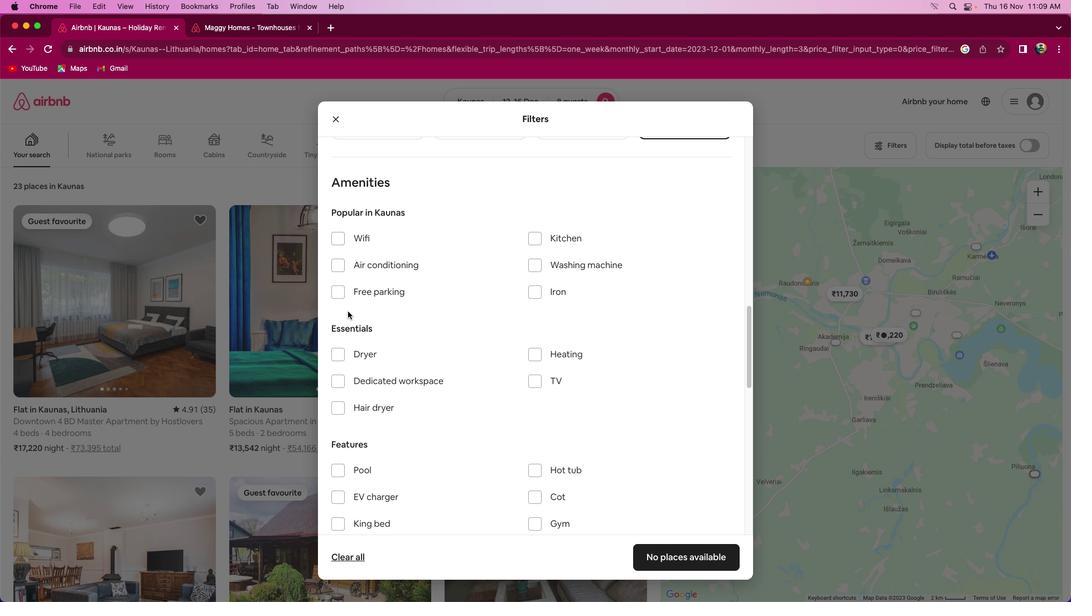 
Action: Mouse moved to (344, 236)
Screenshot: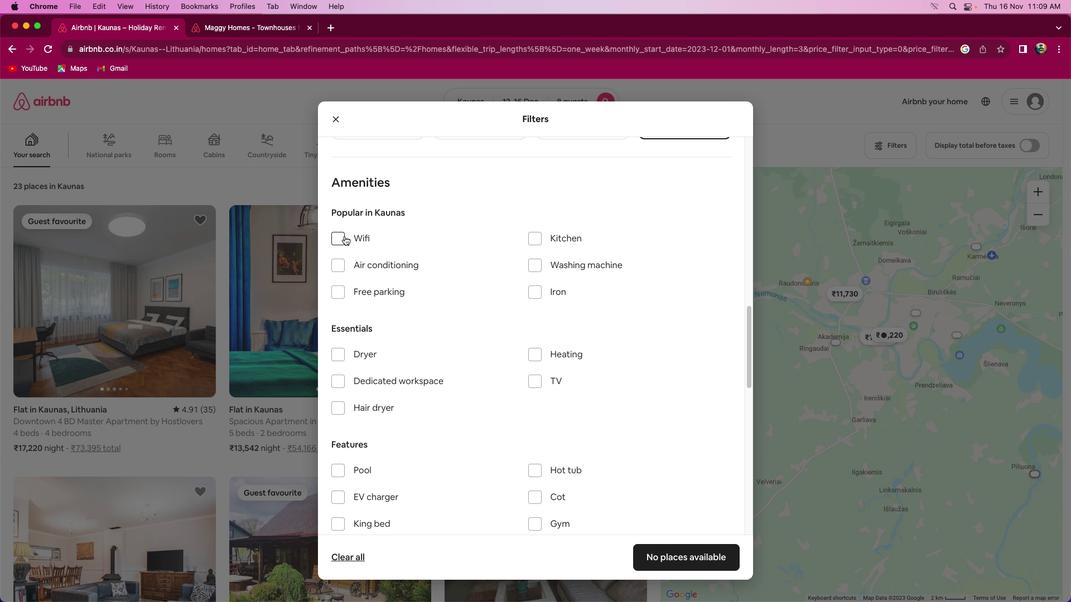 
Action: Mouse pressed left at (344, 236)
Screenshot: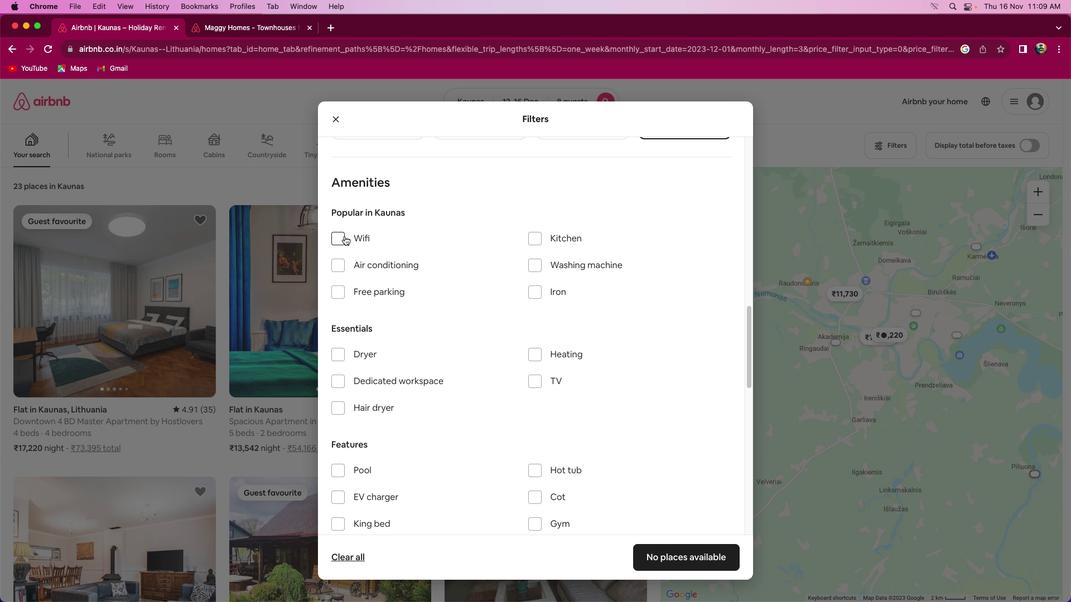 
Action: Mouse moved to (538, 384)
Screenshot: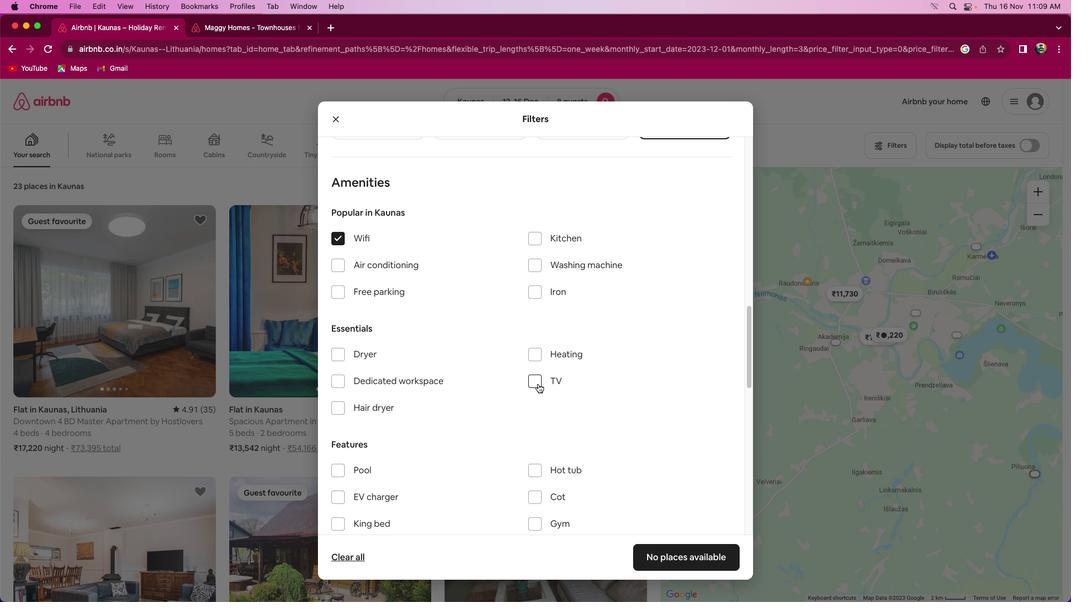 
Action: Mouse pressed left at (538, 384)
Screenshot: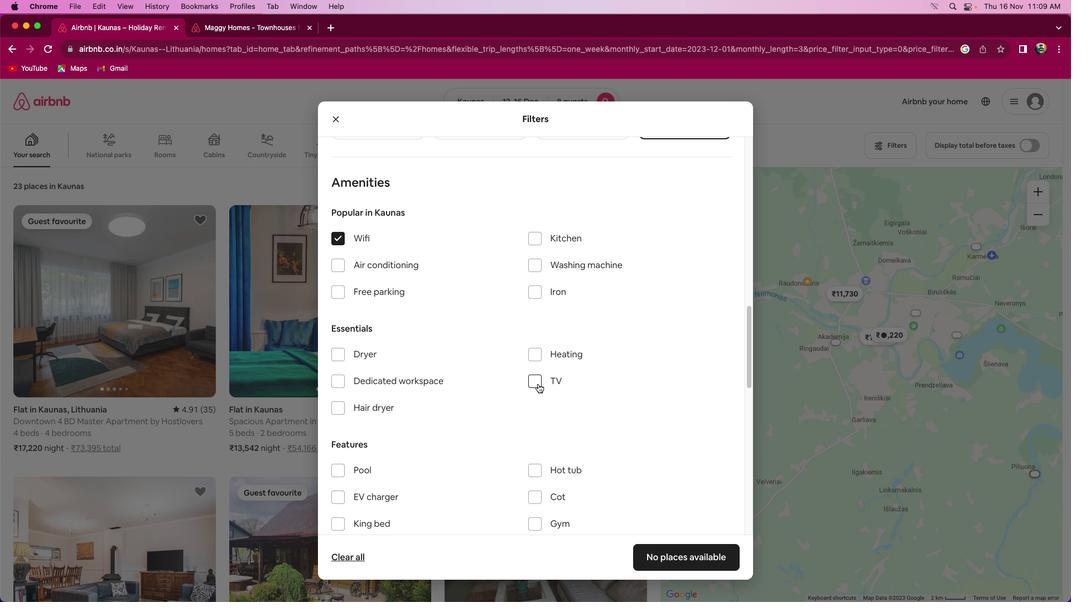 
Action: Mouse moved to (348, 291)
Screenshot: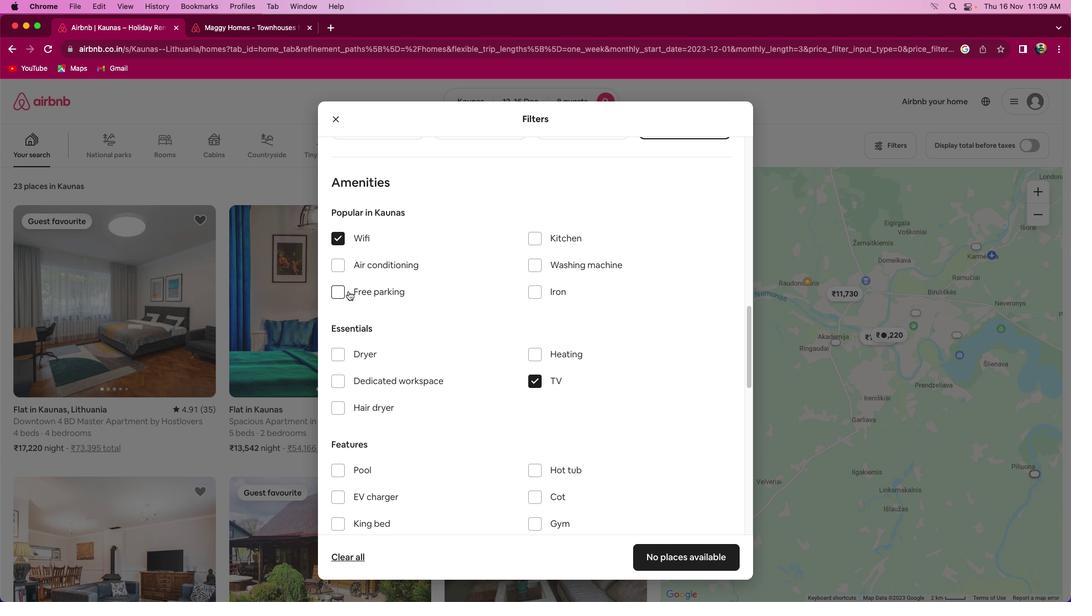 
Action: Mouse pressed left at (348, 291)
Screenshot: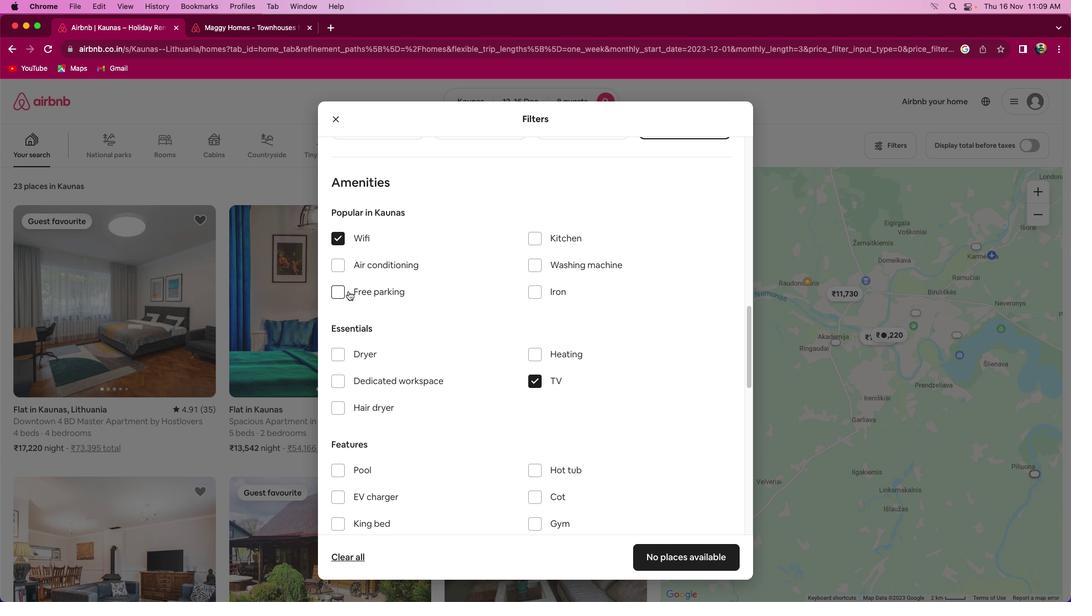 
Action: Mouse moved to (505, 295)
Screenshot: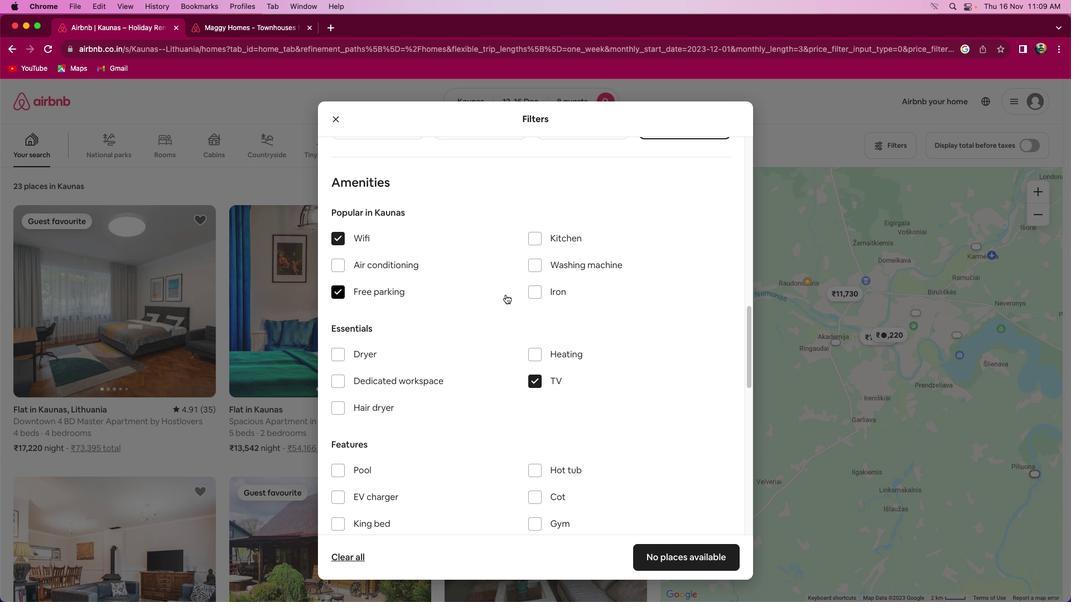 
Action: Mouse scrolled (505, 295) with delta (0, 0)
Screenshot: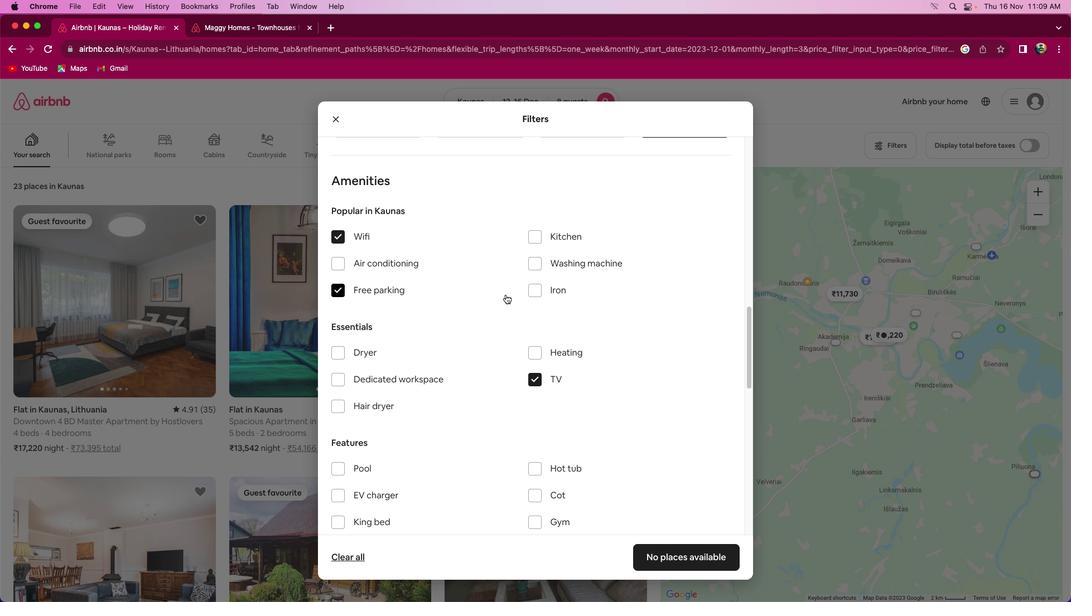 
Action: Mouse scrolled (505, 295) with delta (0, 0)
Screenshot: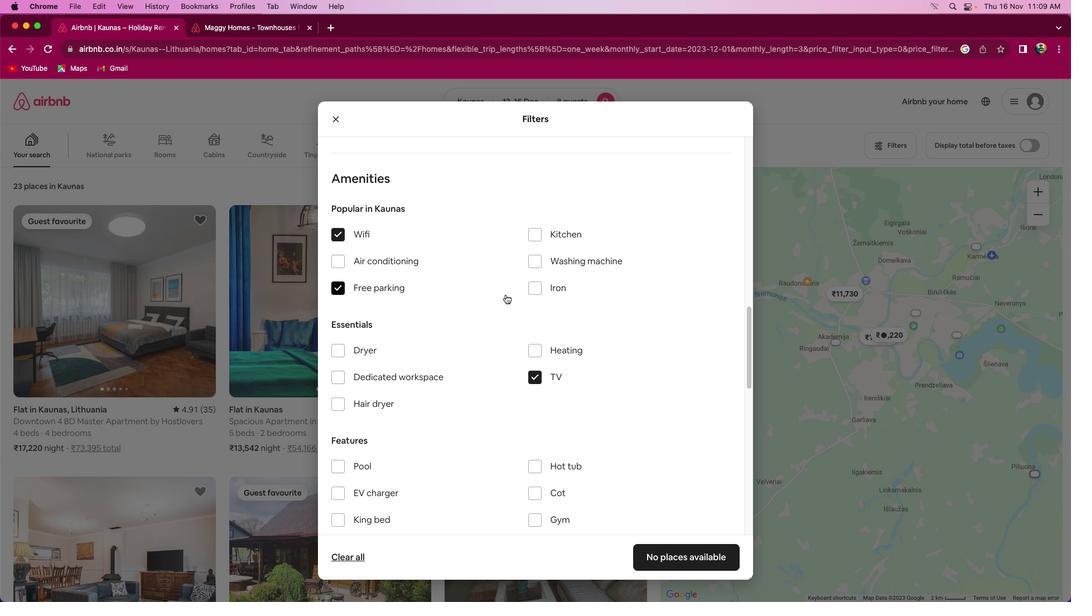 
Action: Mouse moved to (510, 293)
Screenshot: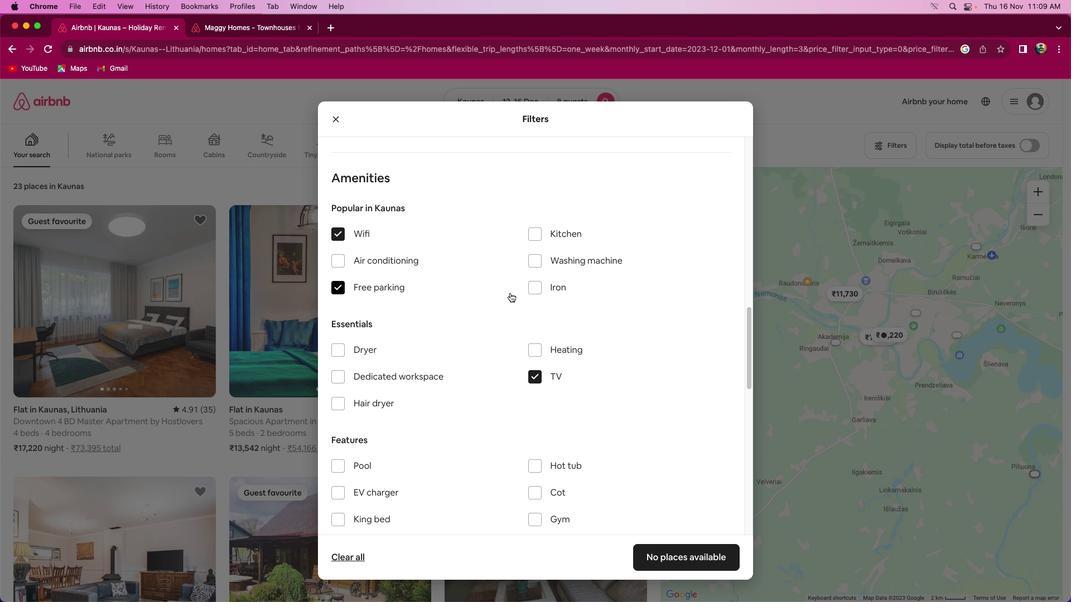 
Action: Mouse scrolled (510, 293) with delta (0, 0)
Screenshot: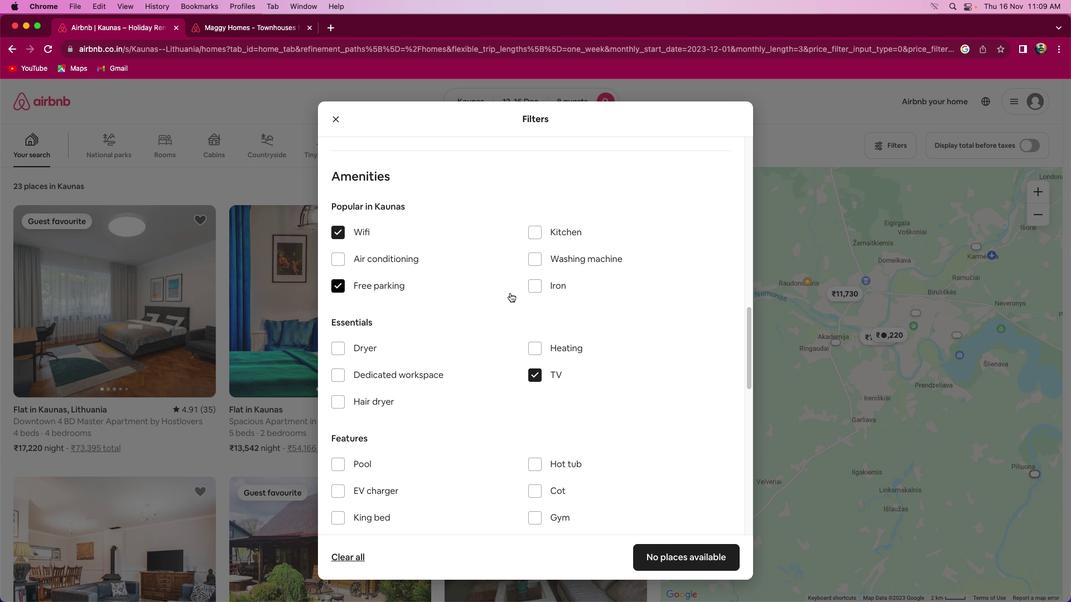 
Action: Mouse scrolled (510, 293) with delta (0, 0)
Screenshot: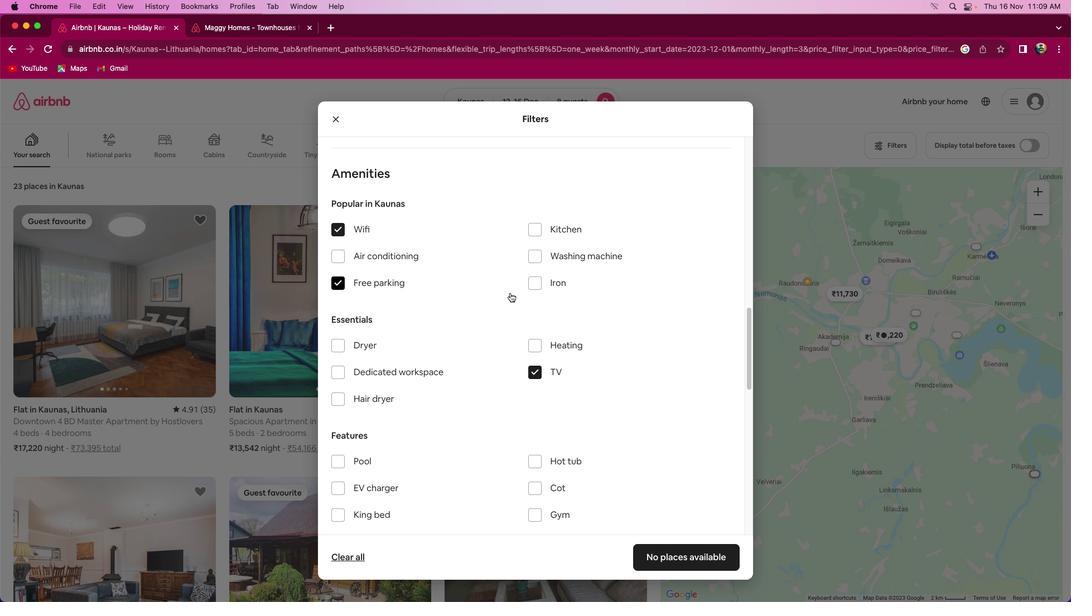 
Action: Mouse scrolled (510, 293) with delta (0, 0)
Screenshot: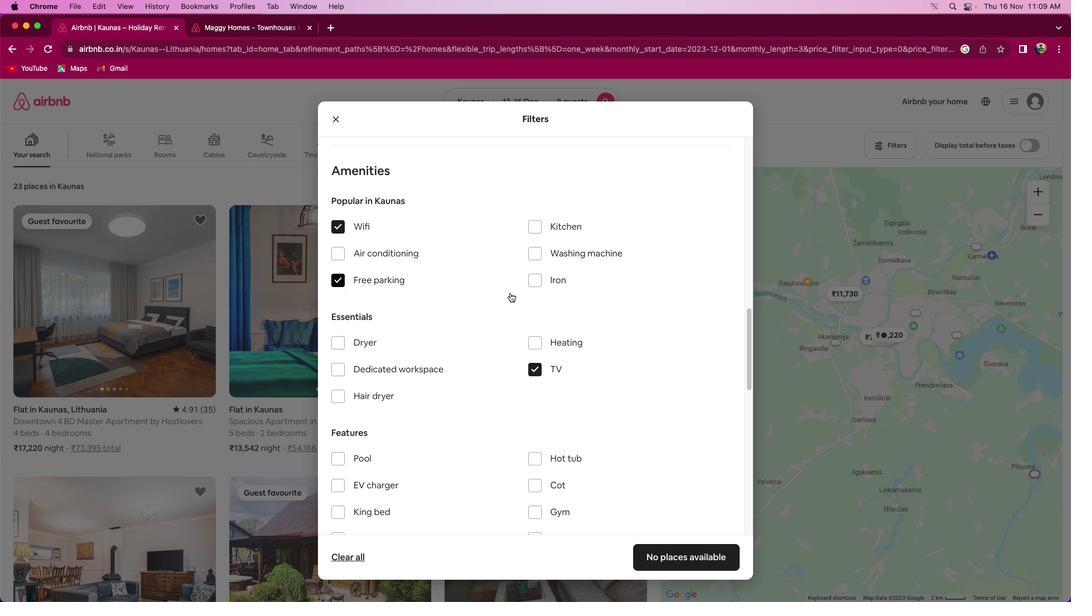 
Action: Mouse moved to (514, 290)
Screenshot: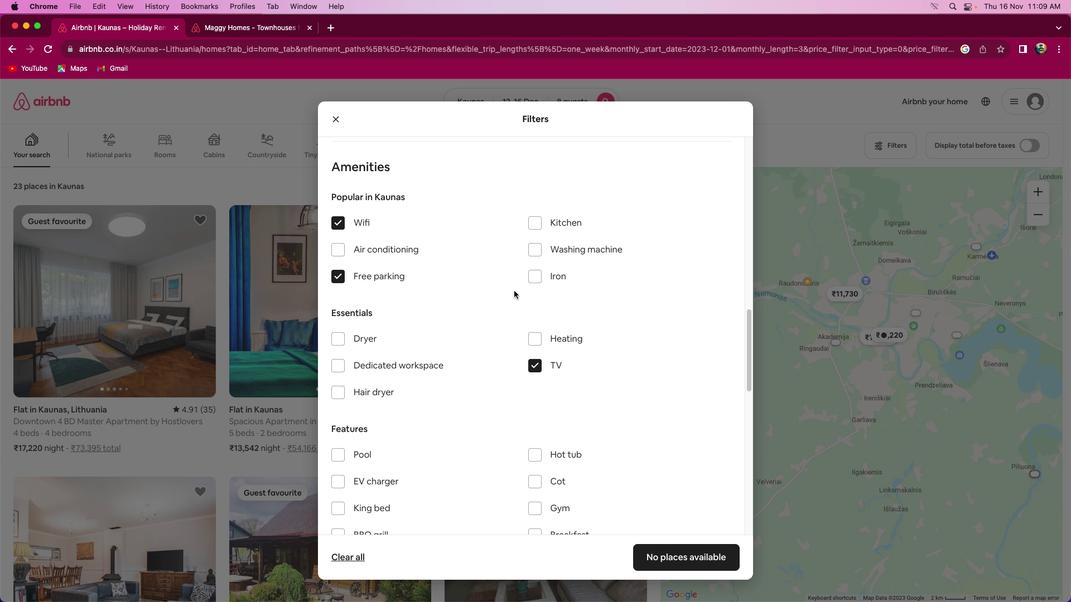 
Action: Mouse scrolled (514, 290) with delta (0, 0)
Screenshot: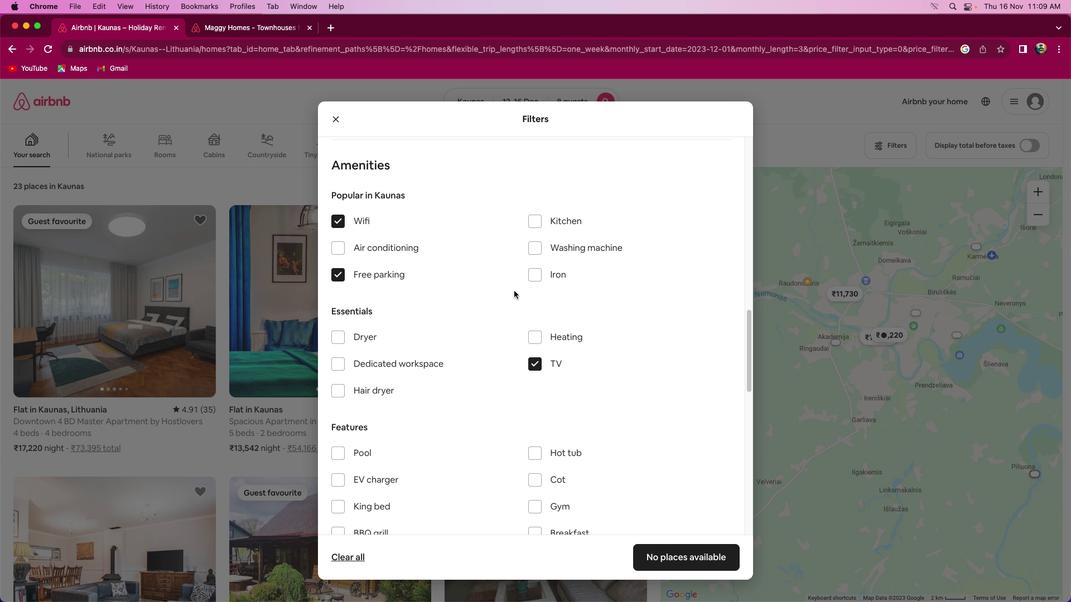 
Action: Mouse scrolled (514, 290) with delta (0, 0)
Screenshot: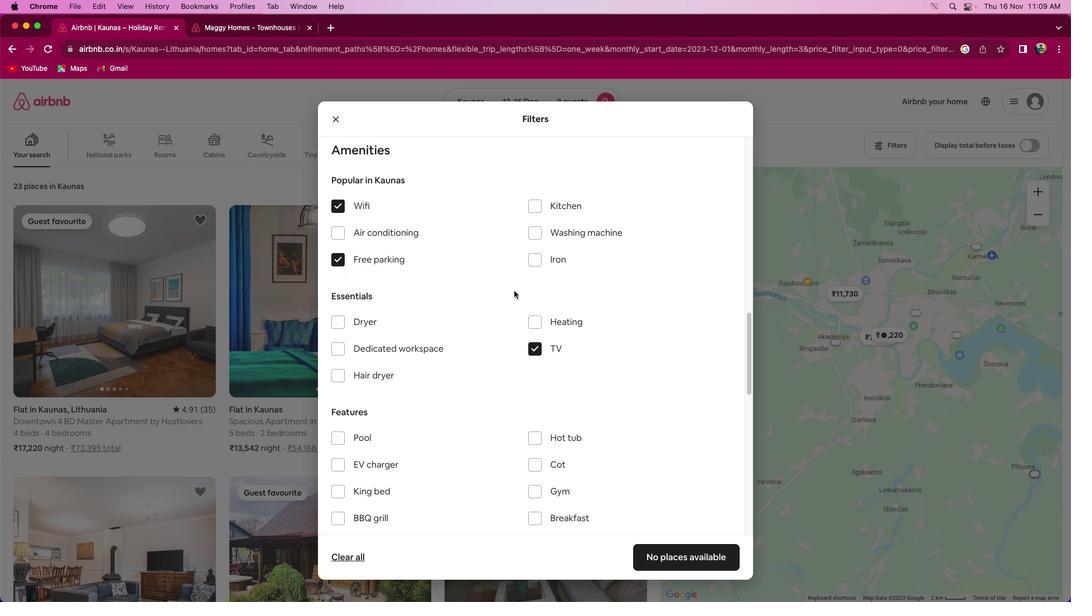 
Action: Mouse scrolled (514, 290) with delta (0, -1)
Screenshot: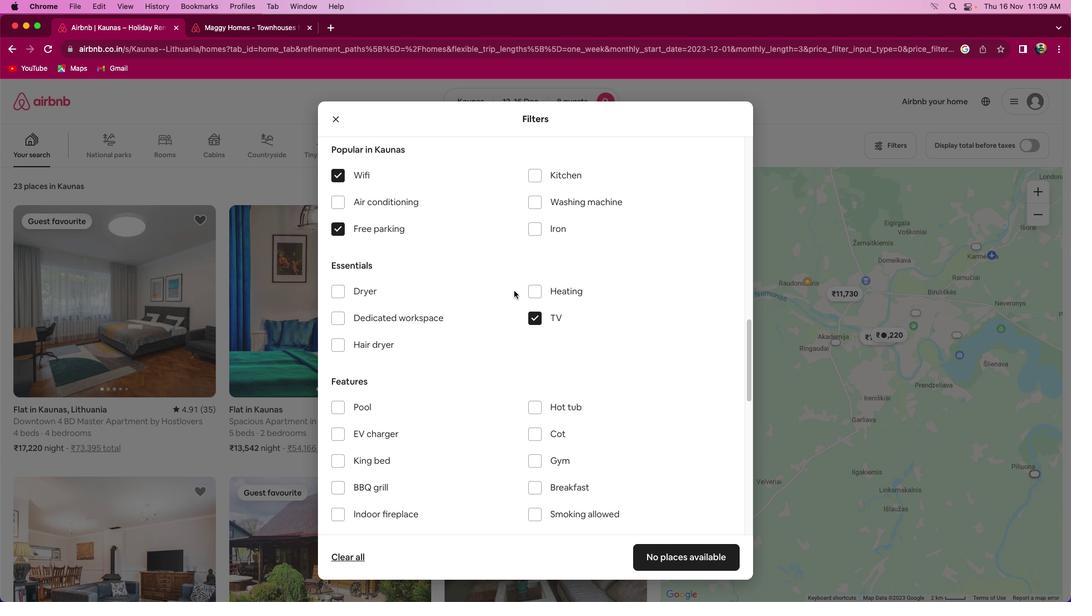 
Action: Mouse scrolled (514, 290) with delta (0, -1)
Screenshot: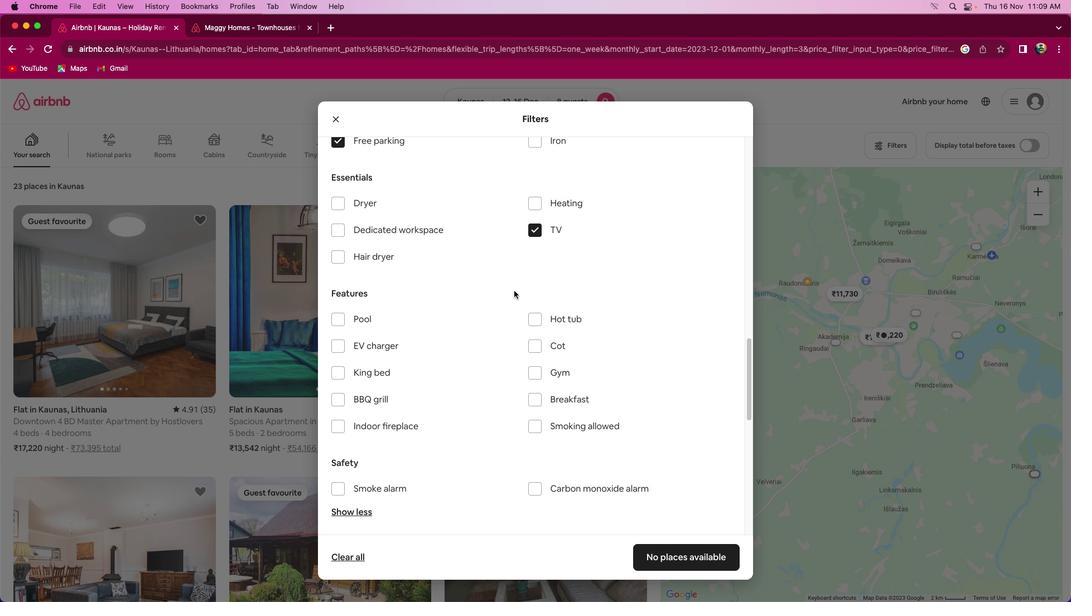 
Action: Mouse moved to (542, 354)
Screenshot: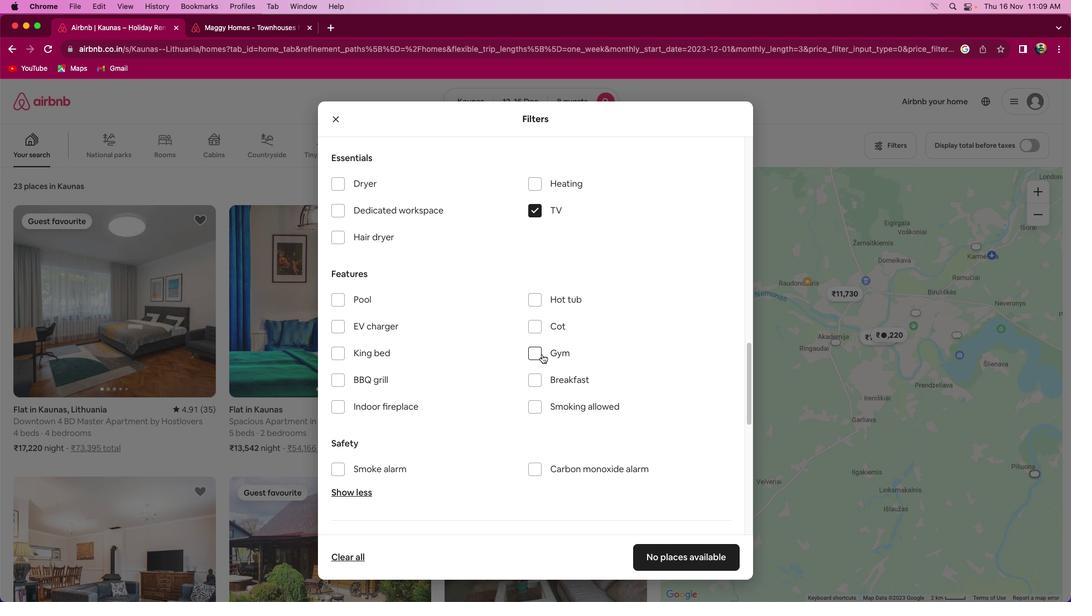 
Action: Mouse pressed left at (542, 354)
Screenshot: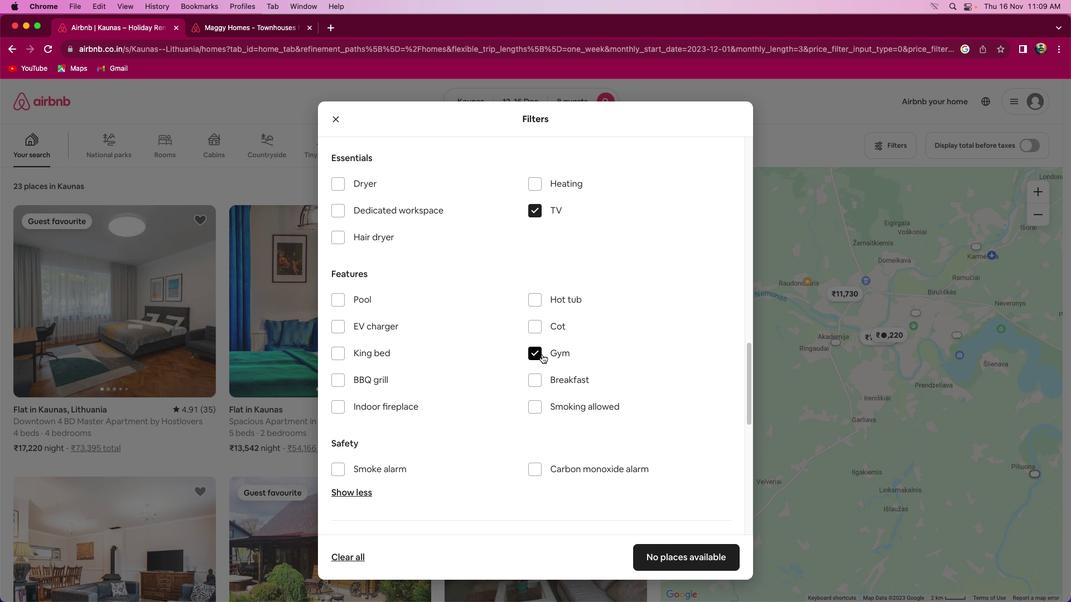
Action: Mouse moved to (535, 384)
Screenshot: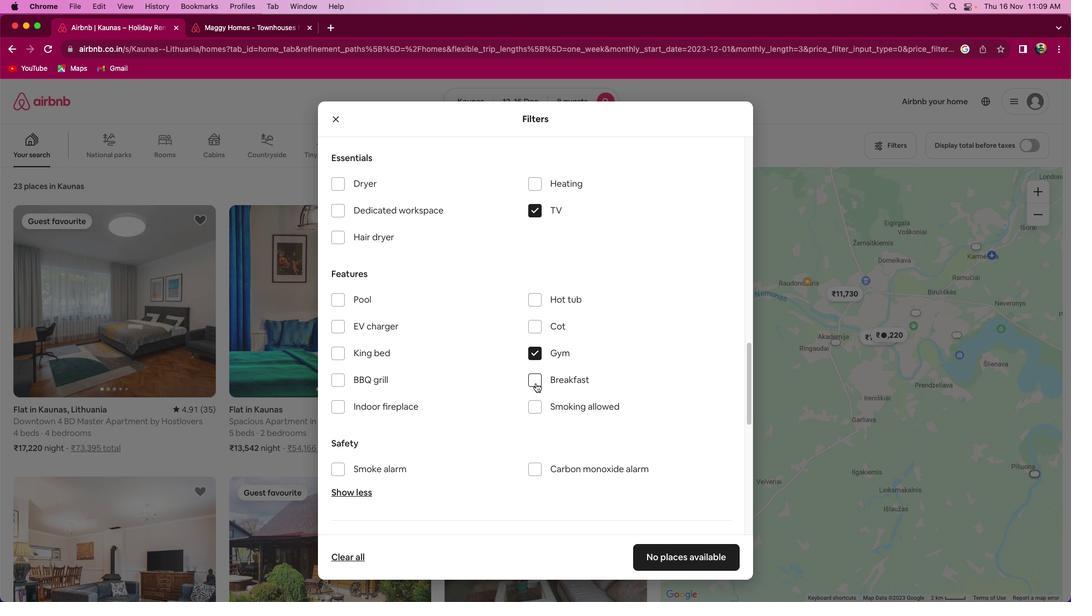 
Action: Mouse pressed left at (535, 384)
Screenshot: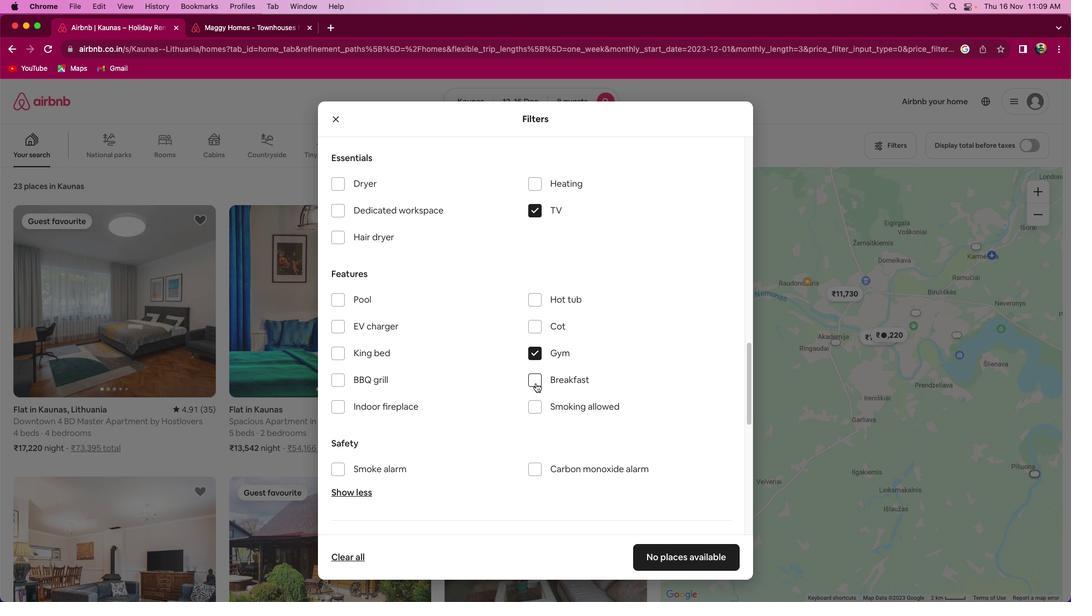 
Action: Mouse moved to (541, 372)
Screenshot: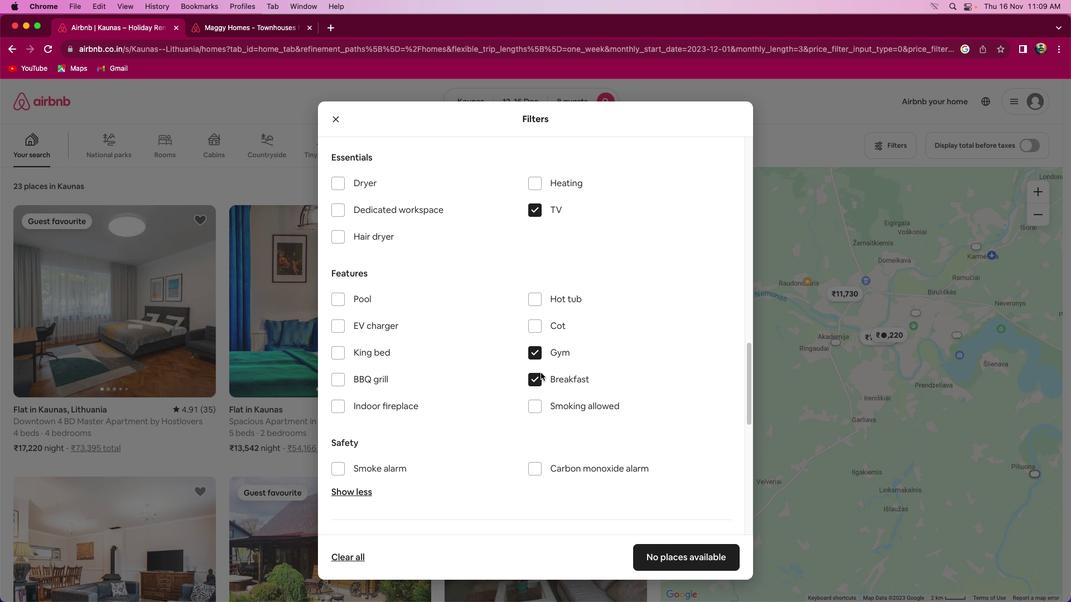 
Action: Mouse scrolled (541, 372) with delta (0, 0)
Screenshot: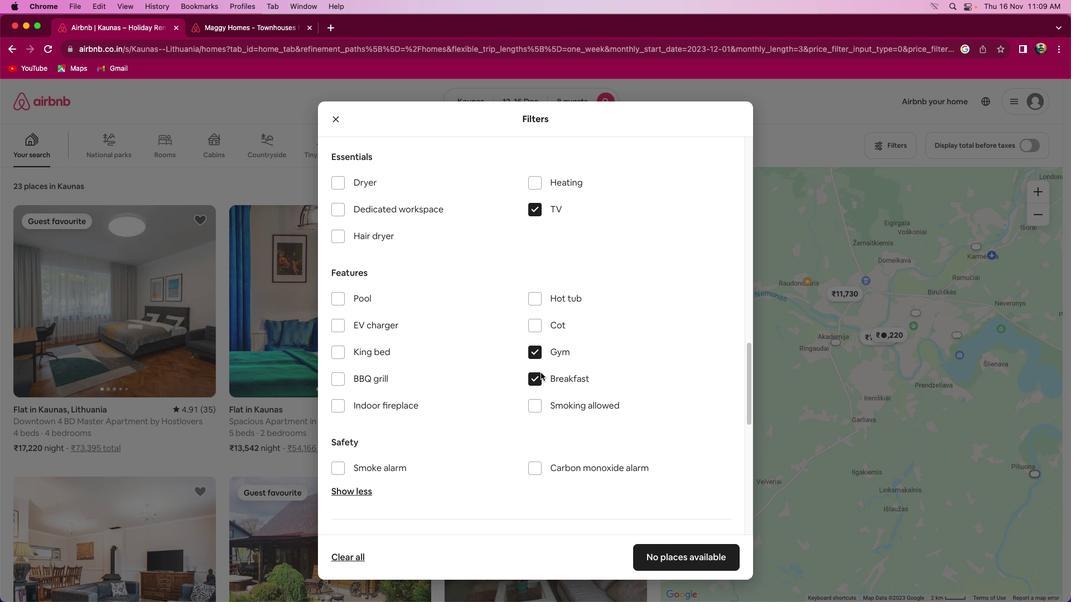 
Action: Mouse scrolled (541, 372) with delta (0, 0)
Screenshot: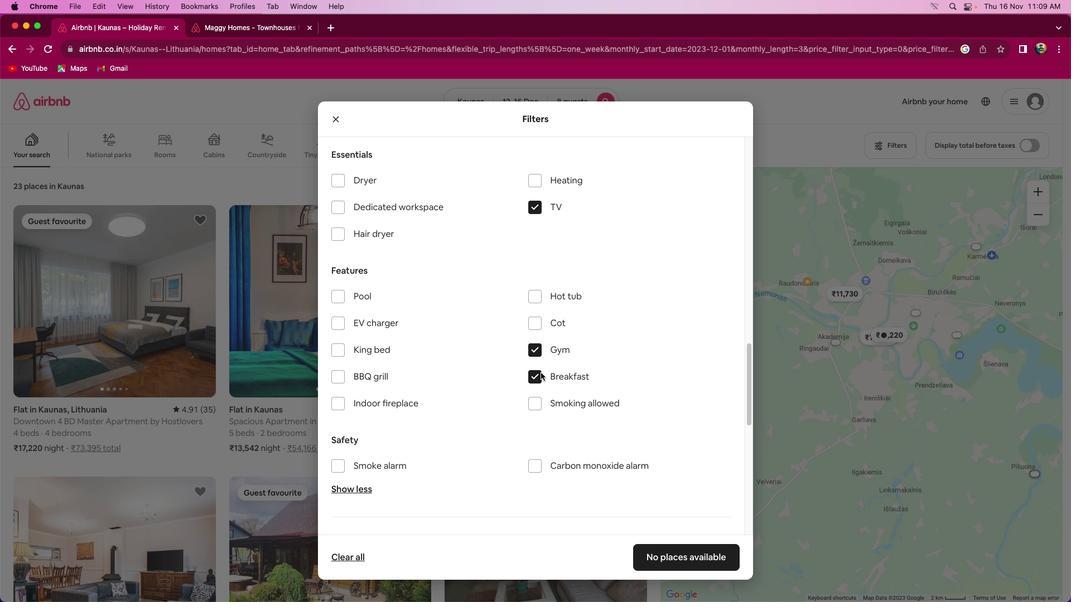 
Action: Mouse scrolled (541, 372) with delta (0, 0)
Screenshot: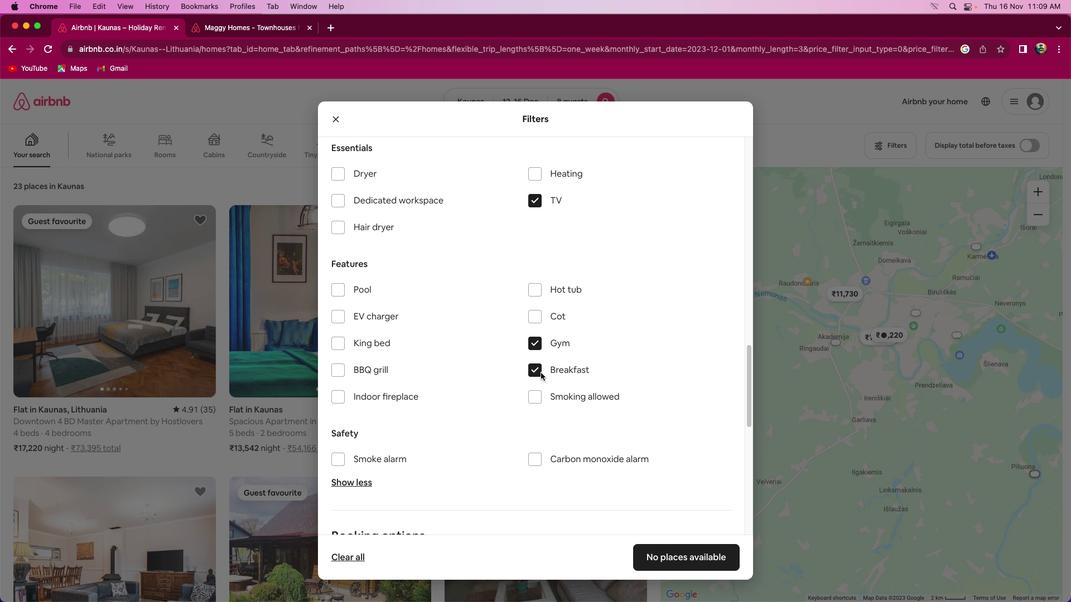
Action: Mouse moved to (679, 559)
Screenshot: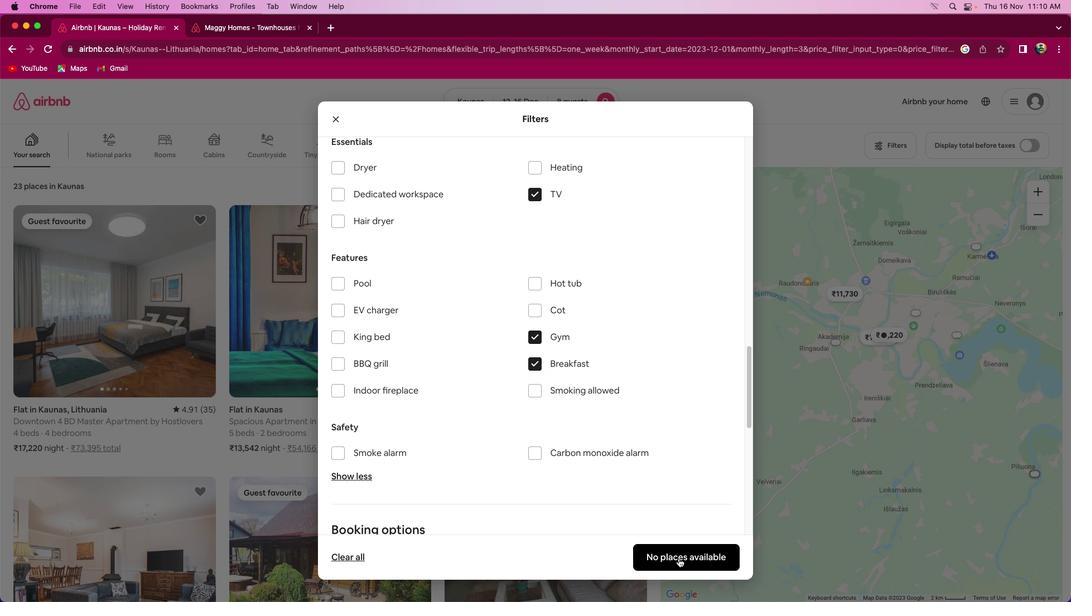 
Action: Mouse pressed left at (679, 559)
Screenshot: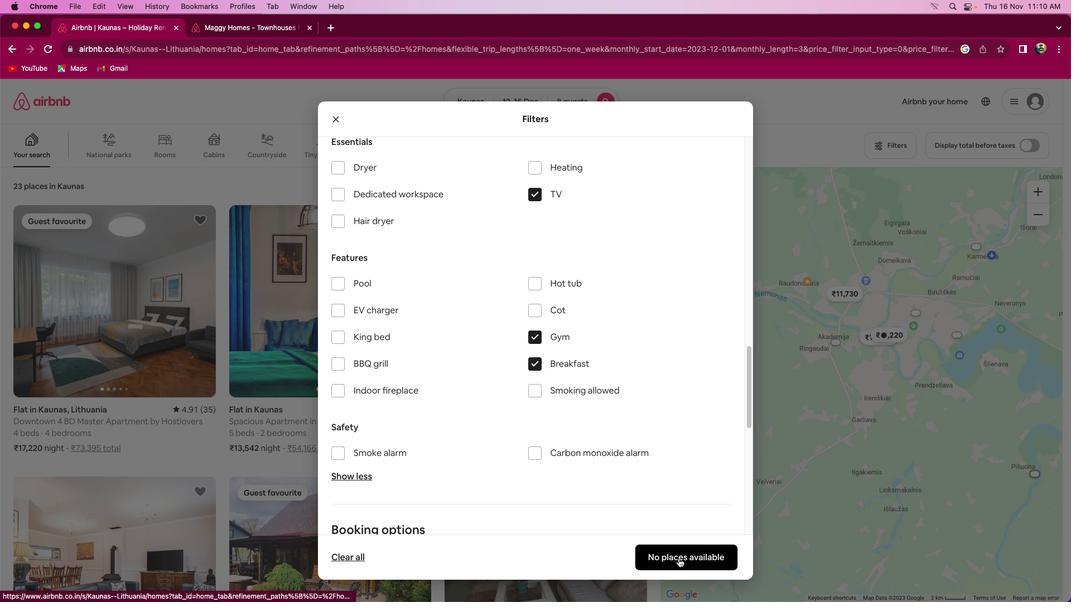 
Action: Mouse moved to (585, 434)
Screenshot: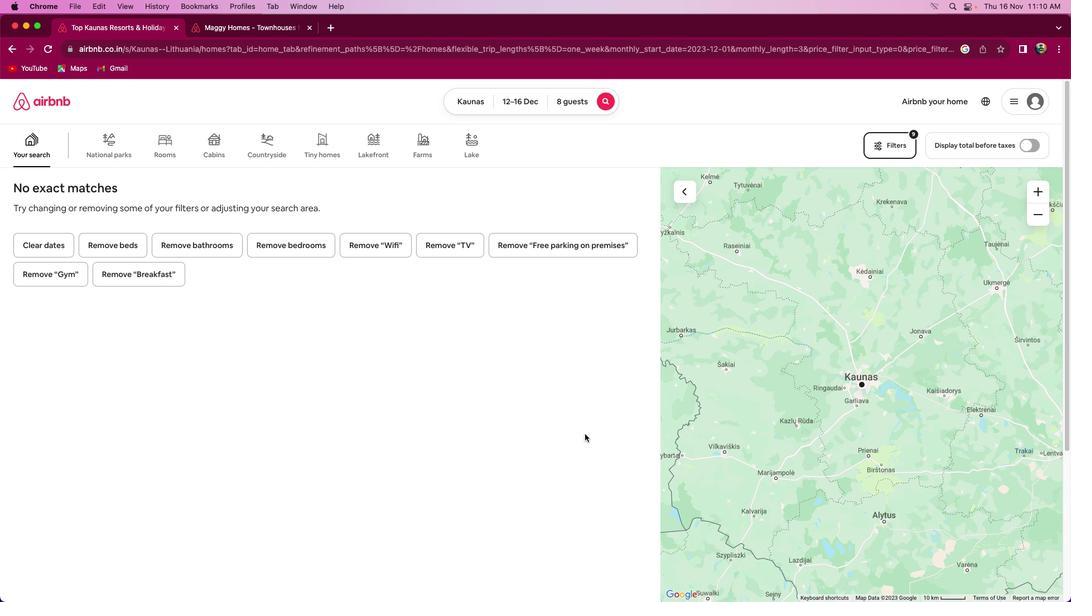 
